 Task: Search one way flight ticket for 2 adults, 2 children, 2 infants in seat in first from Fayetteville: Fayetteville Regional Airport (grannis Field) to Rock Springs: Southwest Wyoming Regional Airport (rock Springs Sweetwater County Airport) on 8-5-2023. Choice of flights is Royal air maroc. Number of bags: 7 checked bags. Price is upto 50000. Outbound departure time preference is 8:15.
Action: Mouse moved to (358, 336)
Screenshot: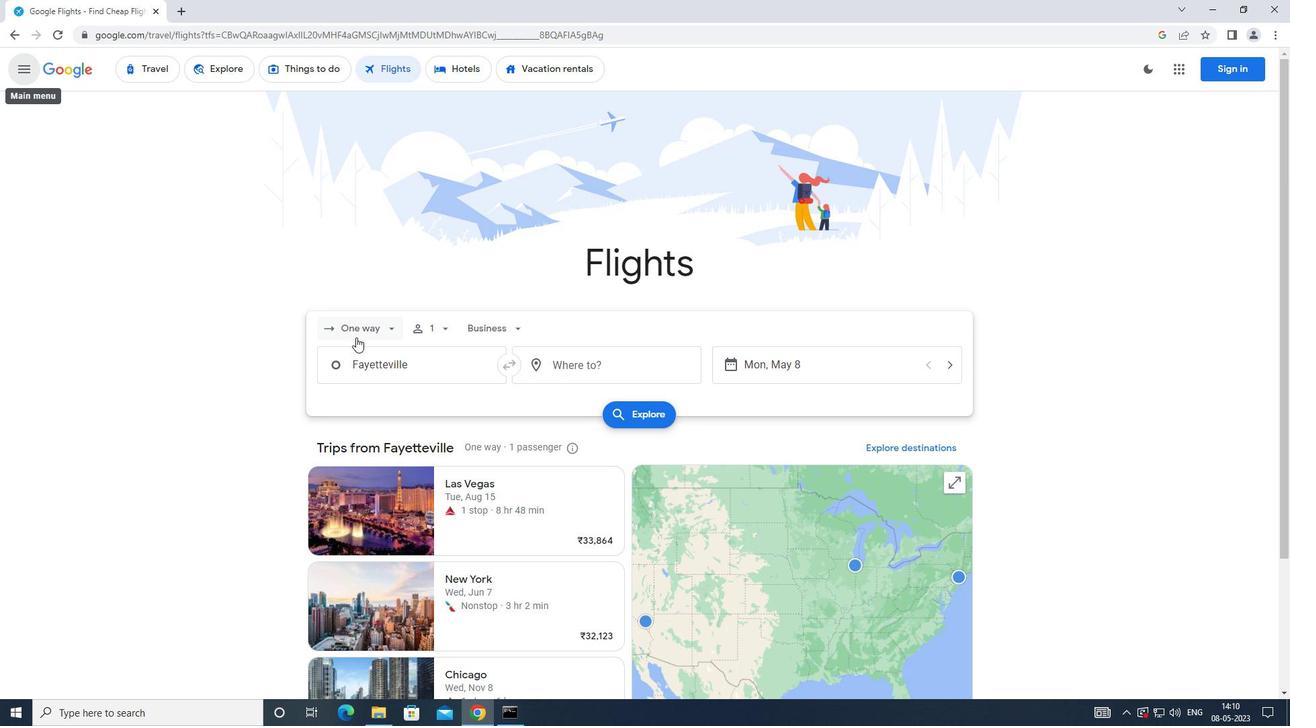 
Action: Mouse pressed left at (358, 336)
Screenshot: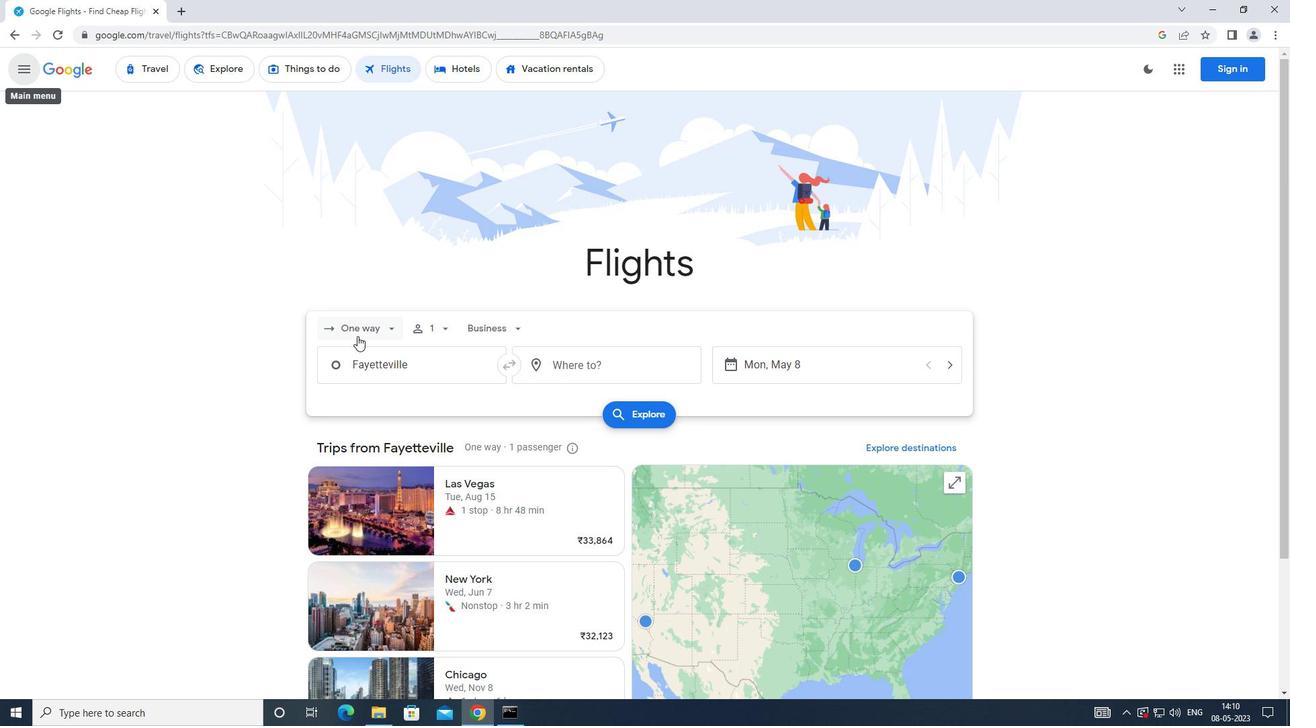 
Action: Mouse moved to (375, 392)
Screenshot: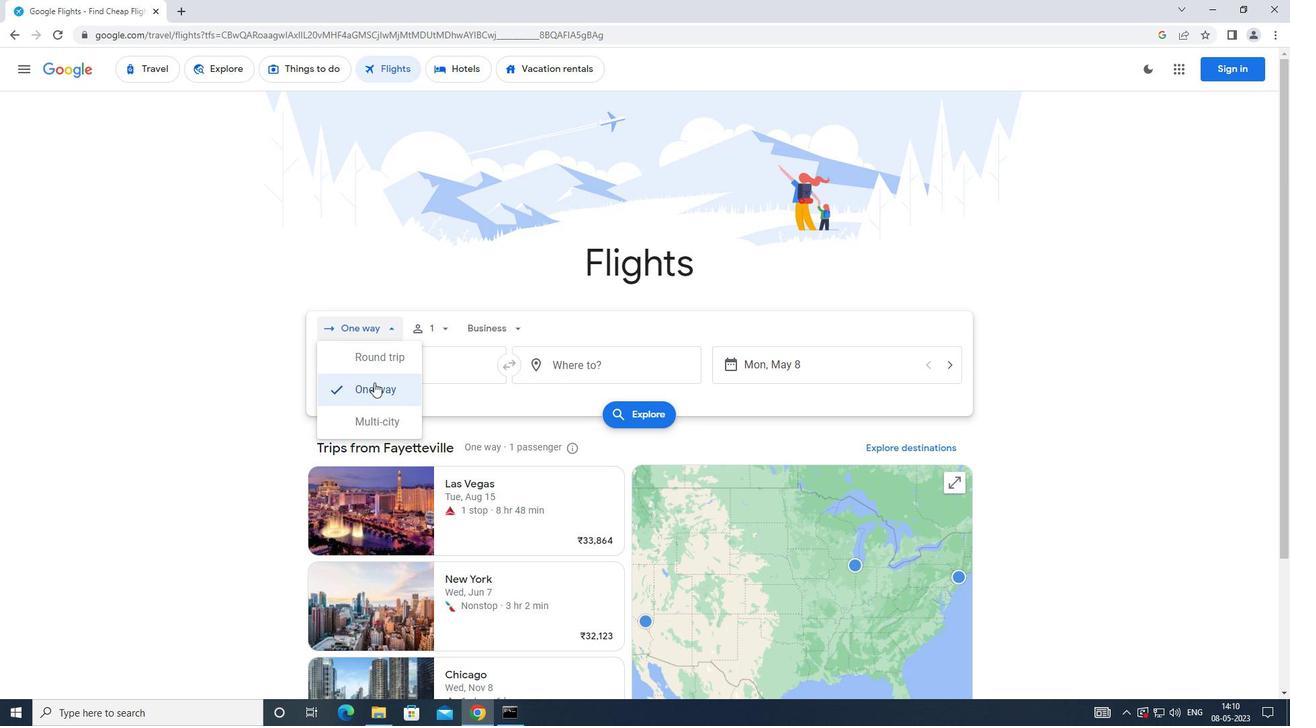 
Action: Mouse pressed left at (375, 392)
Screenshot: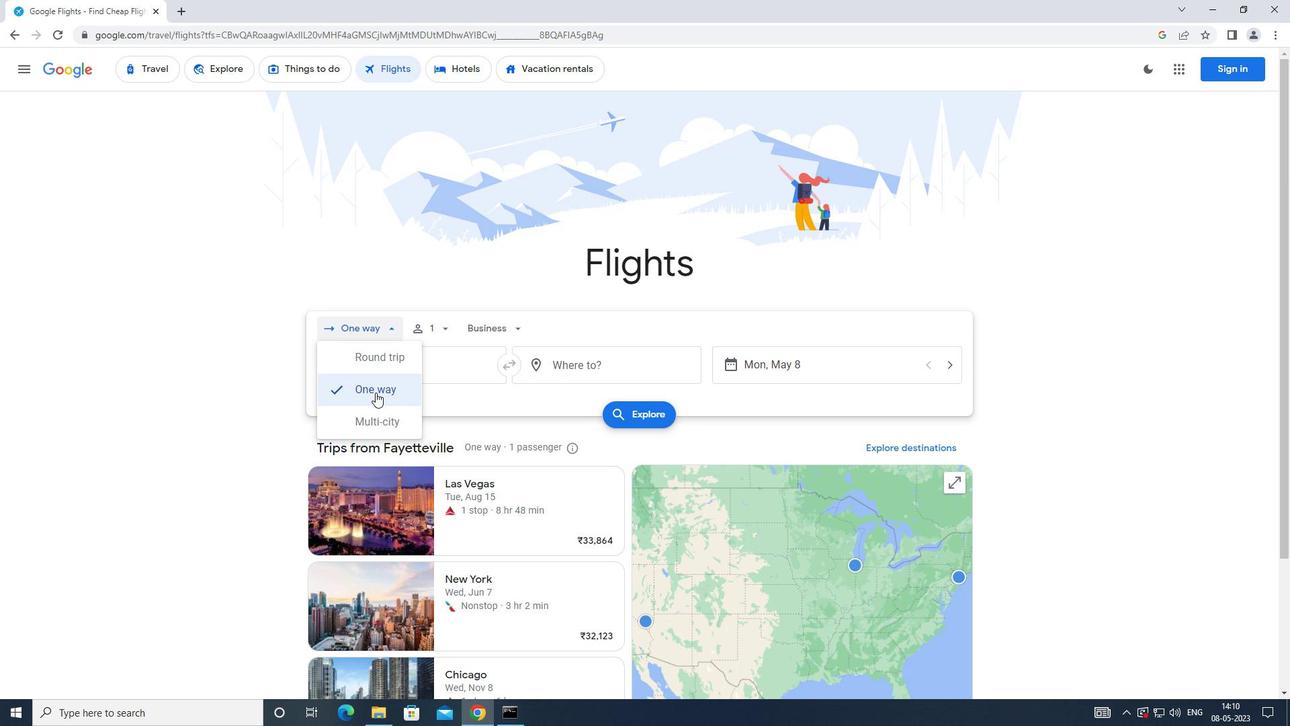 
Action: Mouse moved to (434, 332)
Screenshot: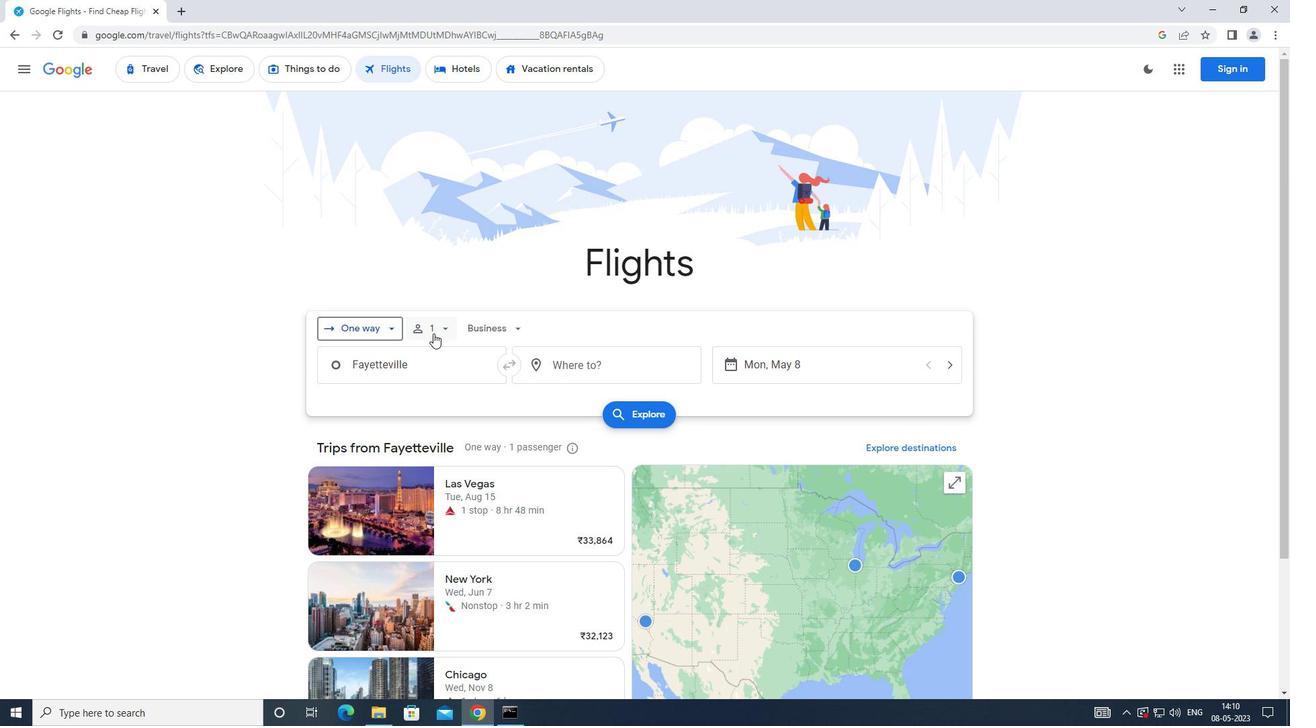 
Action: Mouse pressed left at (434, 332)
Screenshot: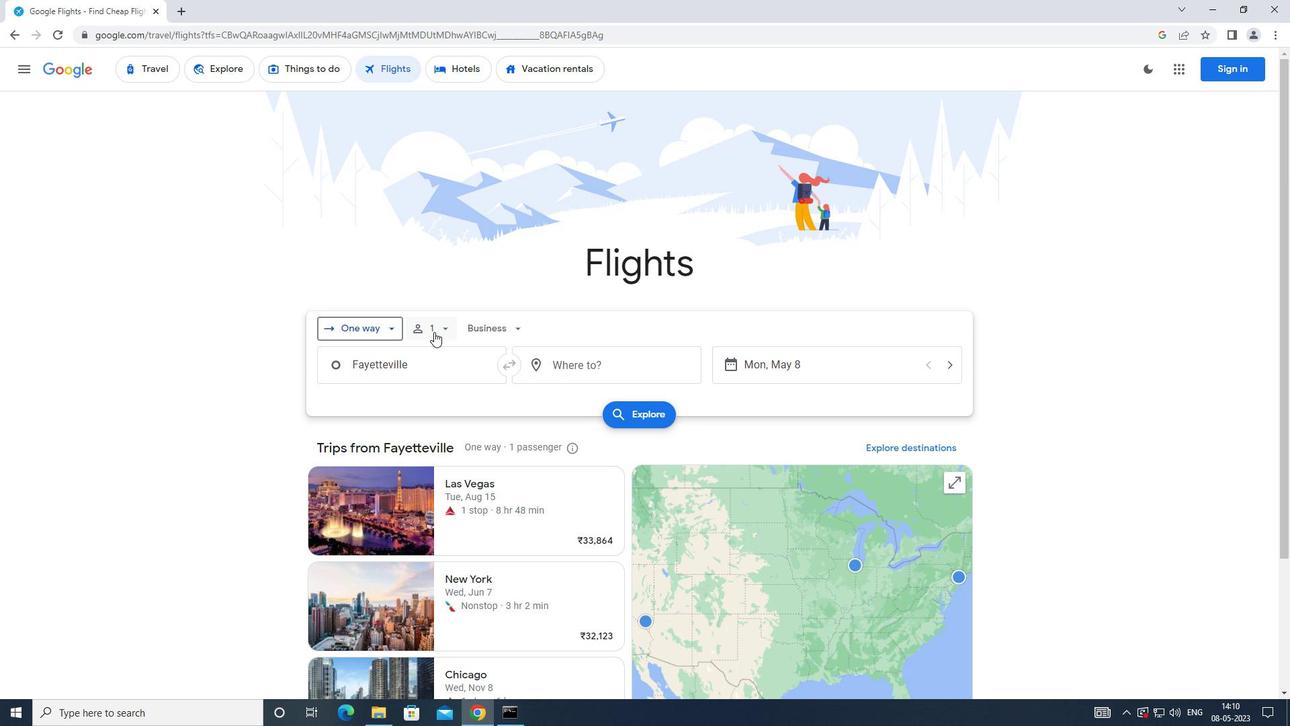 
Action: Mouse moved to (545, 366)
Screenshot: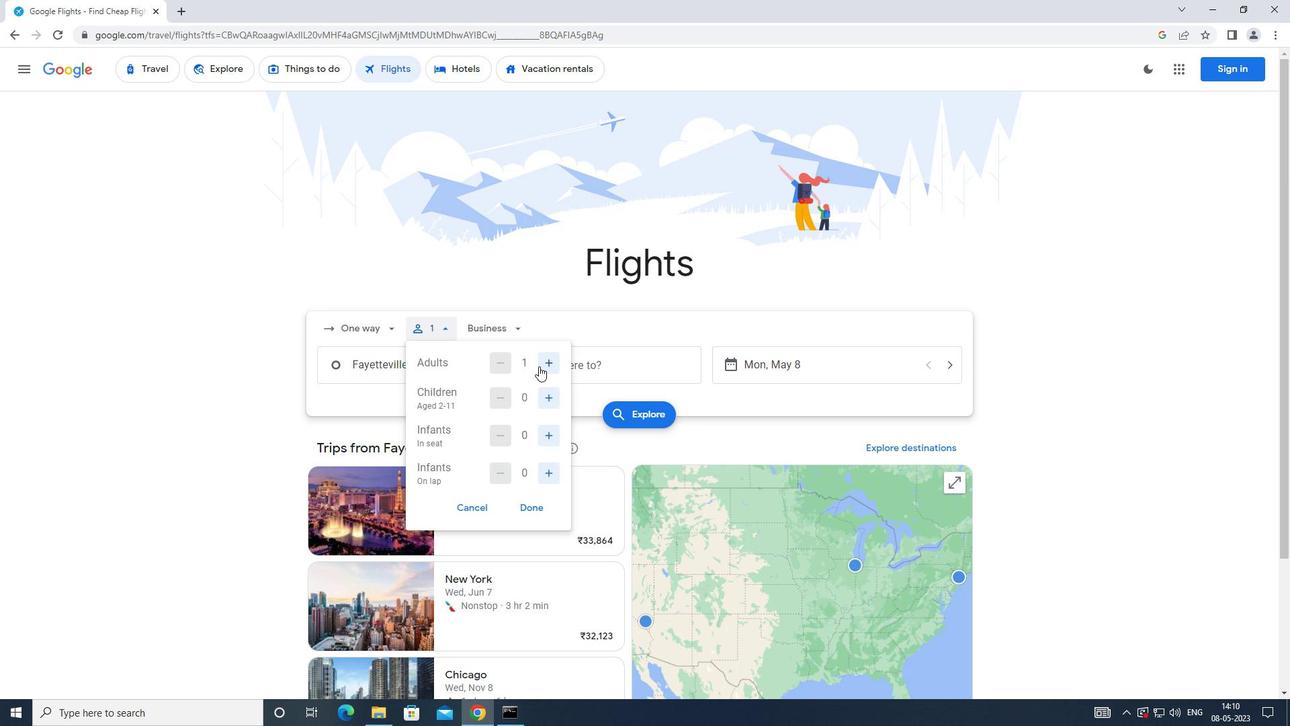 
Action: Mouse pressed left at (545, 366)
Screenshot: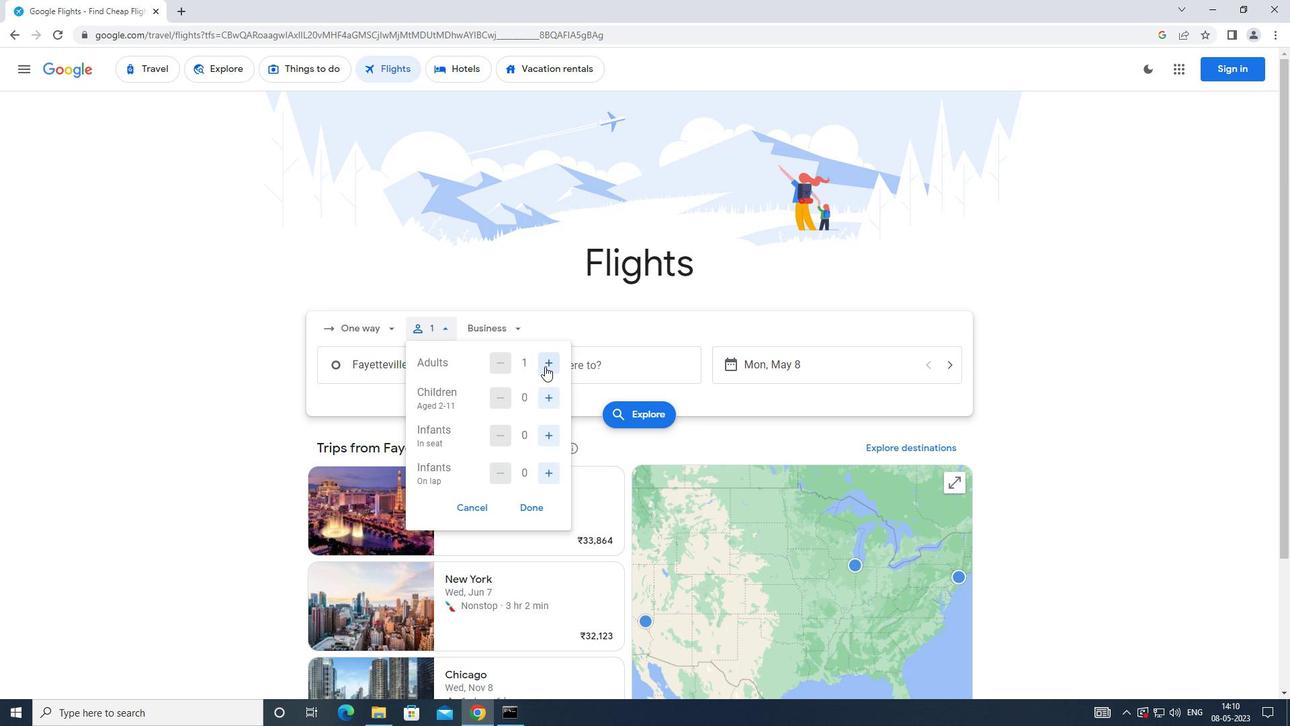 
Action: Mouse moved to (549, 400)
Screenshot: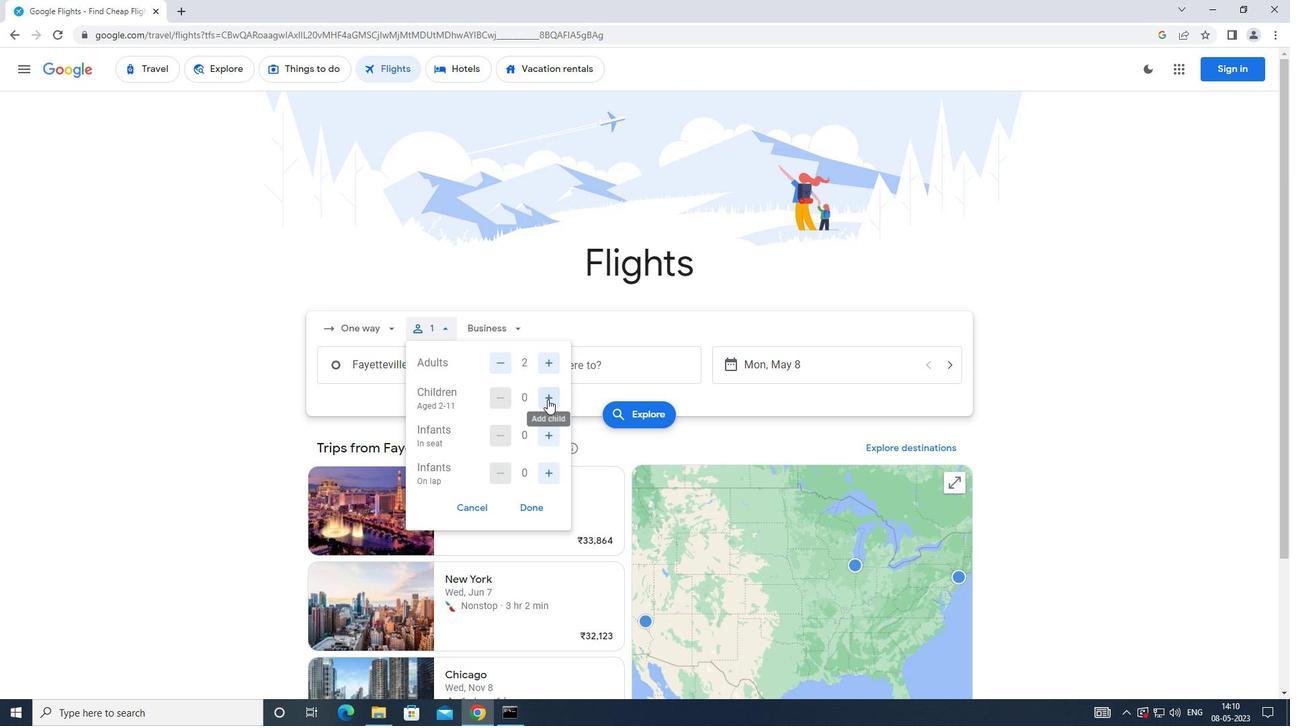 
Action: Mouse pressed left at (549, 400)
Screenshot: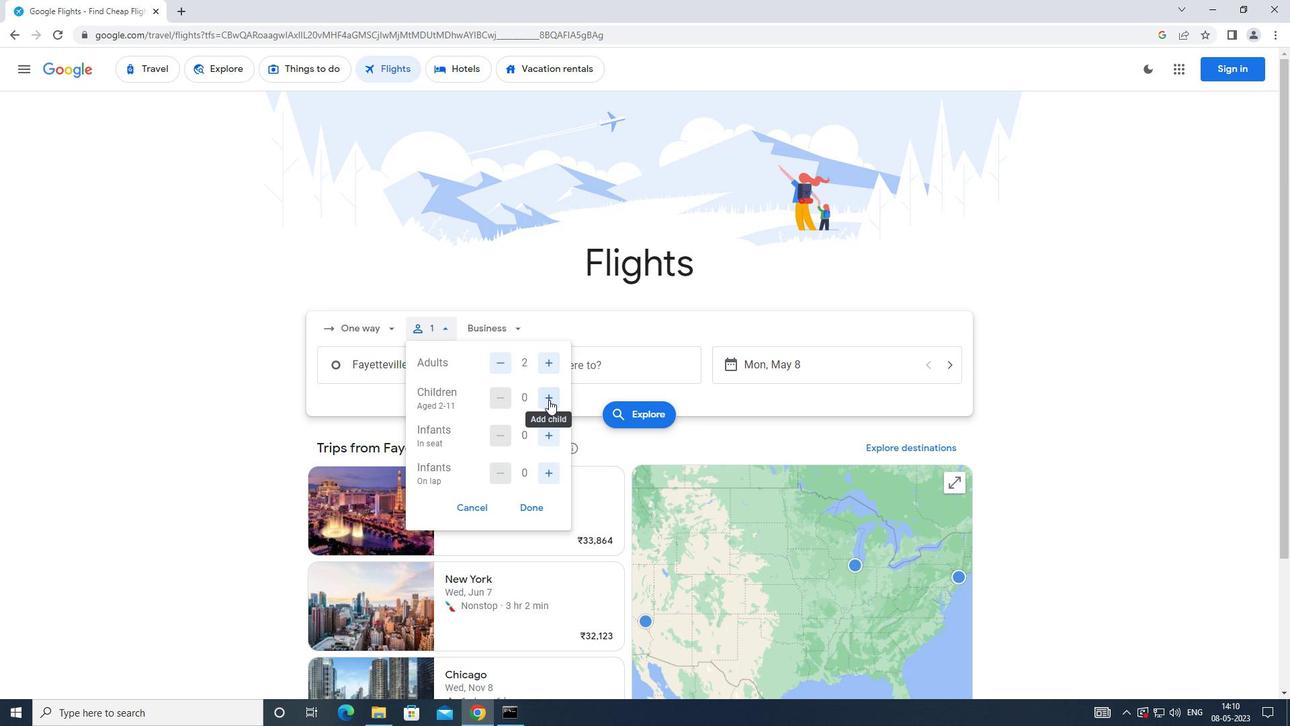 
Action: Mouse pressed left at (549, 400)
Screenshot: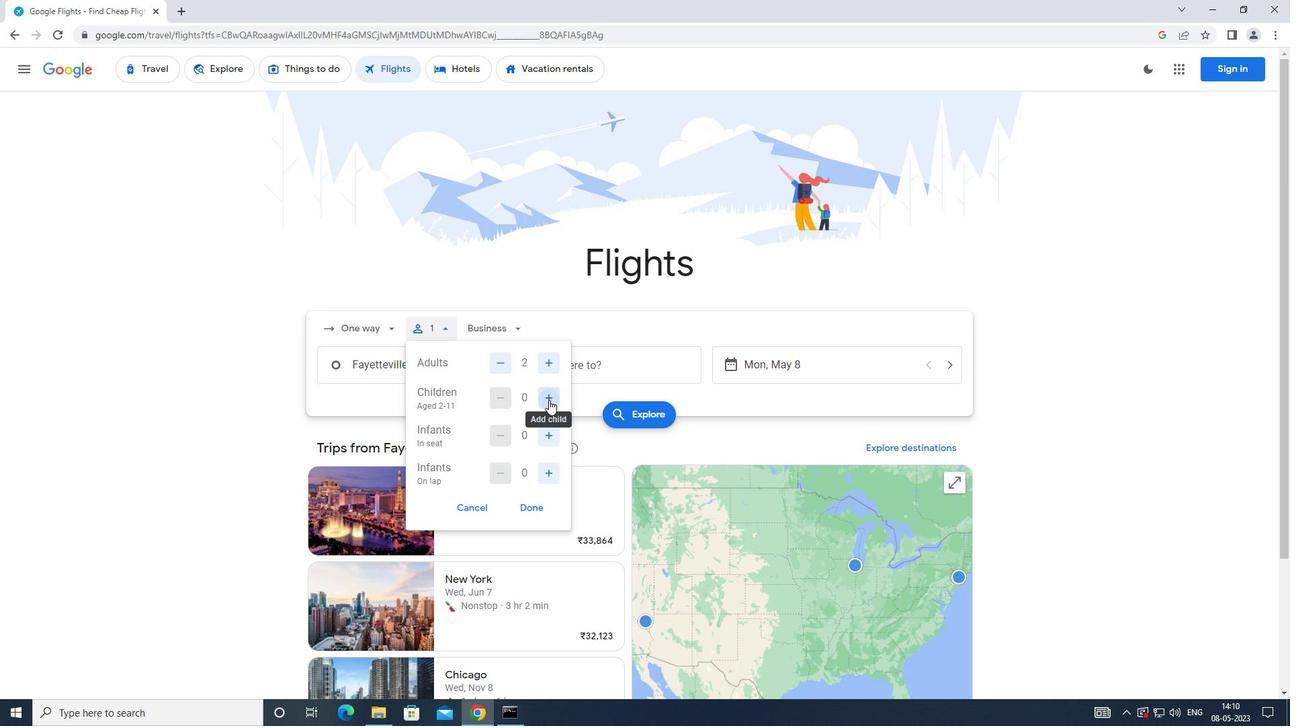 
Action: Mouse moved to (549, 432)
Screenshot: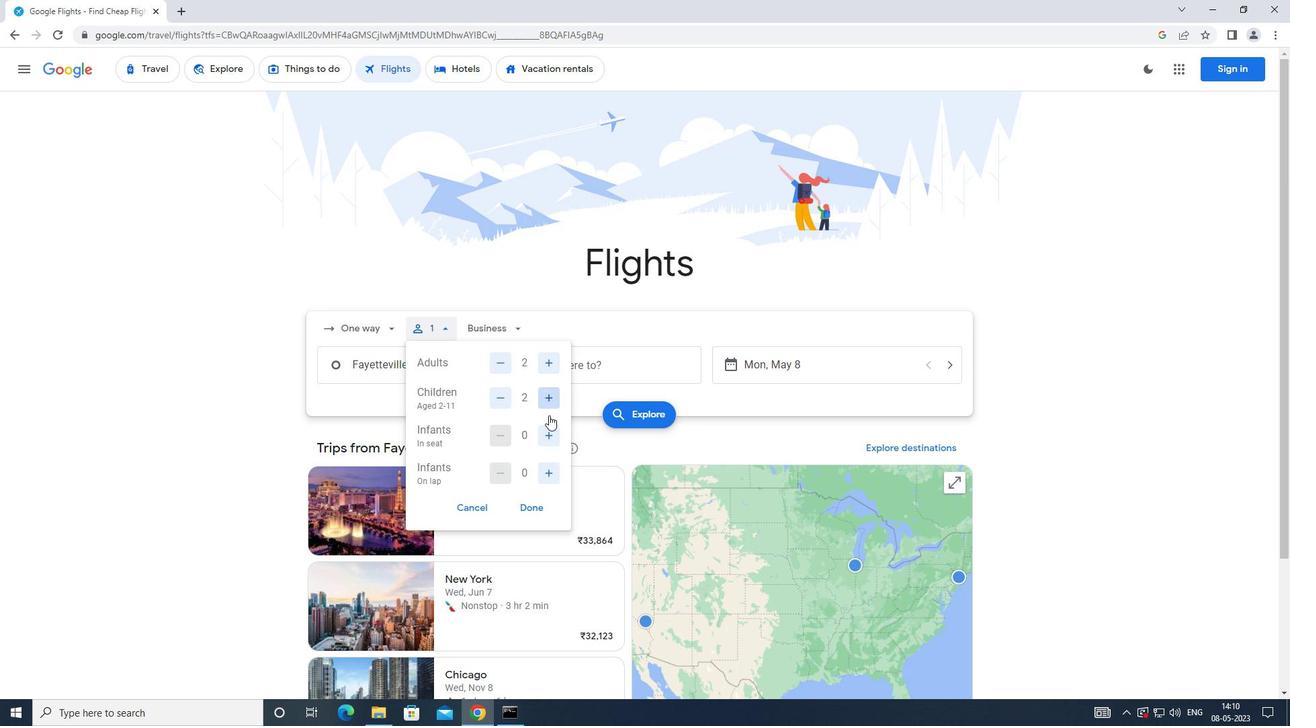
Action: Mouse pressed left at (549, 432)
Screenshot: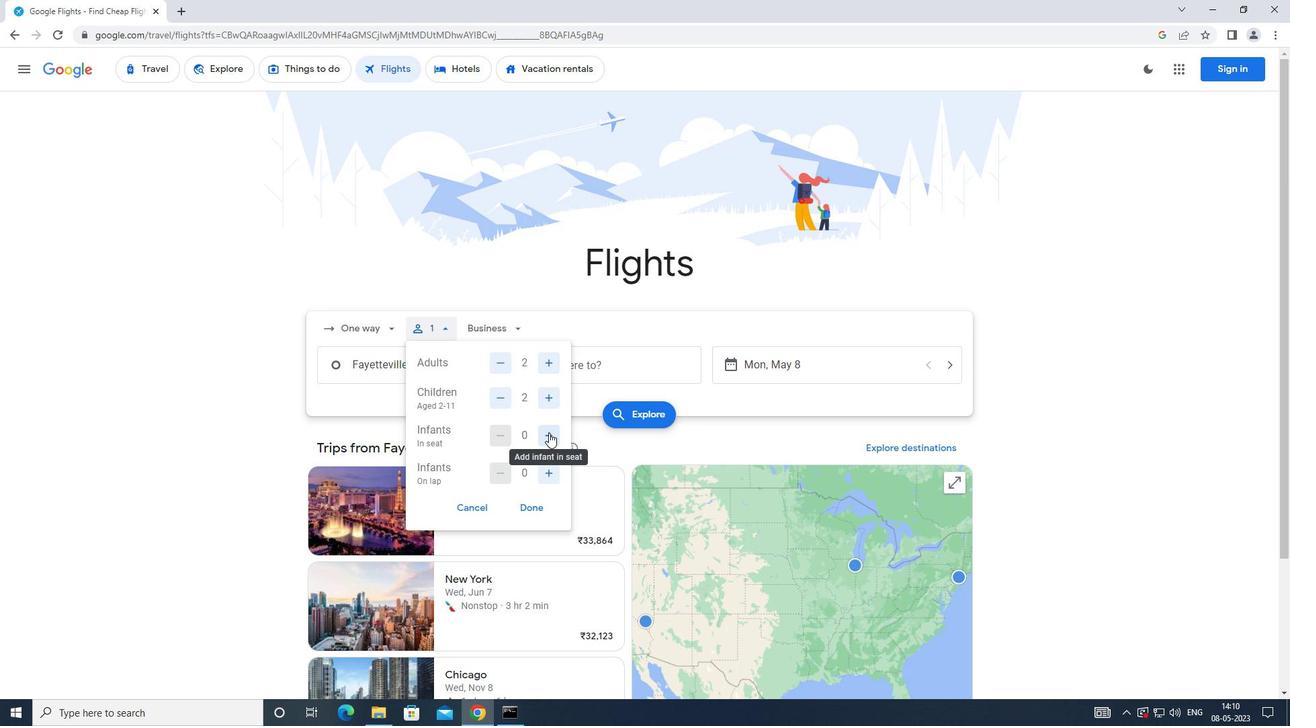 
Action: Mouse pressed left at (549, 432)
Screenshot: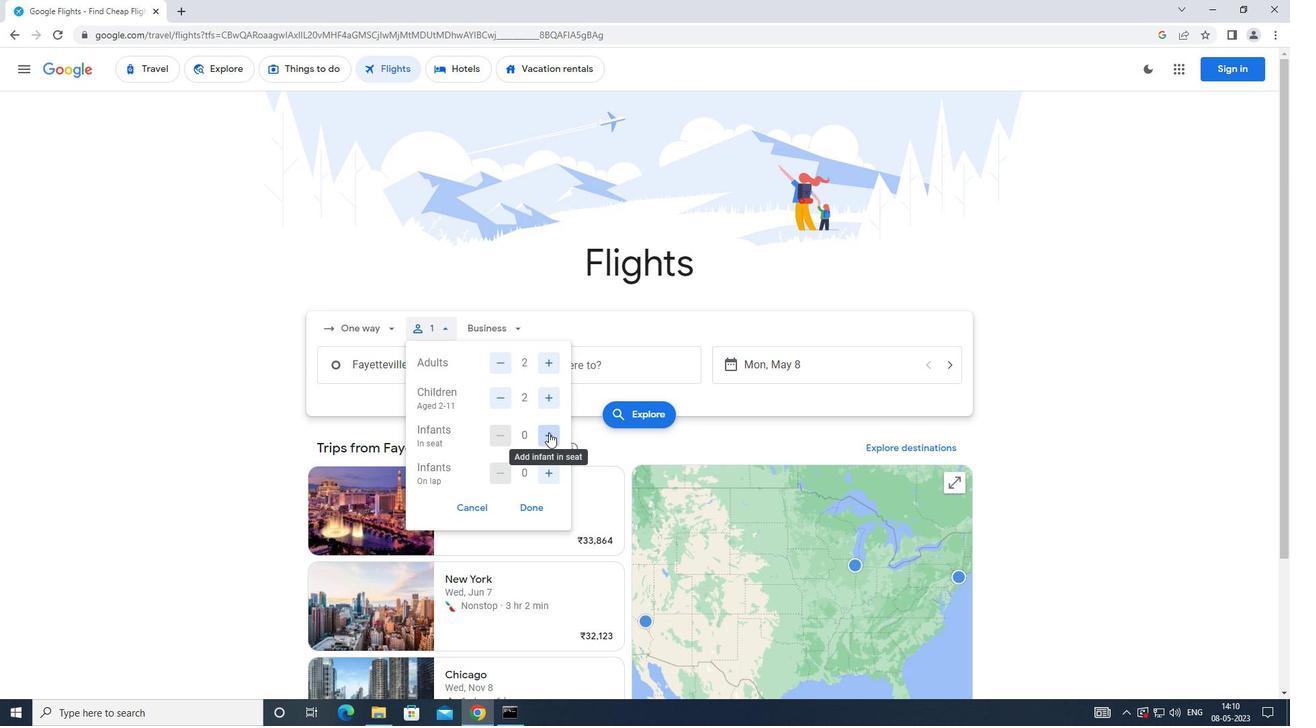 
Action: Mouse moved to (529, 510)
Screenshot: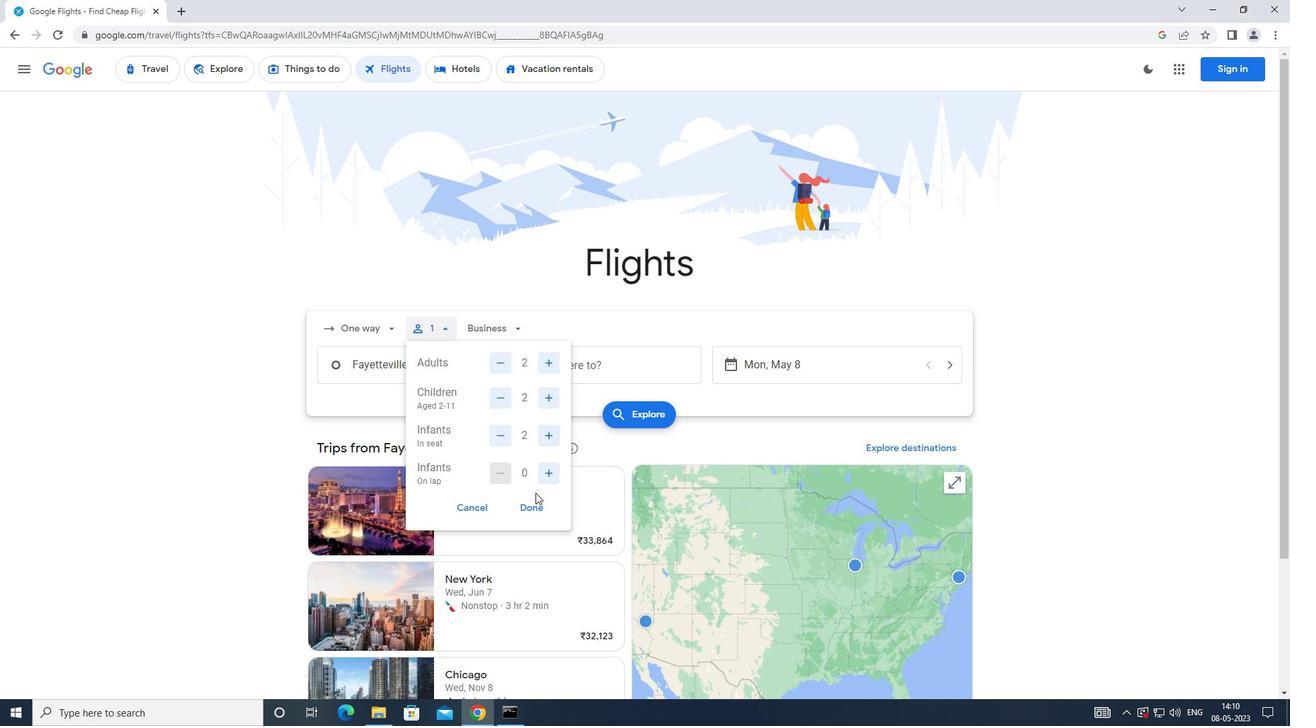 
Action: Mouse pressed left at (529, 510)
Screenshot: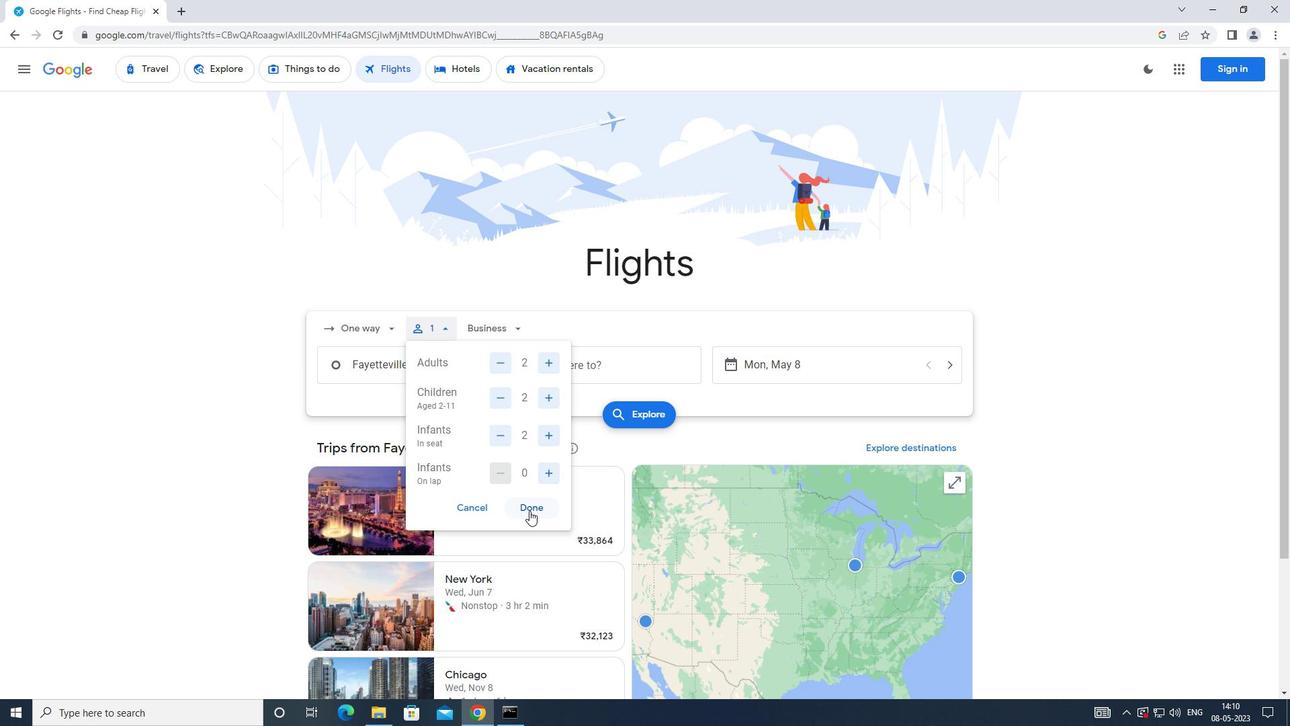
Action: Mouse moved to (481, 329)
Screenshot: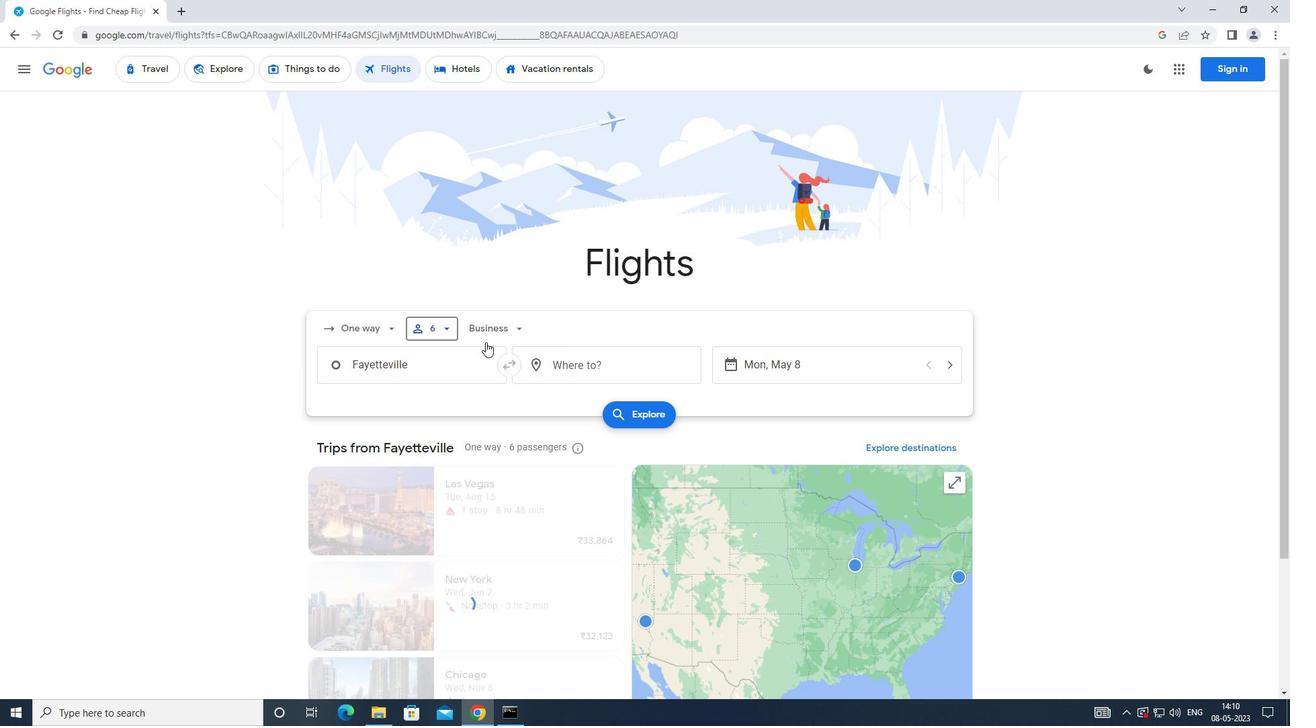 
Action: Mouse pressed left at (481, 329)
Screenshot: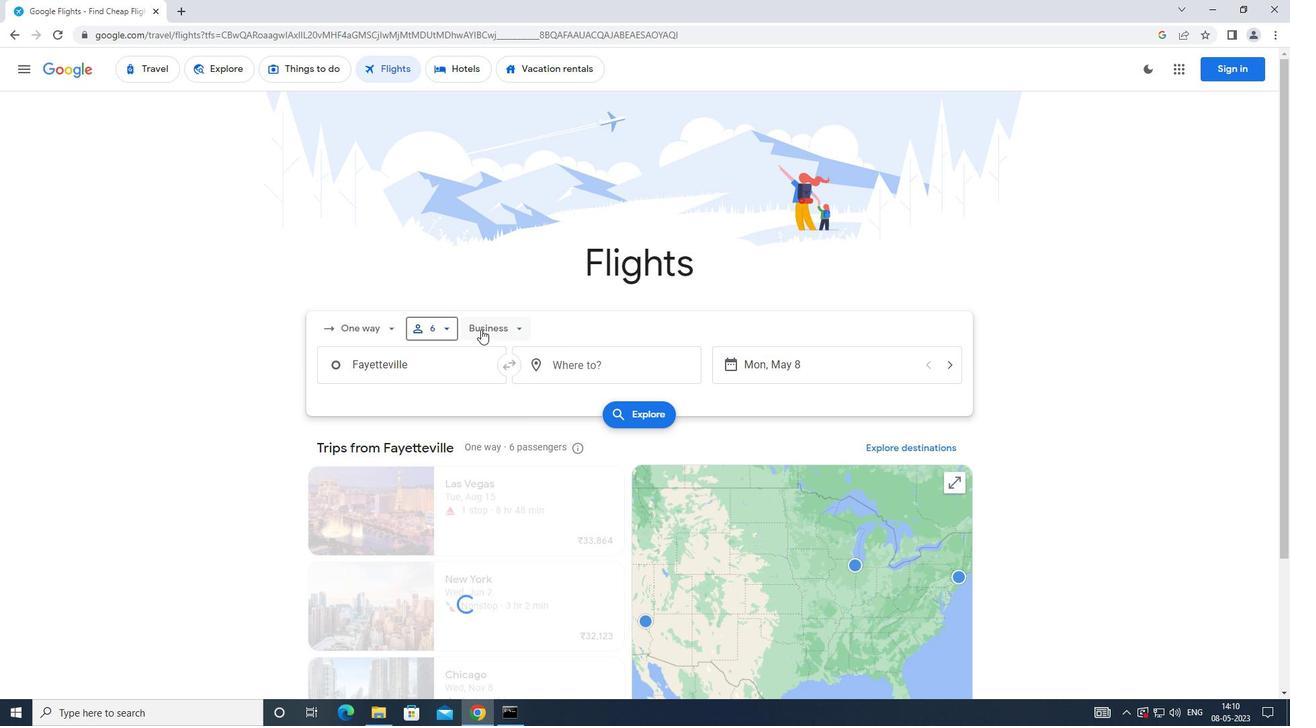 
Action: Mouse moved to (503, 449)
Screenshot: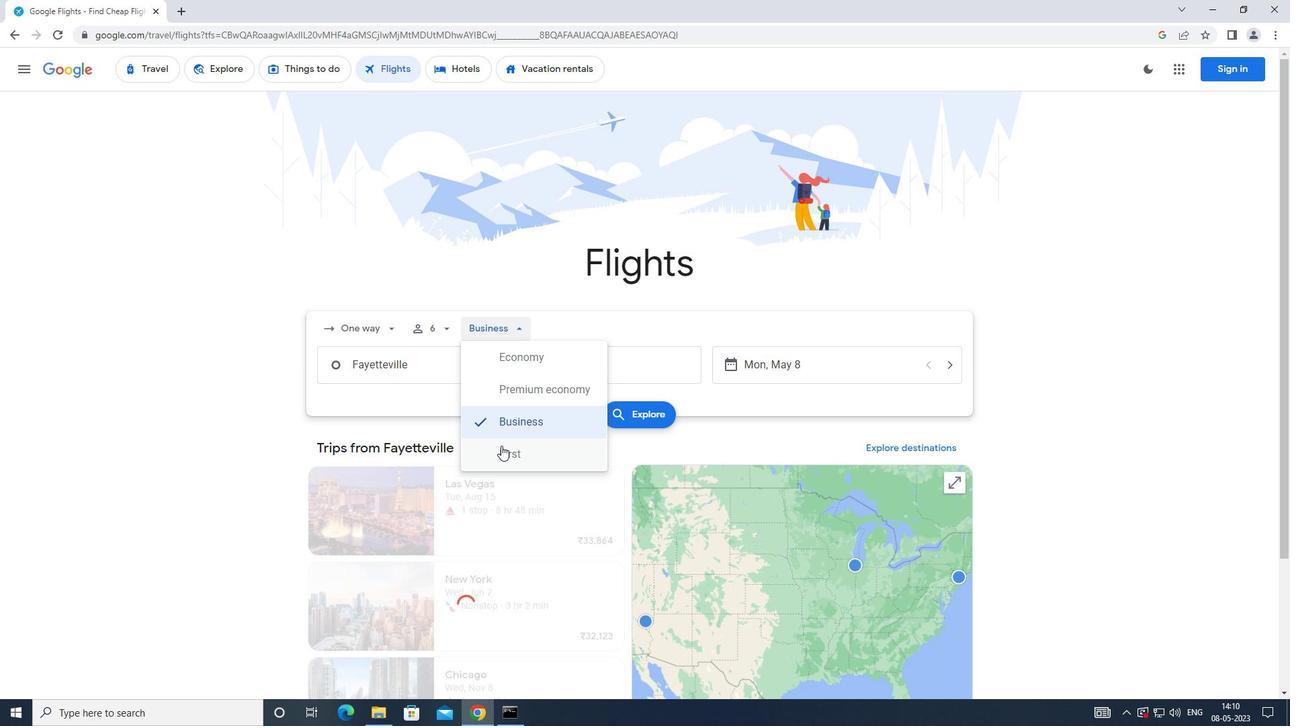 
Action: Mouse pressed left at (503, 449)
Screenshot: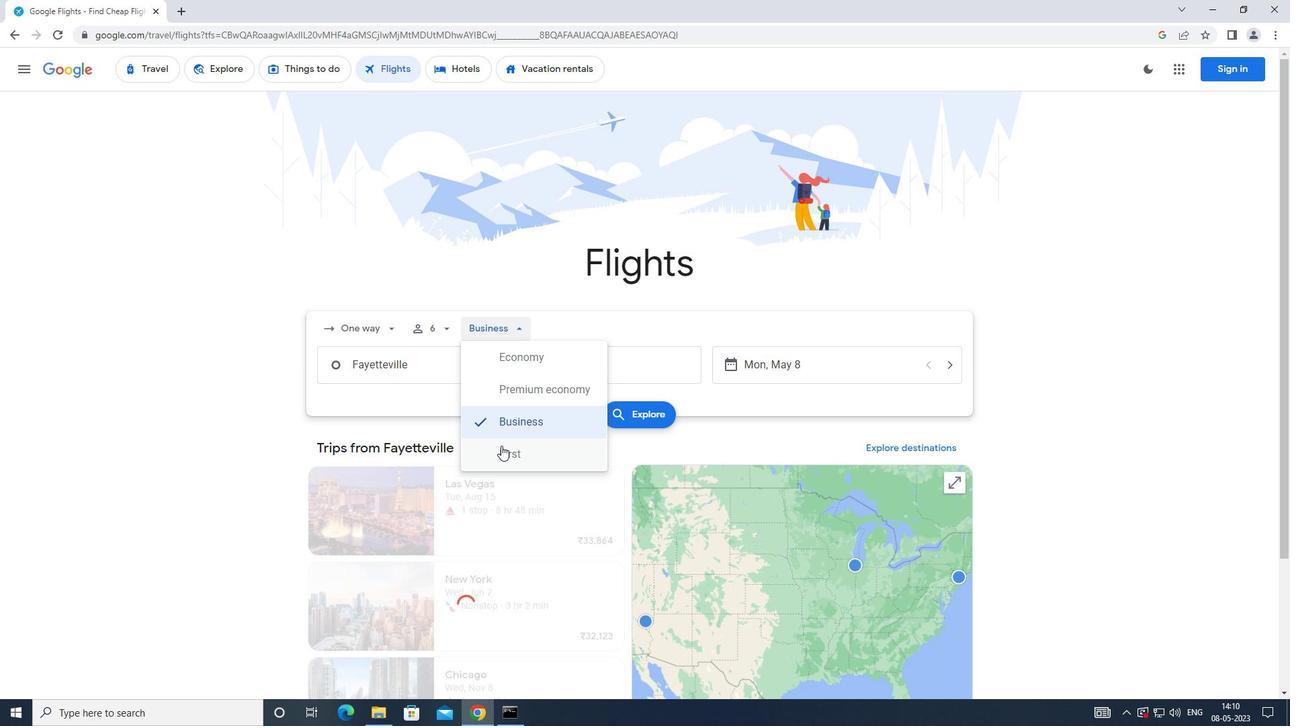 
Action: Mouse moved to (420, 365)
Screenshot: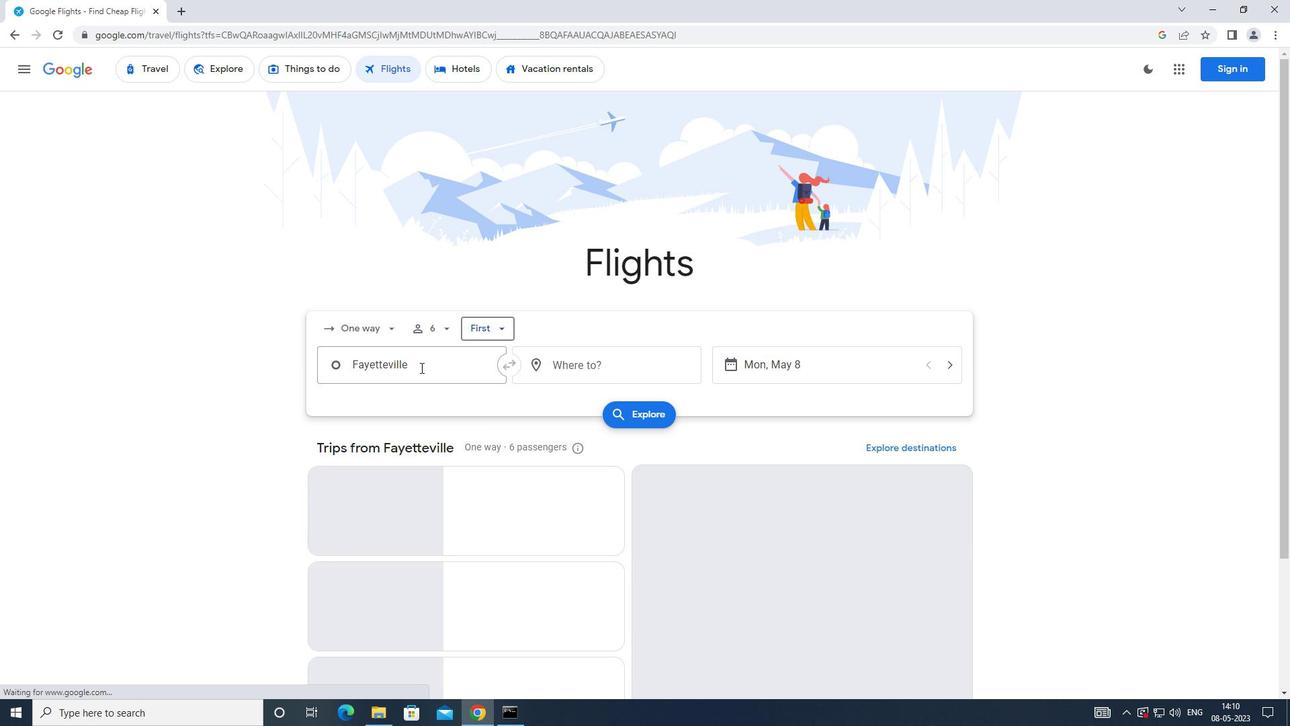 
Action: Mouse pressed left at (420, 365)
Screenshot: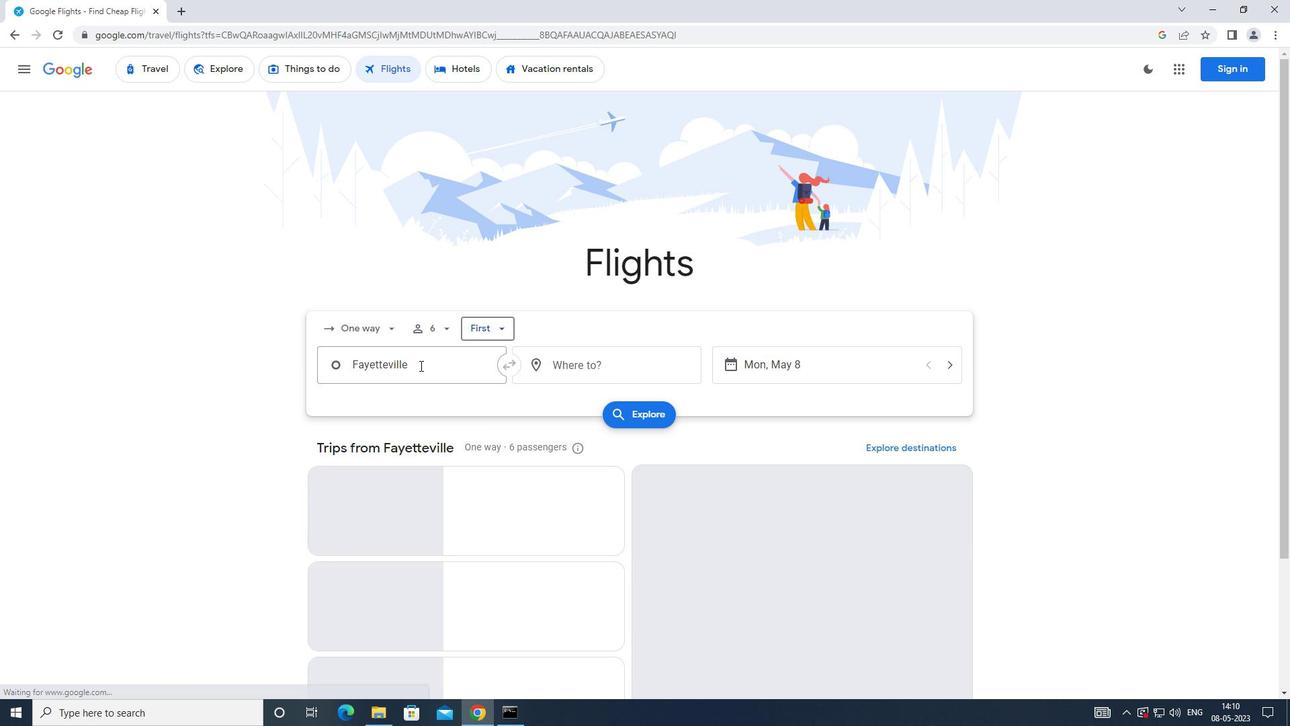 
Action: Mouse moved to (420, 364)
Screenshot: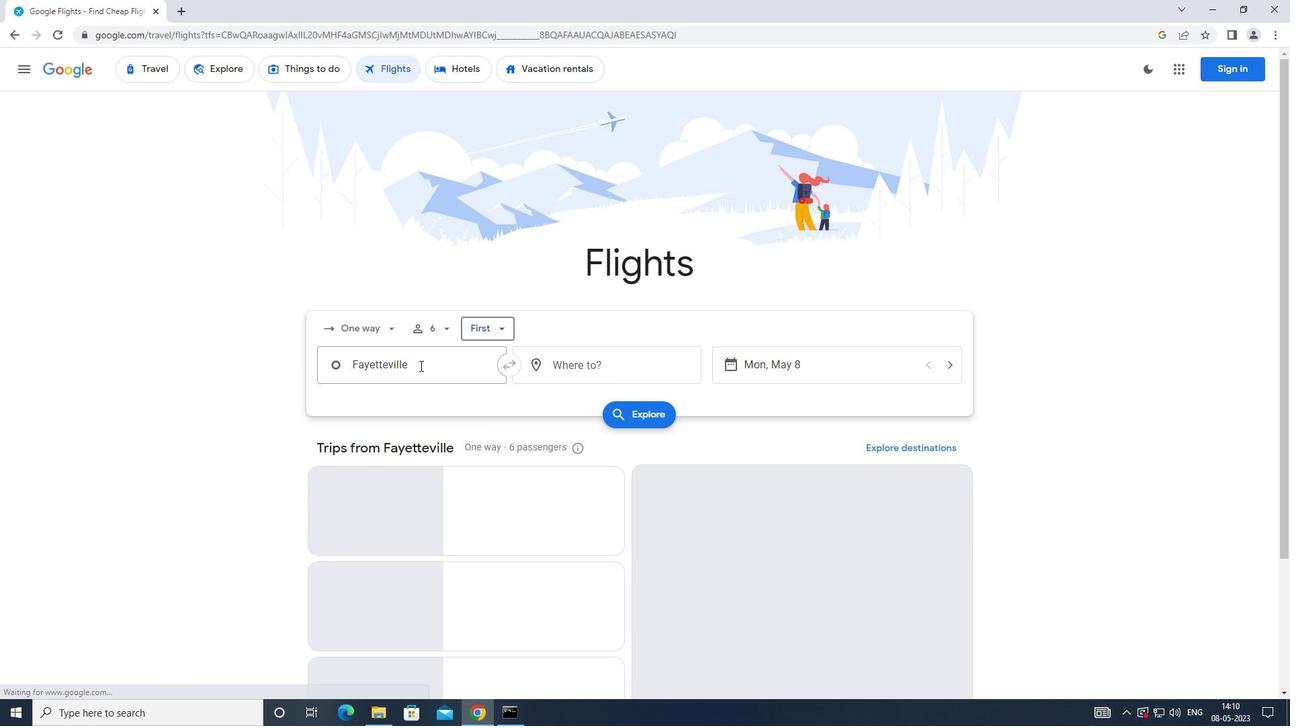
Action: Key pressed <Key.caps_lock>f<Key.caps_lock>ayetteville<Key.enter>
Screenshot: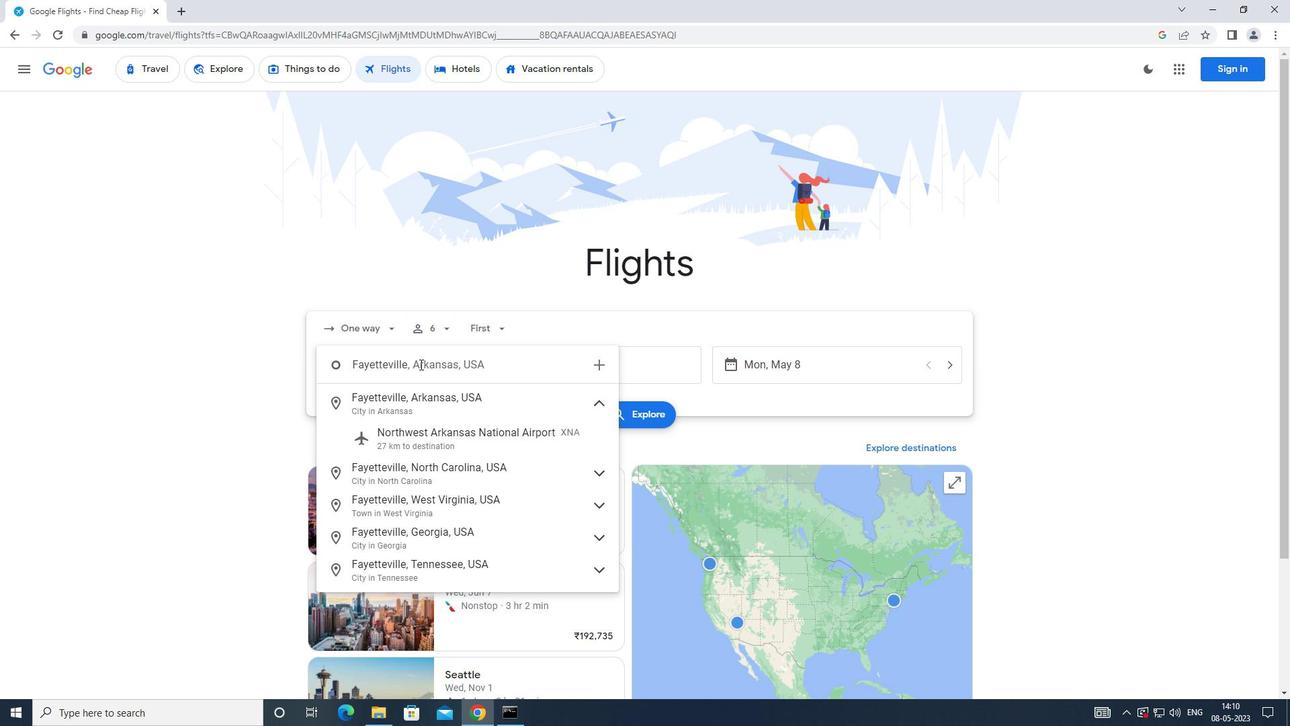 
Action: Mouse moved to (580, 373)
Screenshot: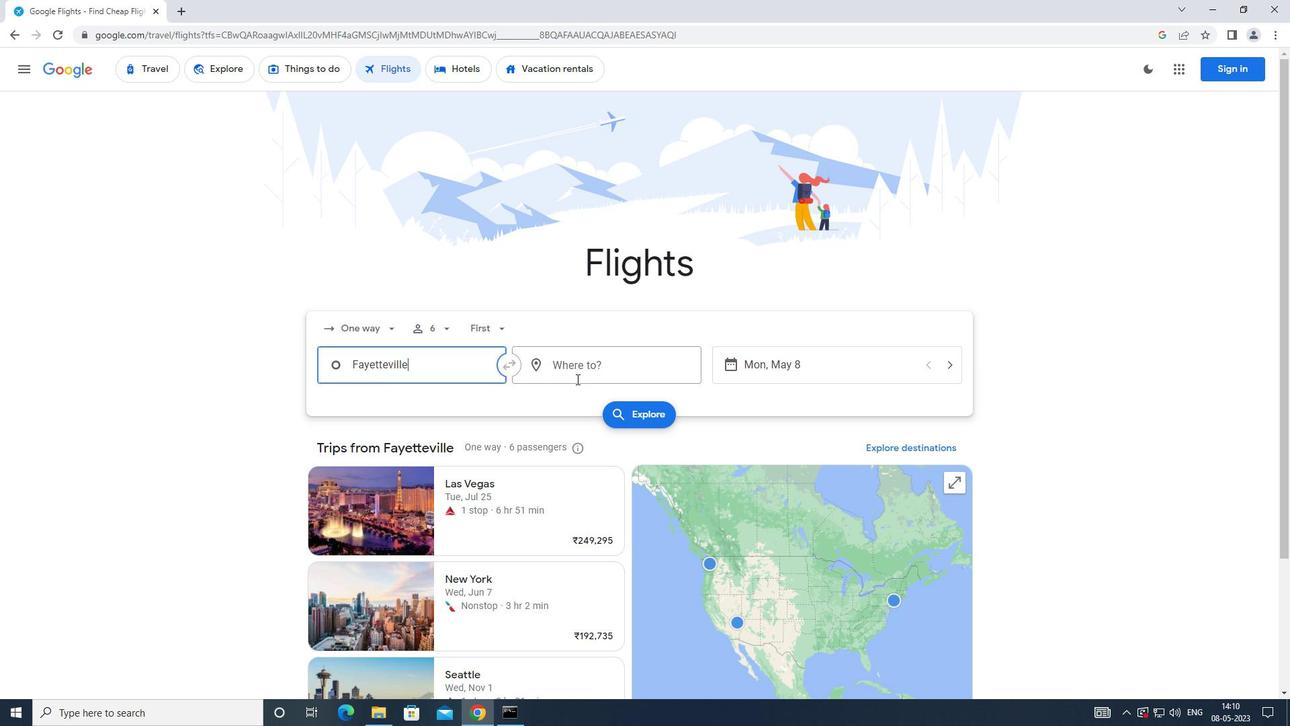 
Action: Mouse pressed left at (580, 373)
Screenshot: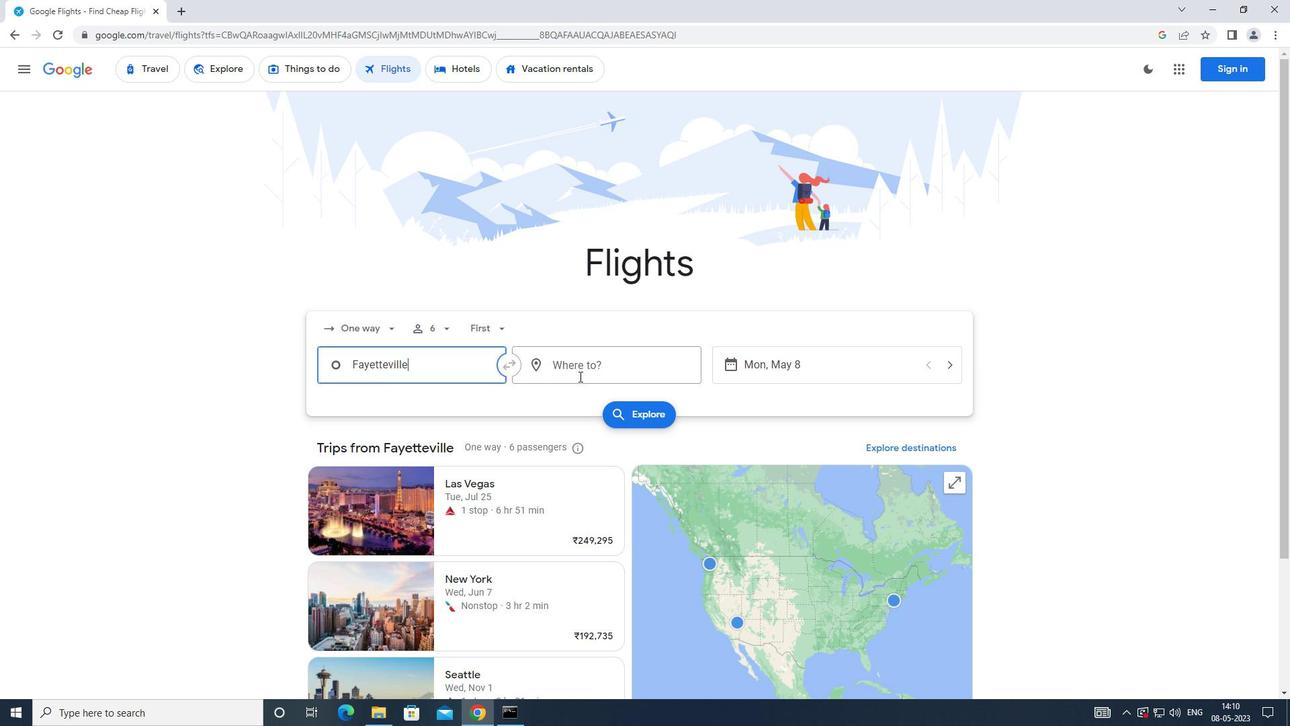 
Action: Mouse moved to (564, 370)
Screenshot: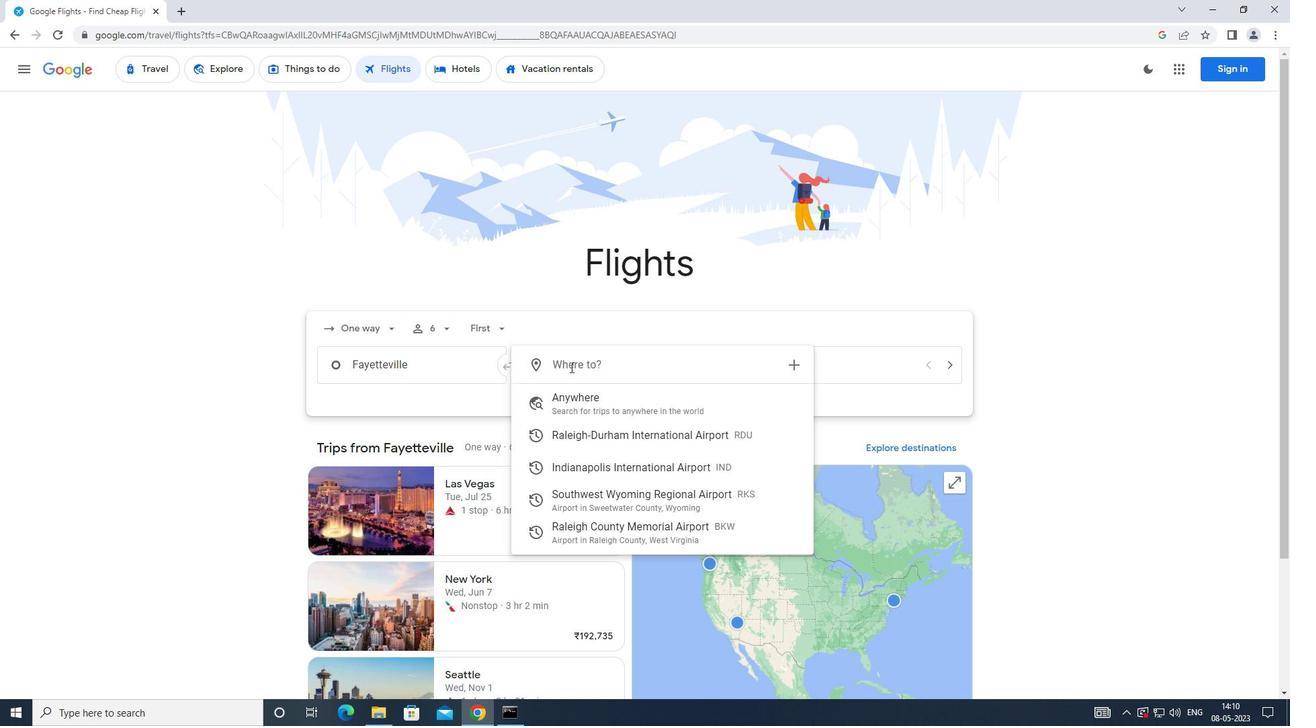 
Action: Key pressed <Key.caps_lock>s<Key.caps_lock>outhwest
Screenshot: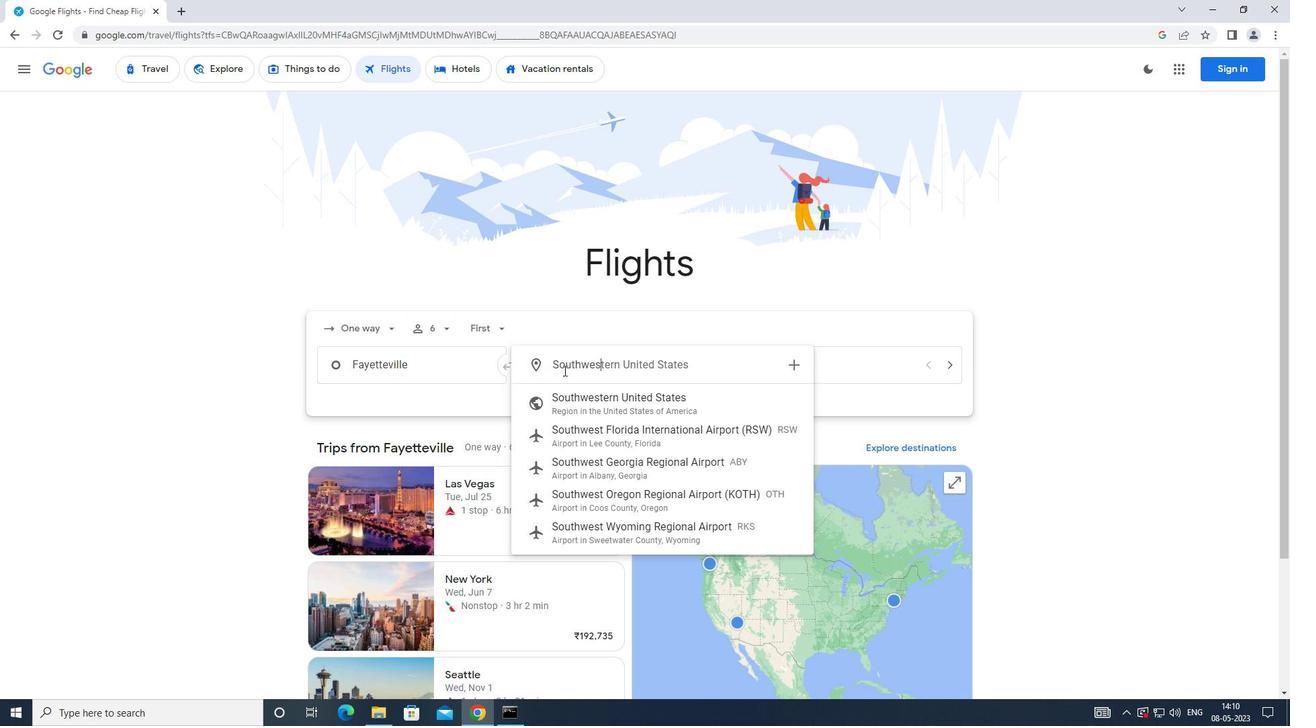
Action: Mouse moved to (633, 529)
Screenshot: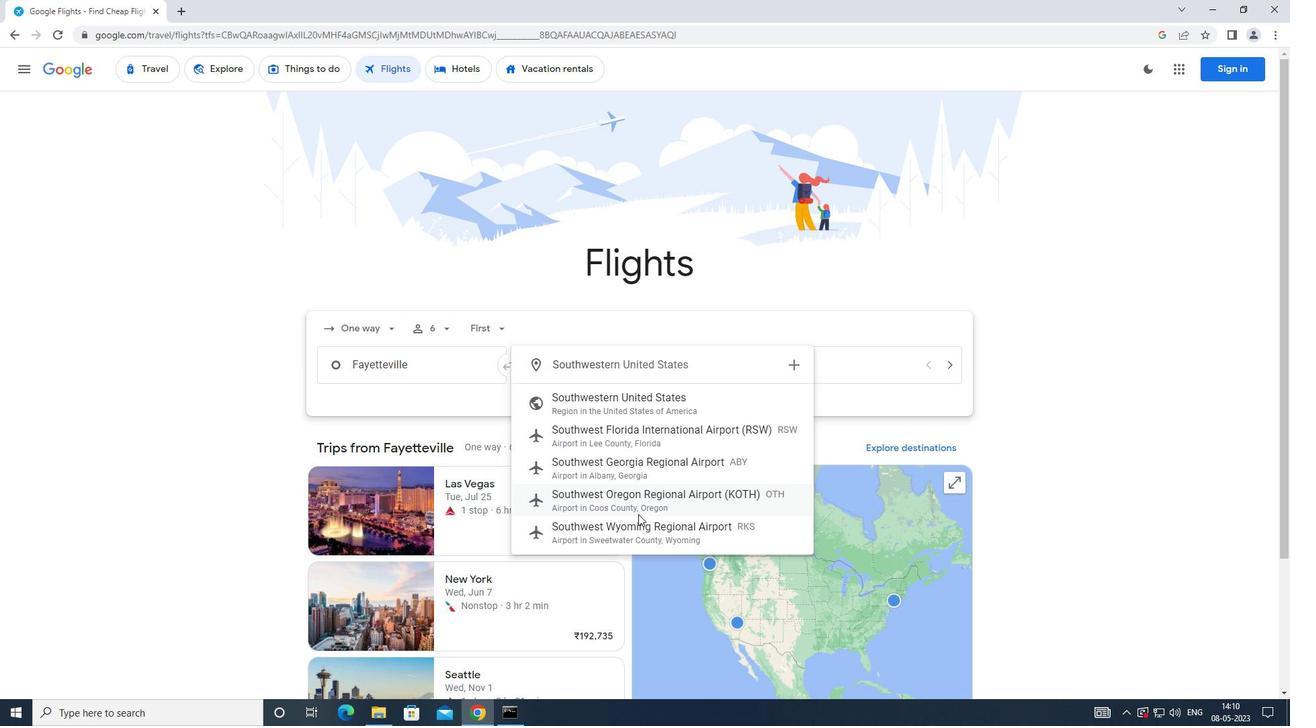 
Action: Mouse pressed left at (633, 529)
Screenshot: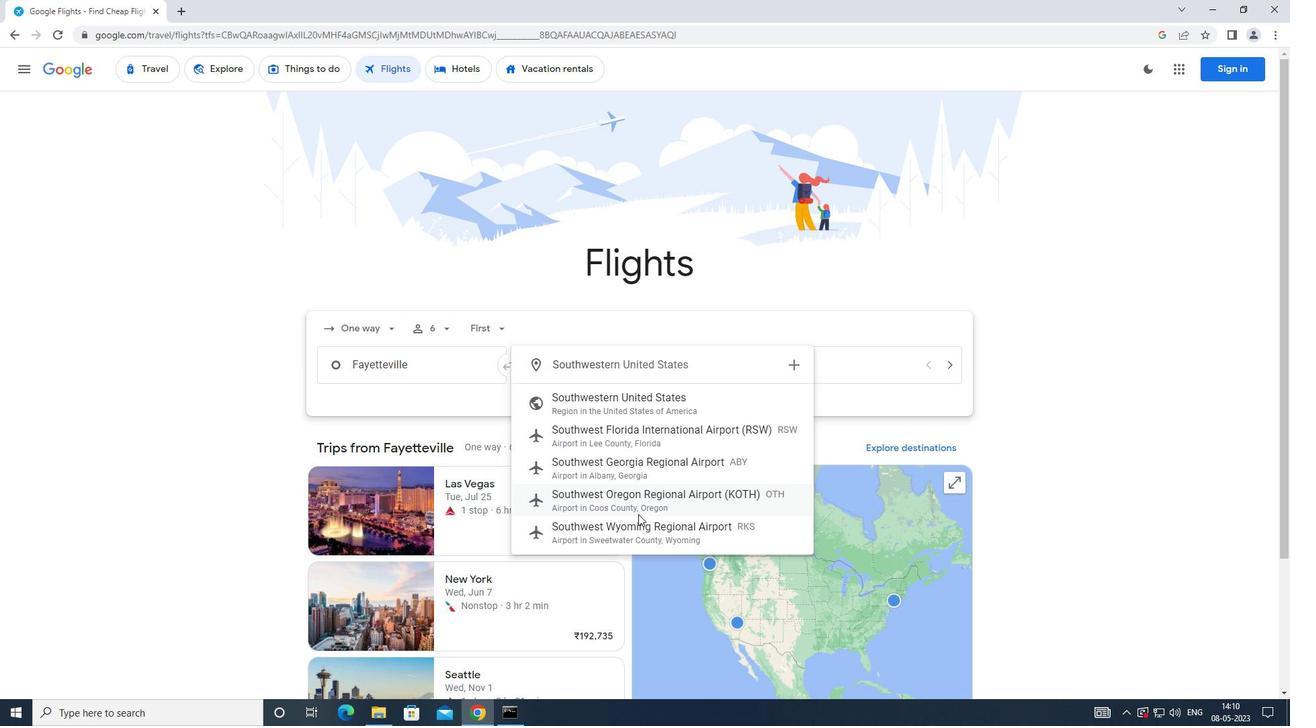 
Action: Mouse moved to (752, 371)
Screenshot: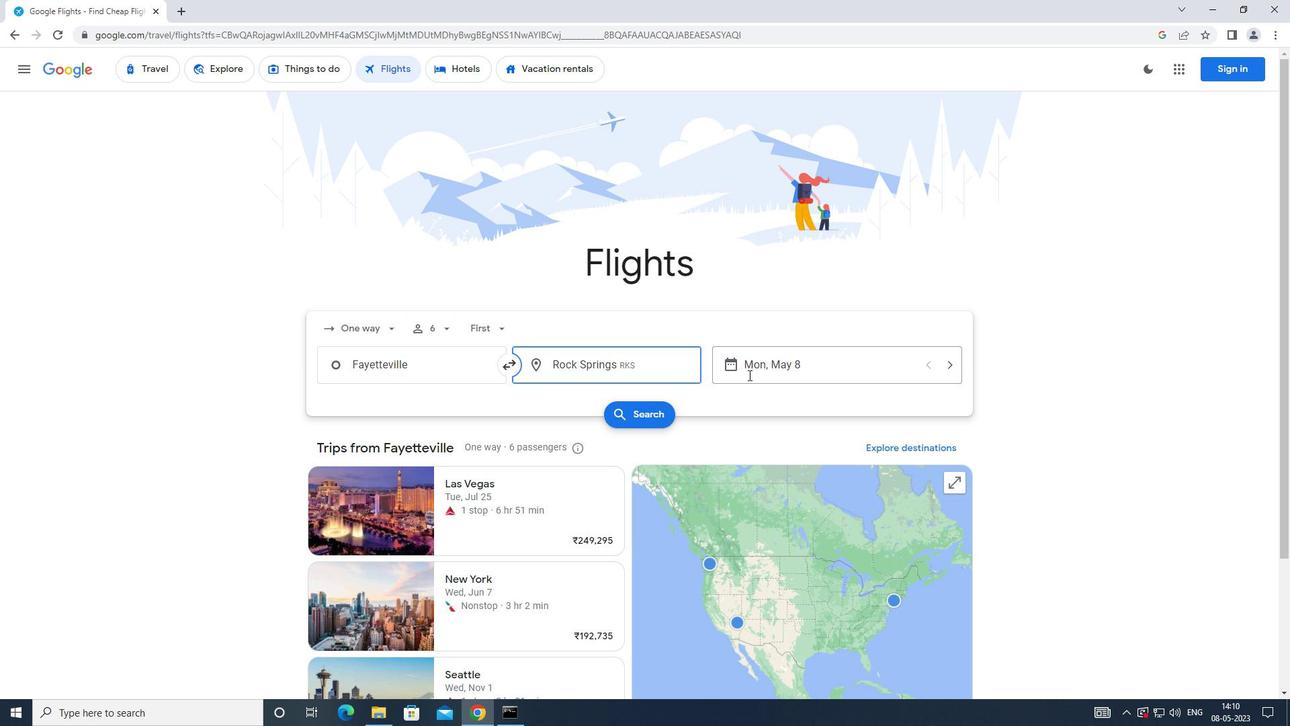 
Action: Mouse pressed left at (752, 371)
Screenshot: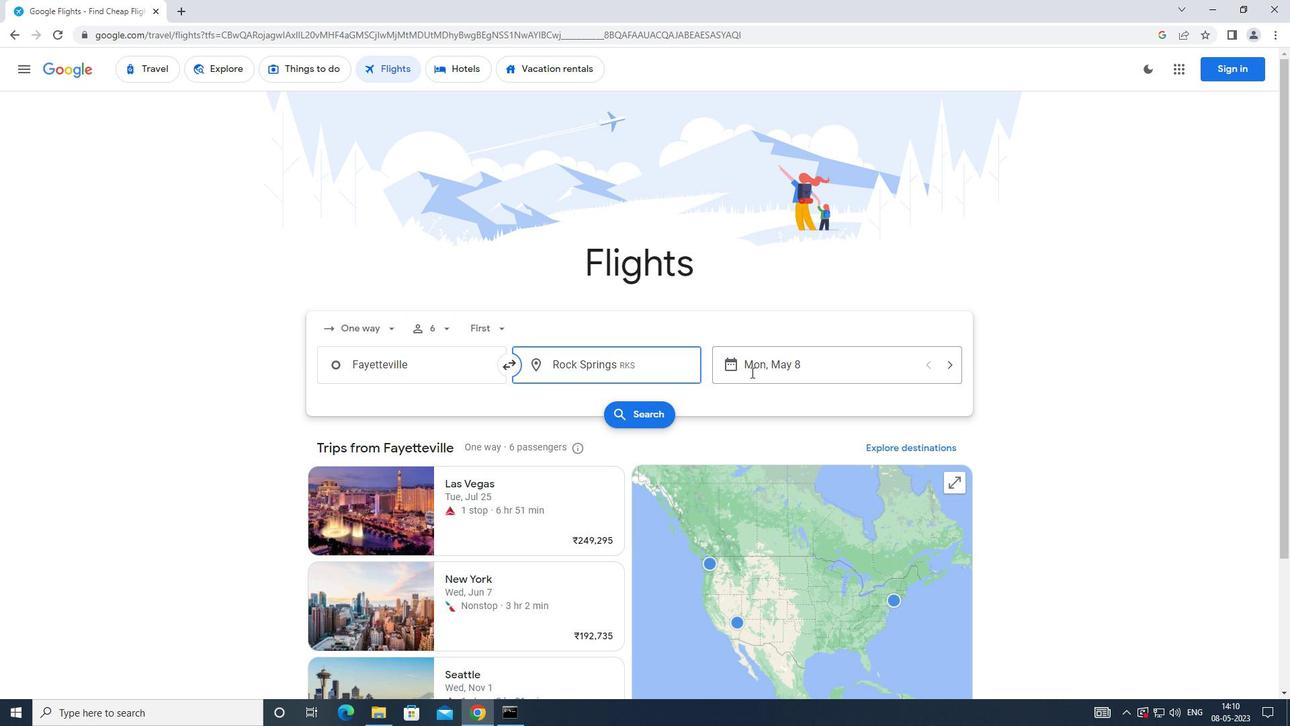 
Action: Mouse moved to (509, 490)
Screenshot: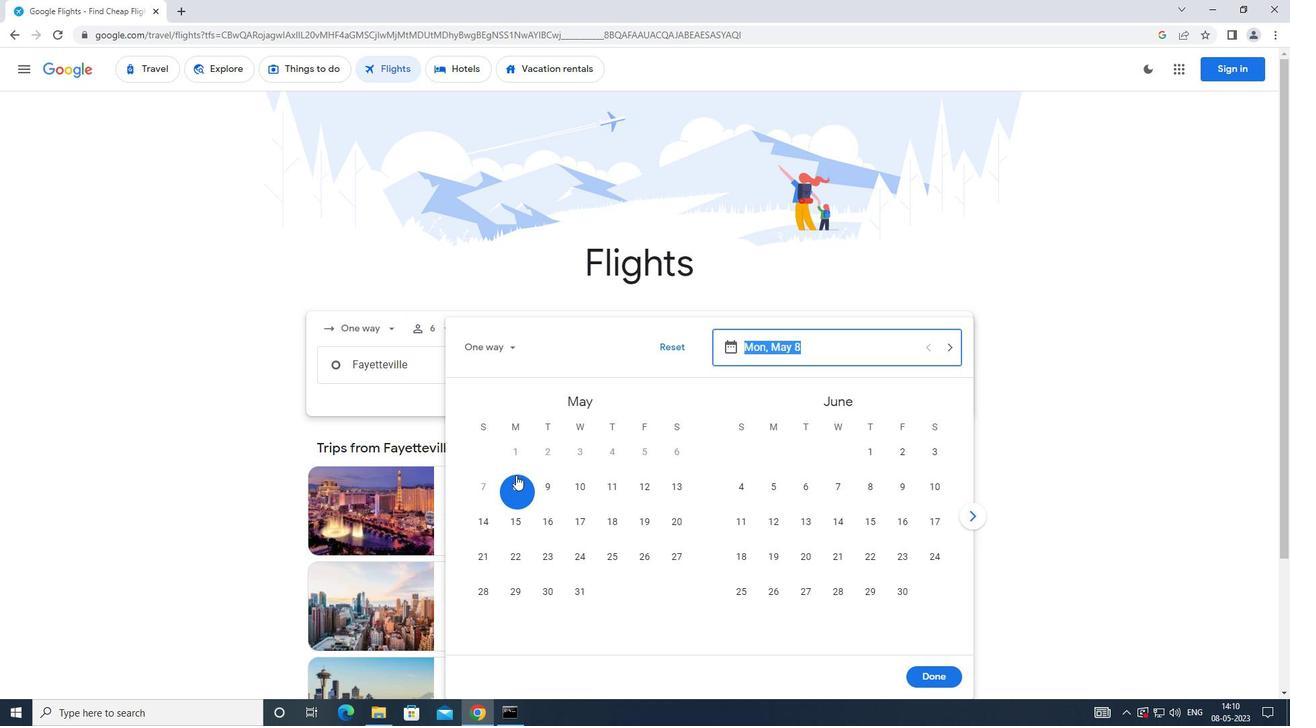 
Action: Mouse pressed left at (509, 490)
Screenshot: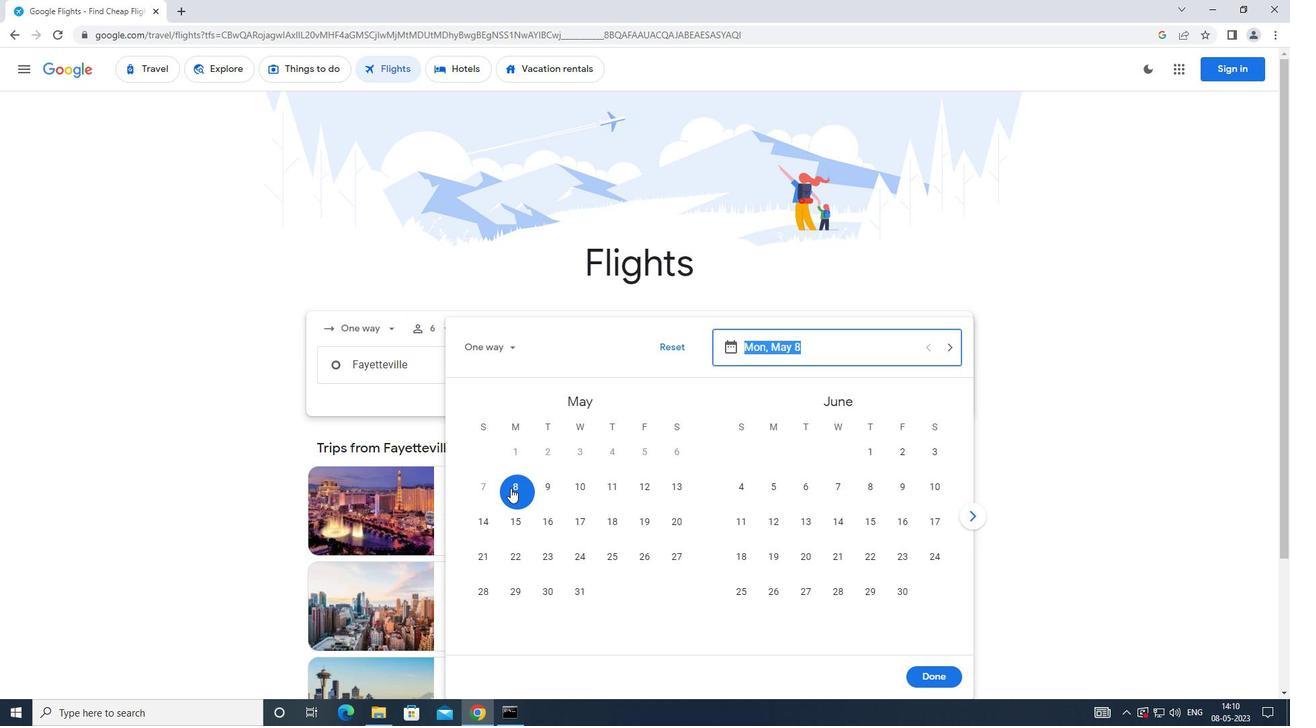 
Action: Mouse moved to (927, 678)
Screenshot: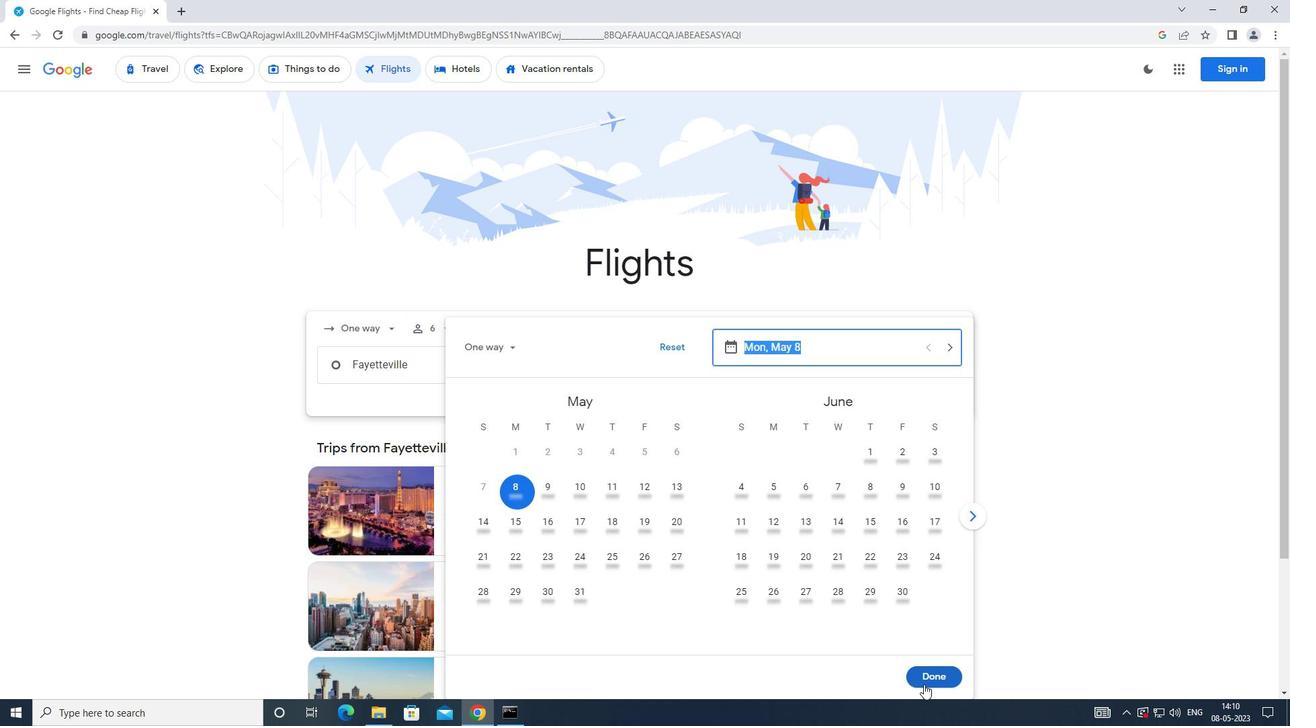 
Action: Mouse pressed left at (927, 678)
Screenshot: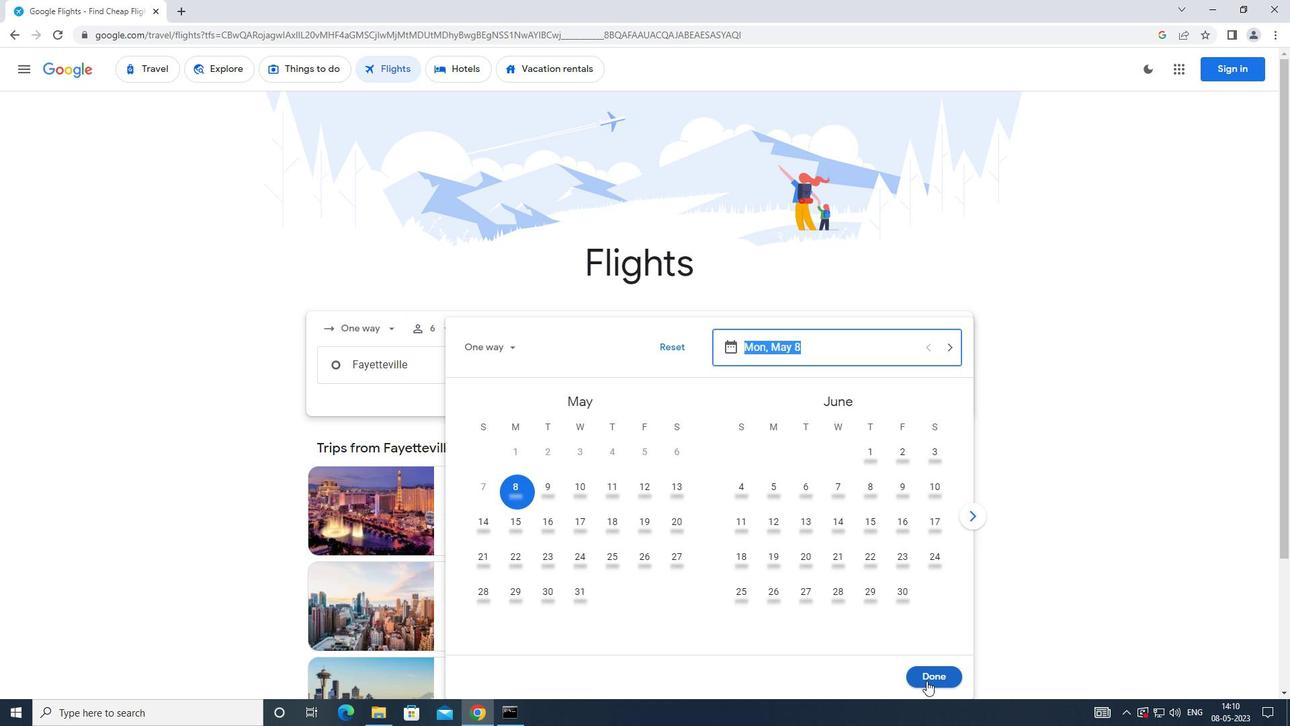 
Action: Mouse moved to (639, 413)
Screenshot: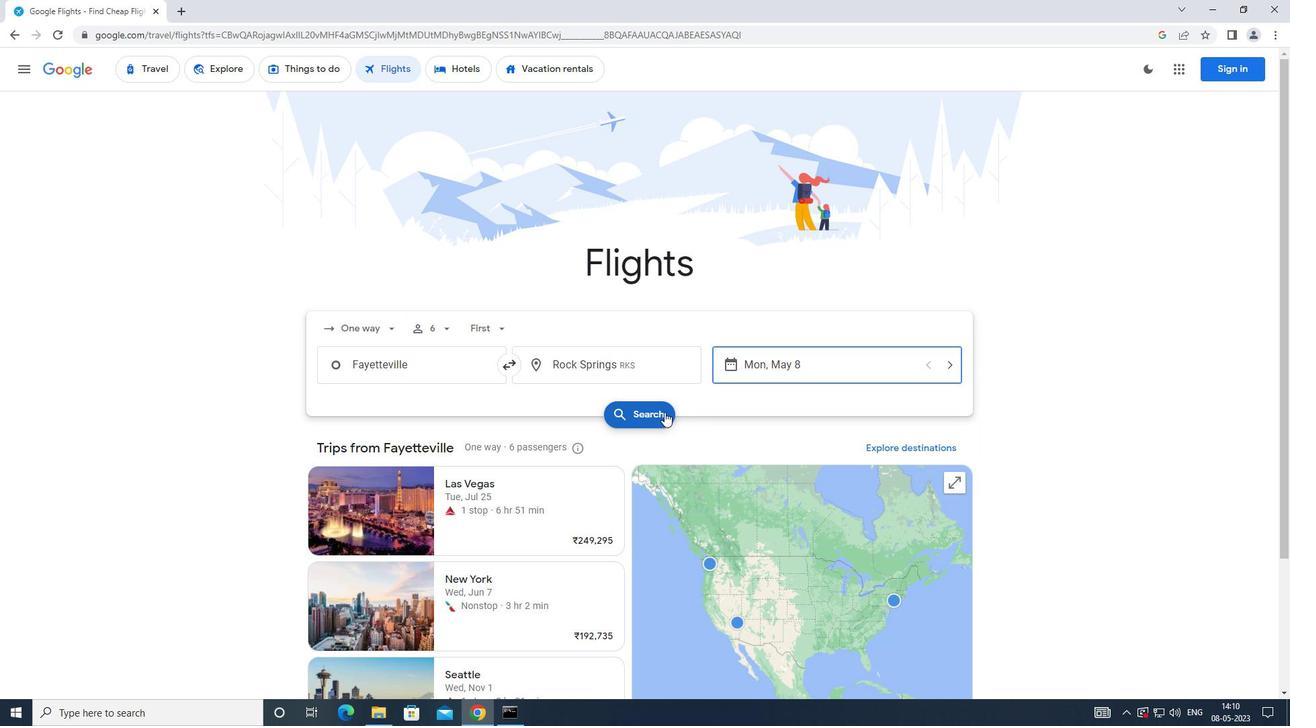 
Action: Mouse pressed left at (639, 413)
Screenshot: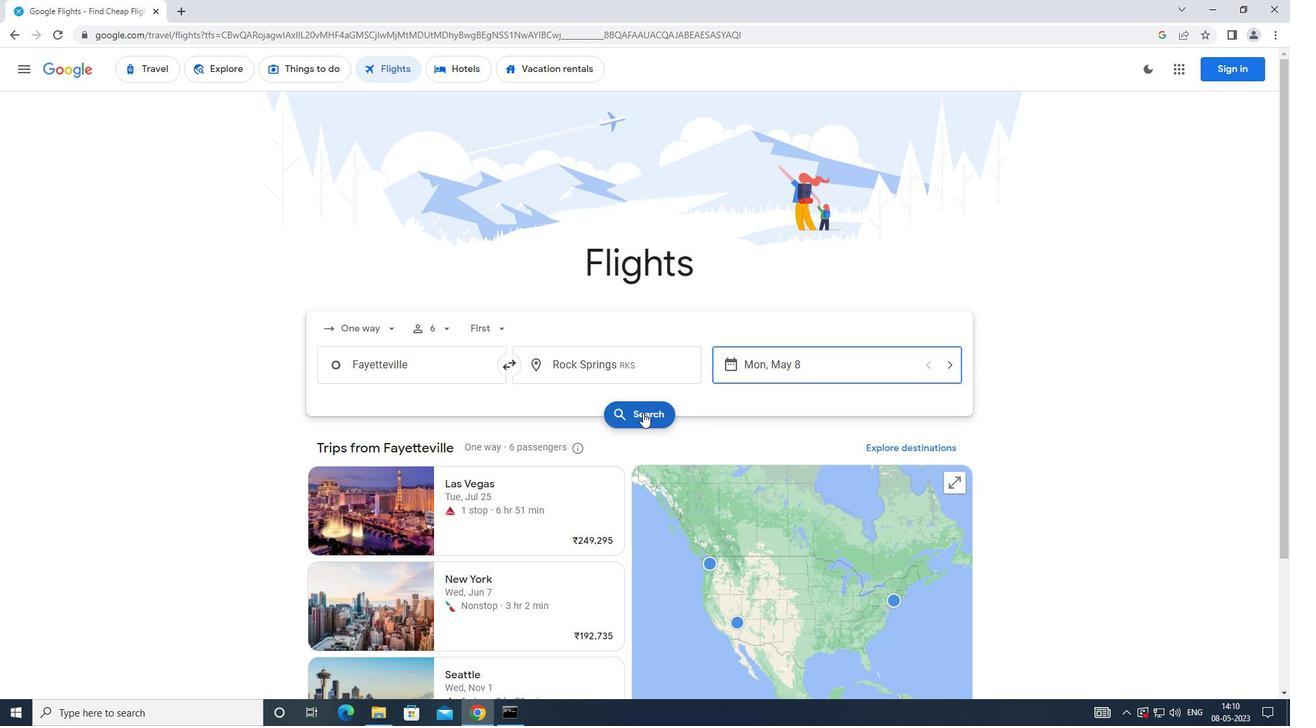 
Action: Mouse moved to (361, 195)
Screenshot: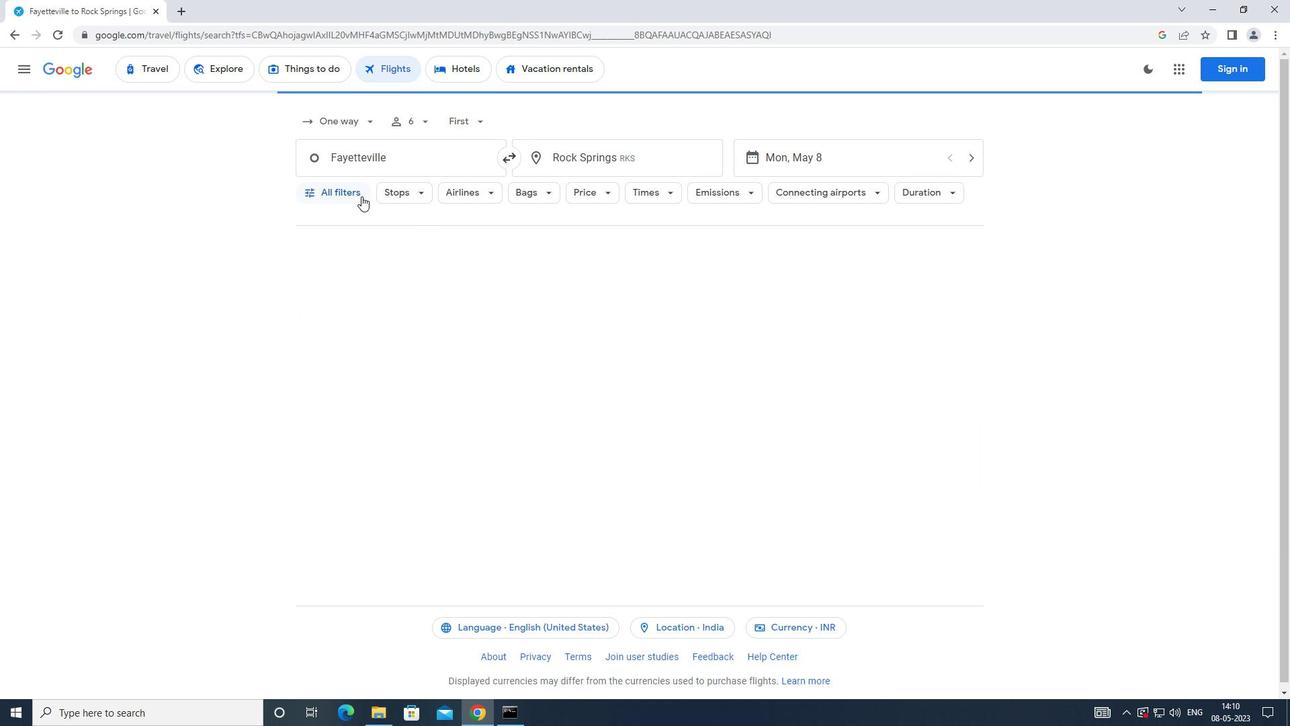 
Action: Mouse pressed left at (361, 195)
Screenshot: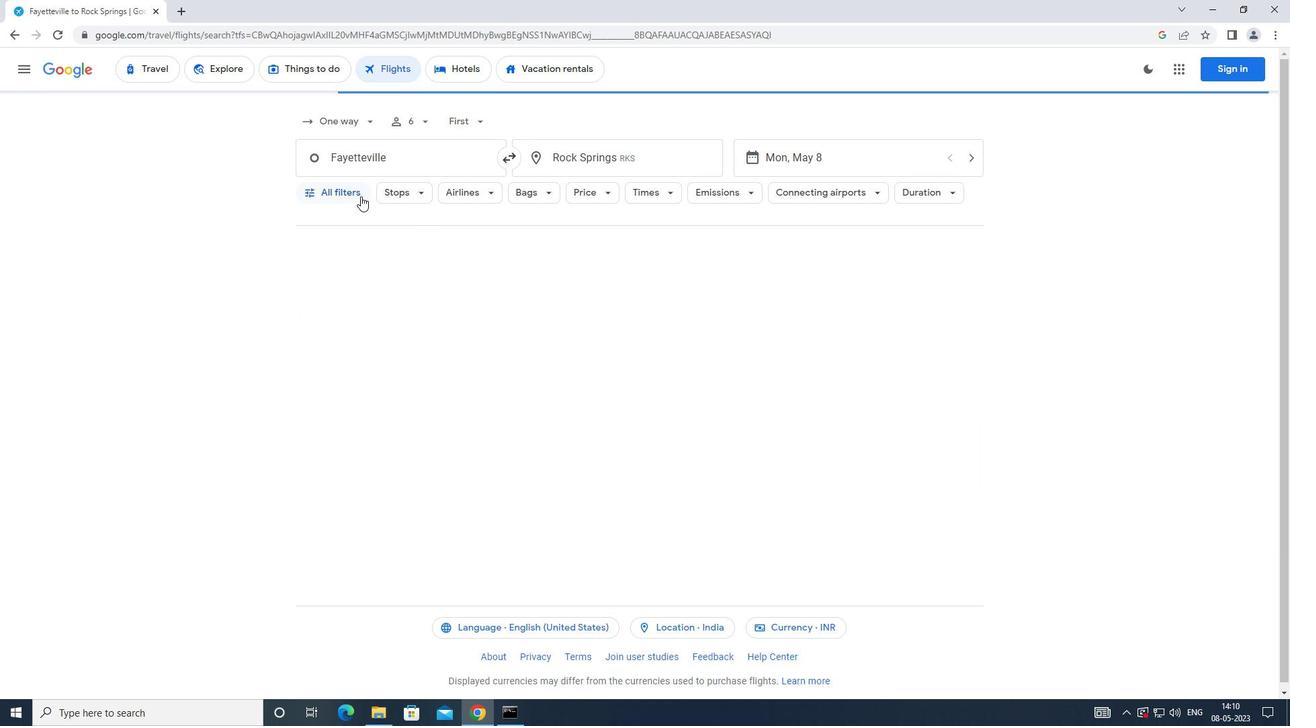 
Action: Mouse moved to (502, 475)
Screenshot: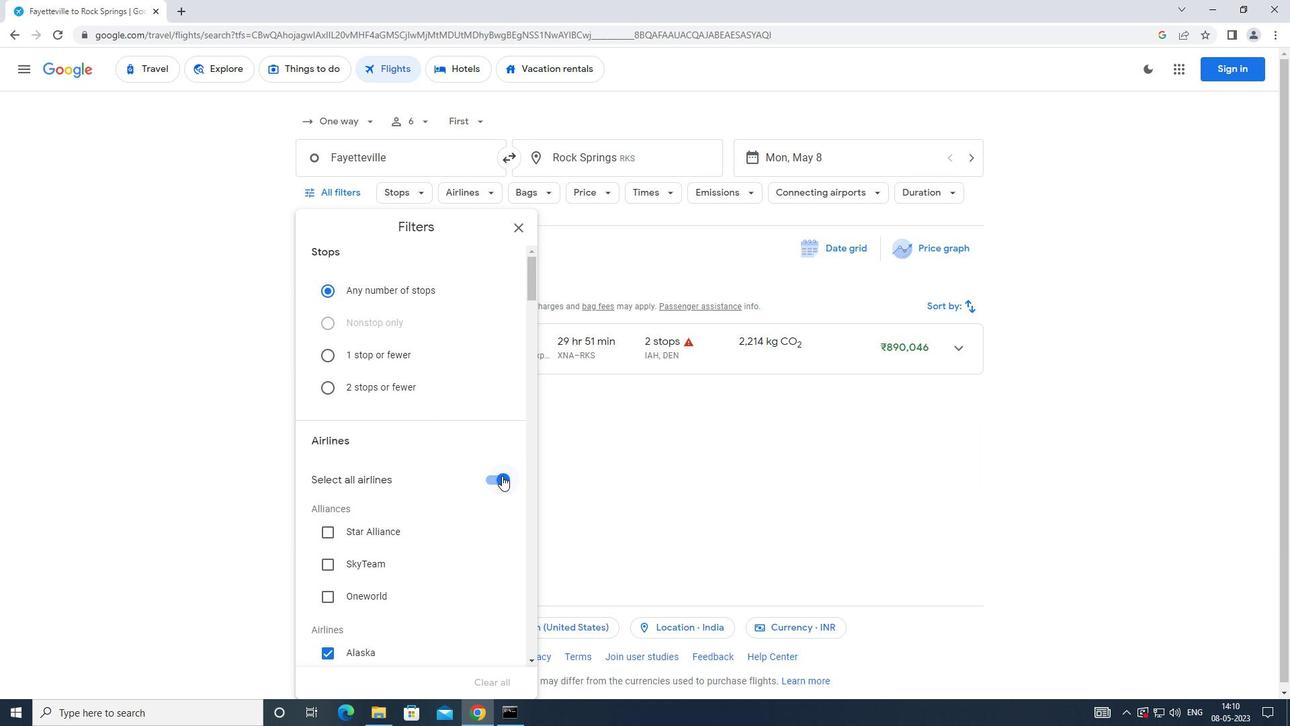 
Action: Mouse pressed left at (502, 475)
Screenshot: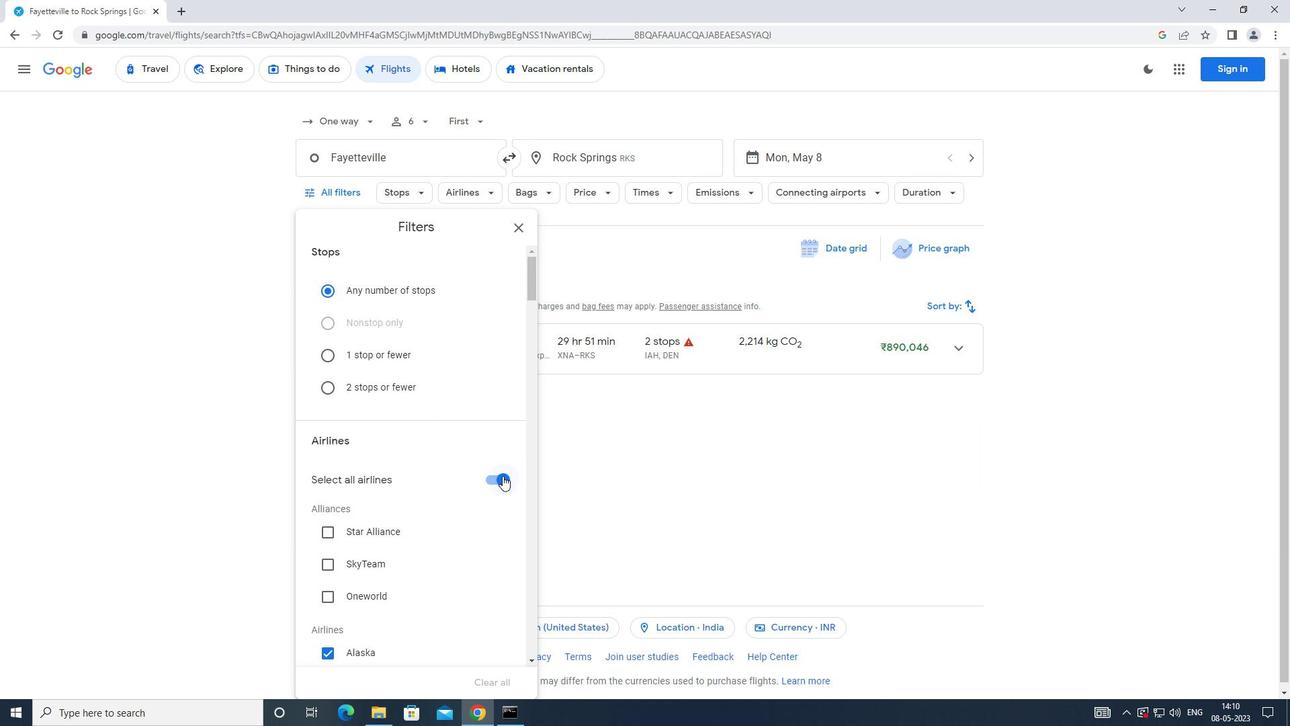 
Action: Mouse moved to (486, 451)
Screenshot: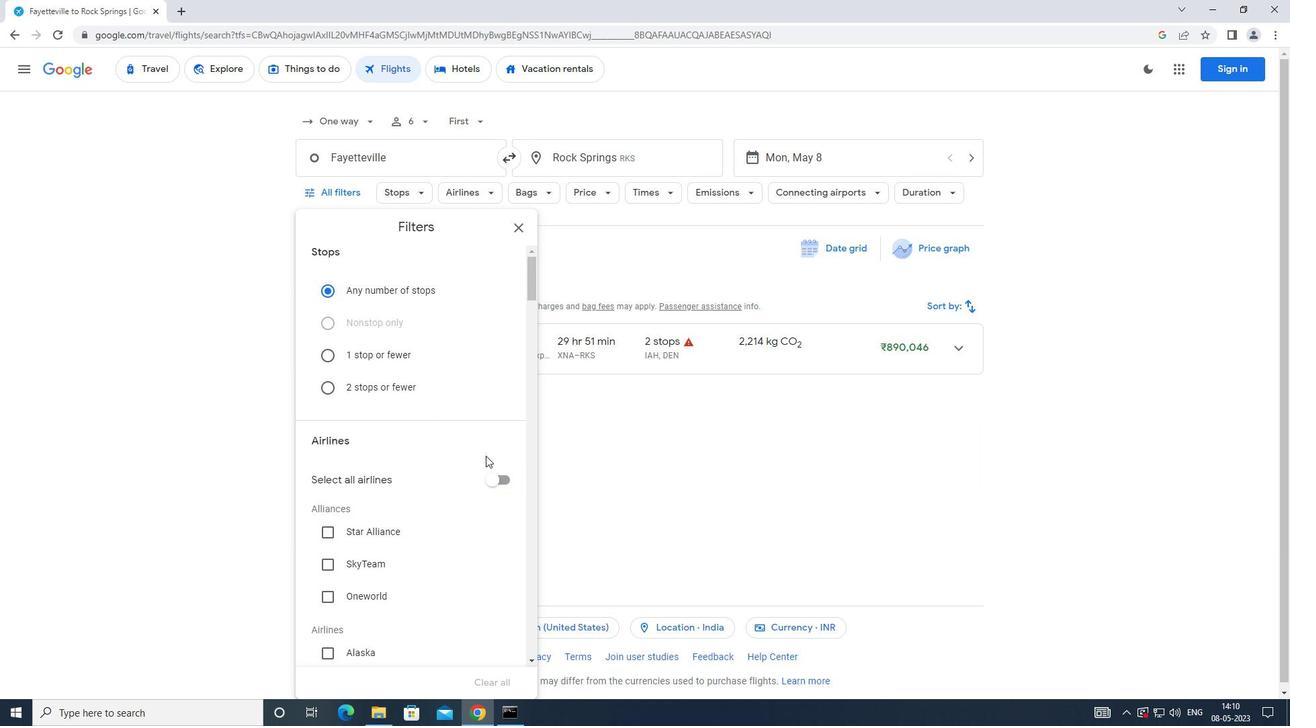 
Action: Mouse scrolled (486, 451) with delta (0, 0)
Screenshot: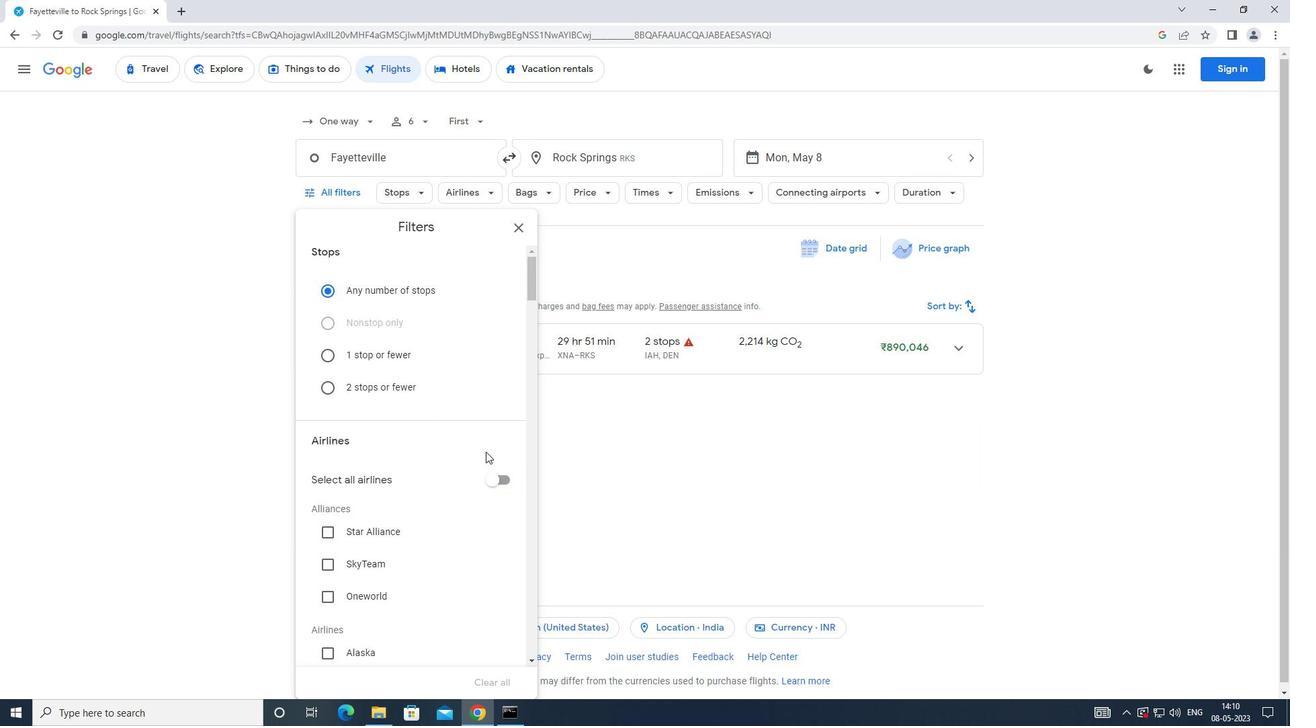 
Action: Mouse scrolled (486, 451) with delta (0, 0)
Screenshot: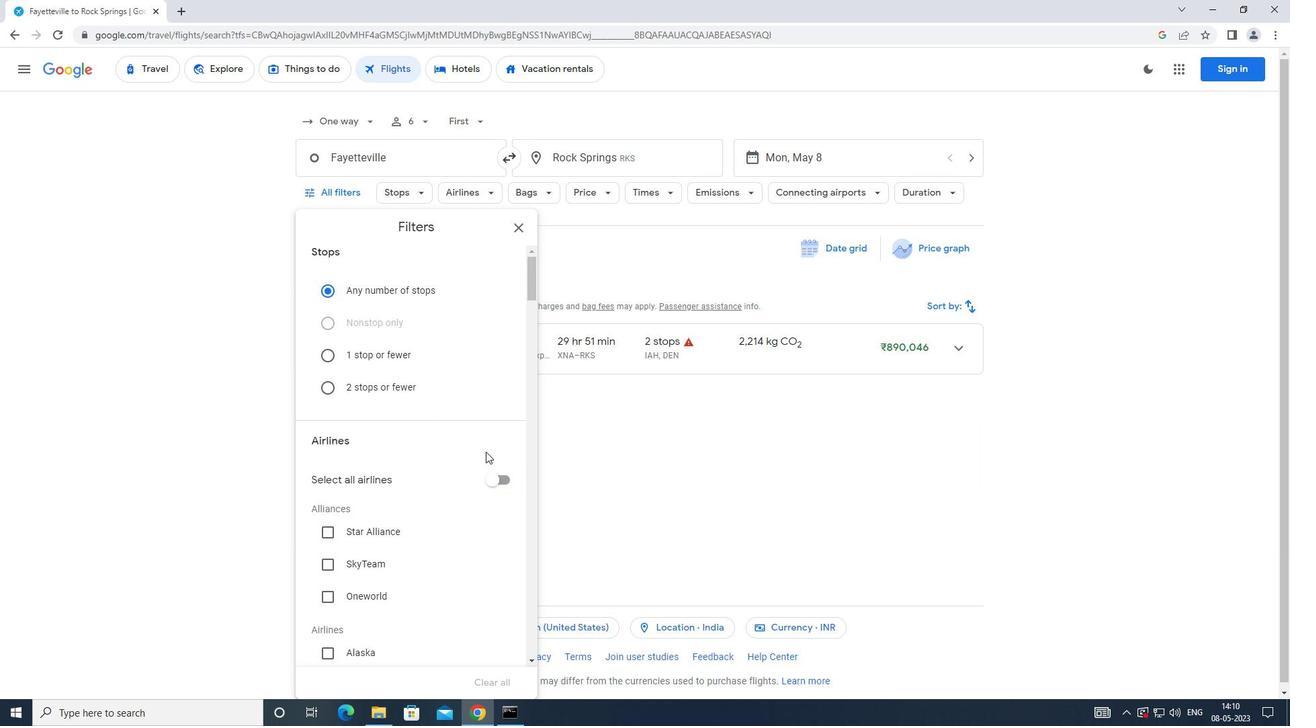 
Action: Mouse moved to (488, 449)
Screenshot: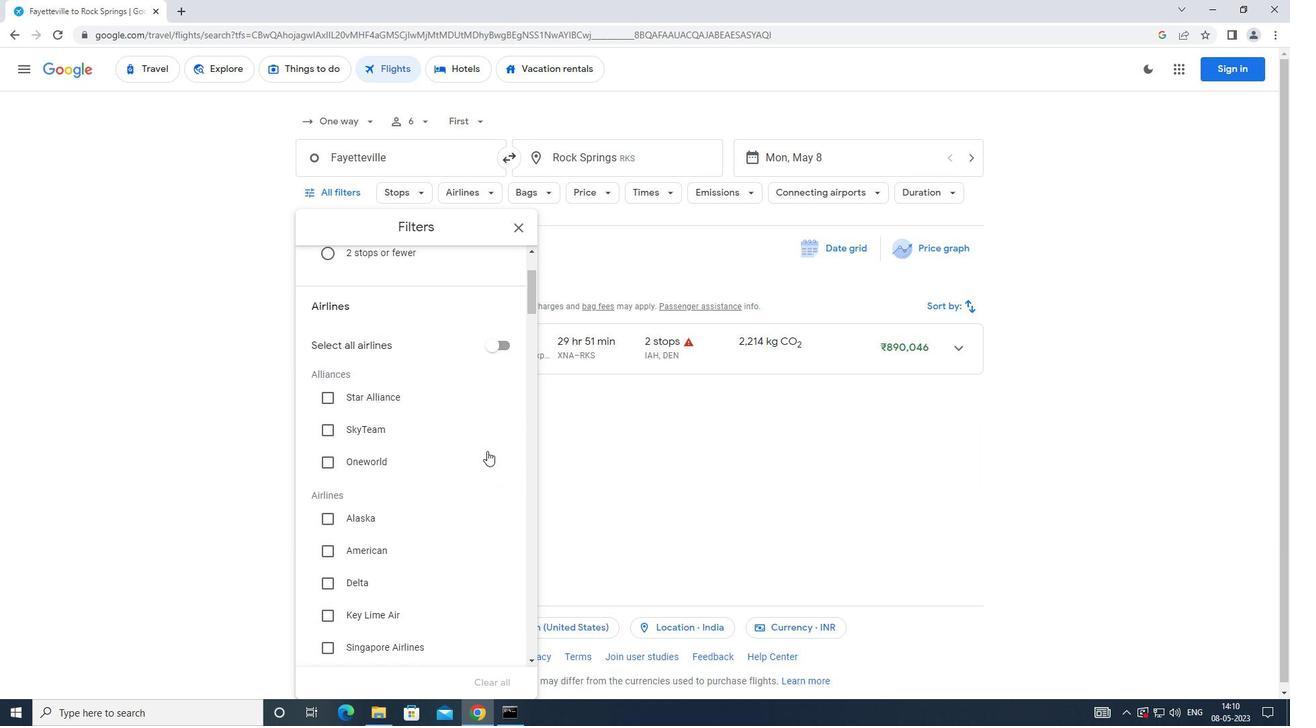 
Action: Mouse scrolled (488, 449) with delta (0, 0)
Screenshot: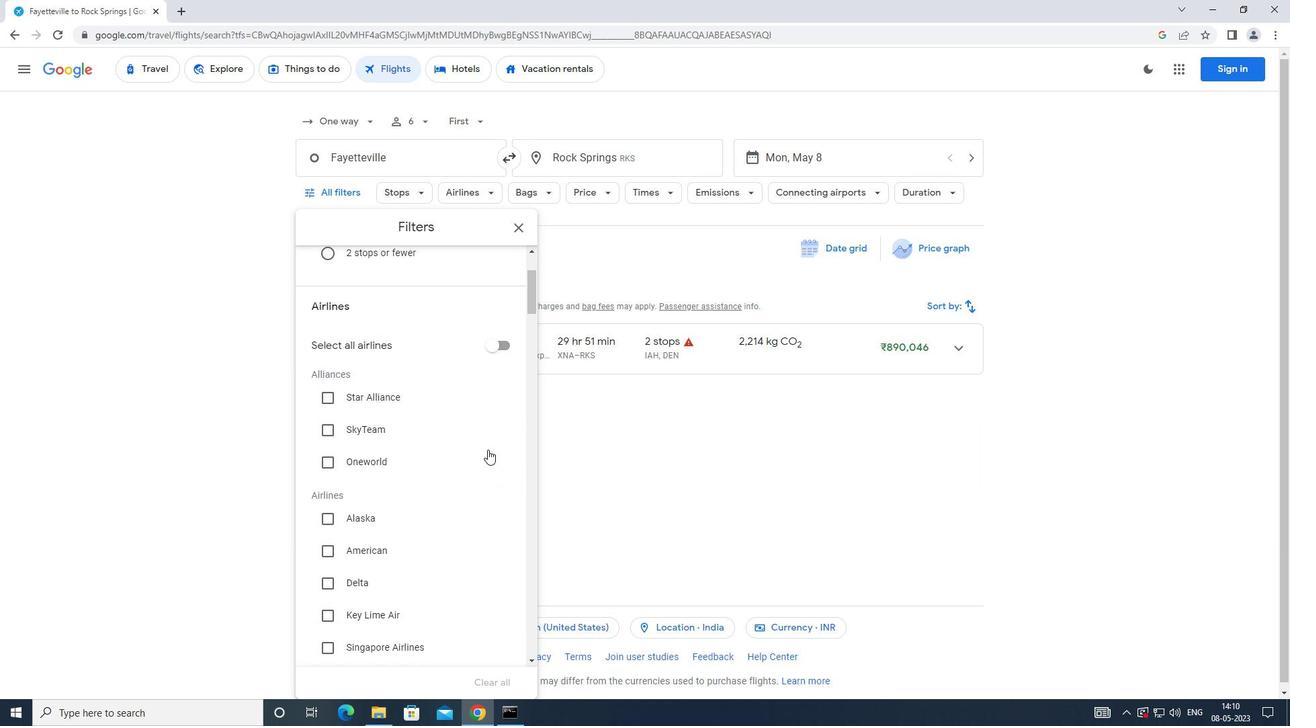 
Action: Mouse moved to (488, 449)
Screenshot: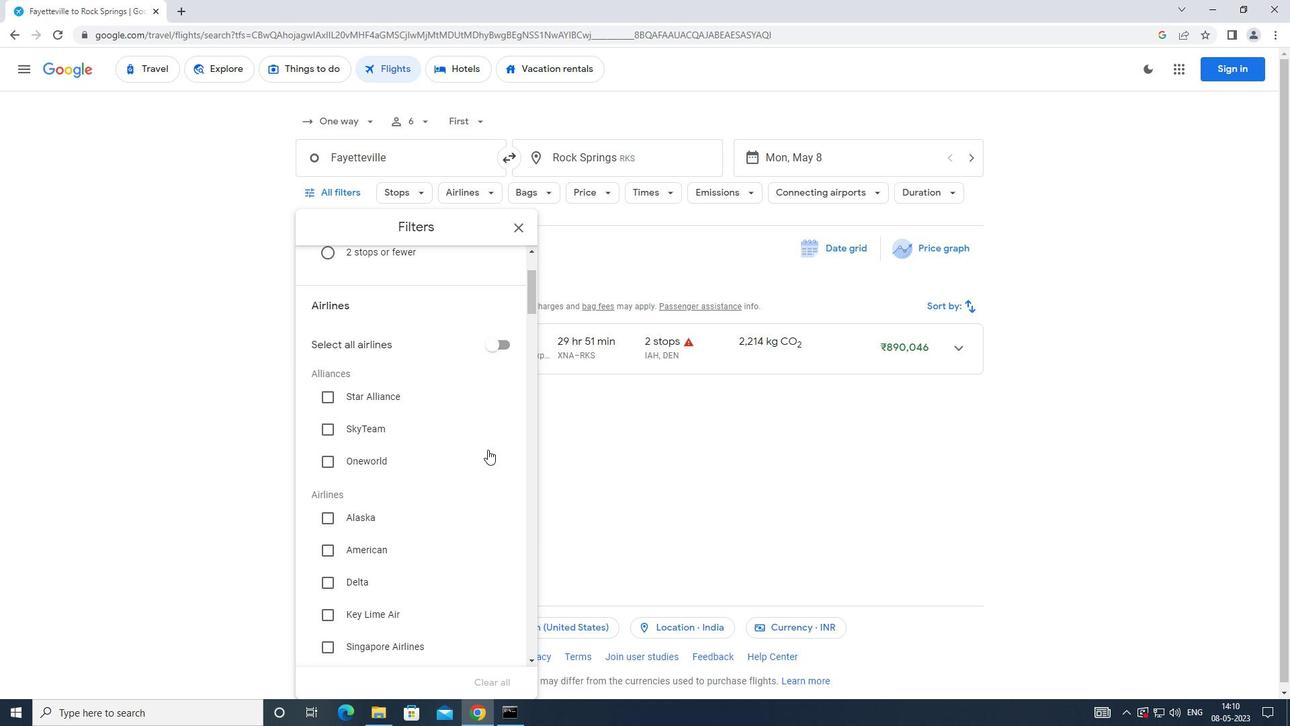 
Action: Mouse scrolled (488, 449) with delta (0, 0)
Screenshot: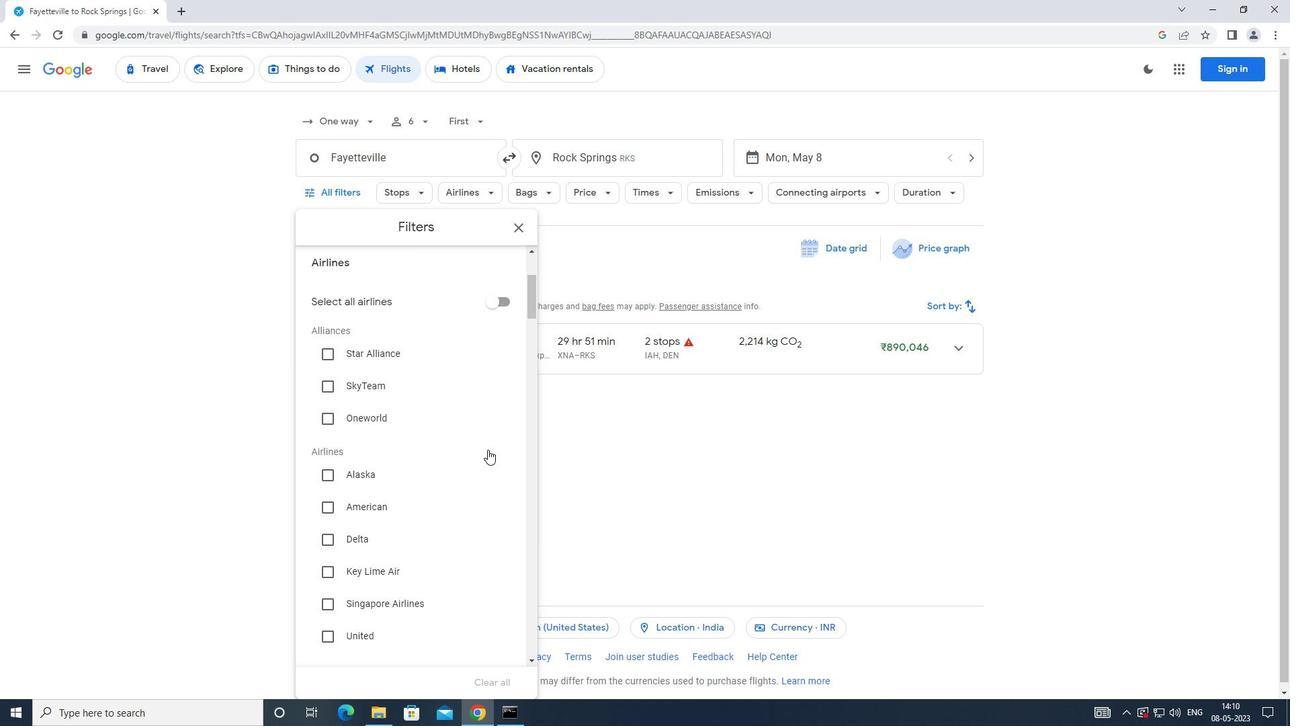 
Action: Mouse moved to (488, 449)
Screenshot: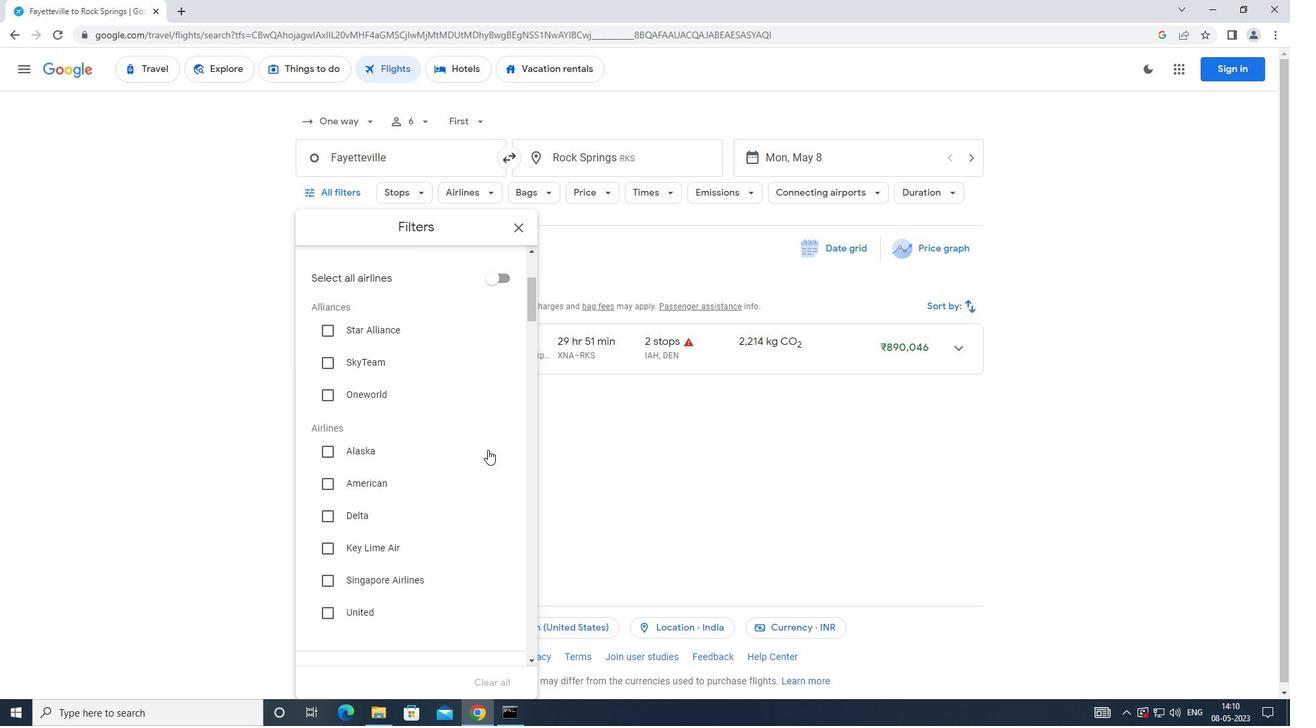 
Action: Mouse scrolled (488, 449) with delta (0, 0)
Screenshot: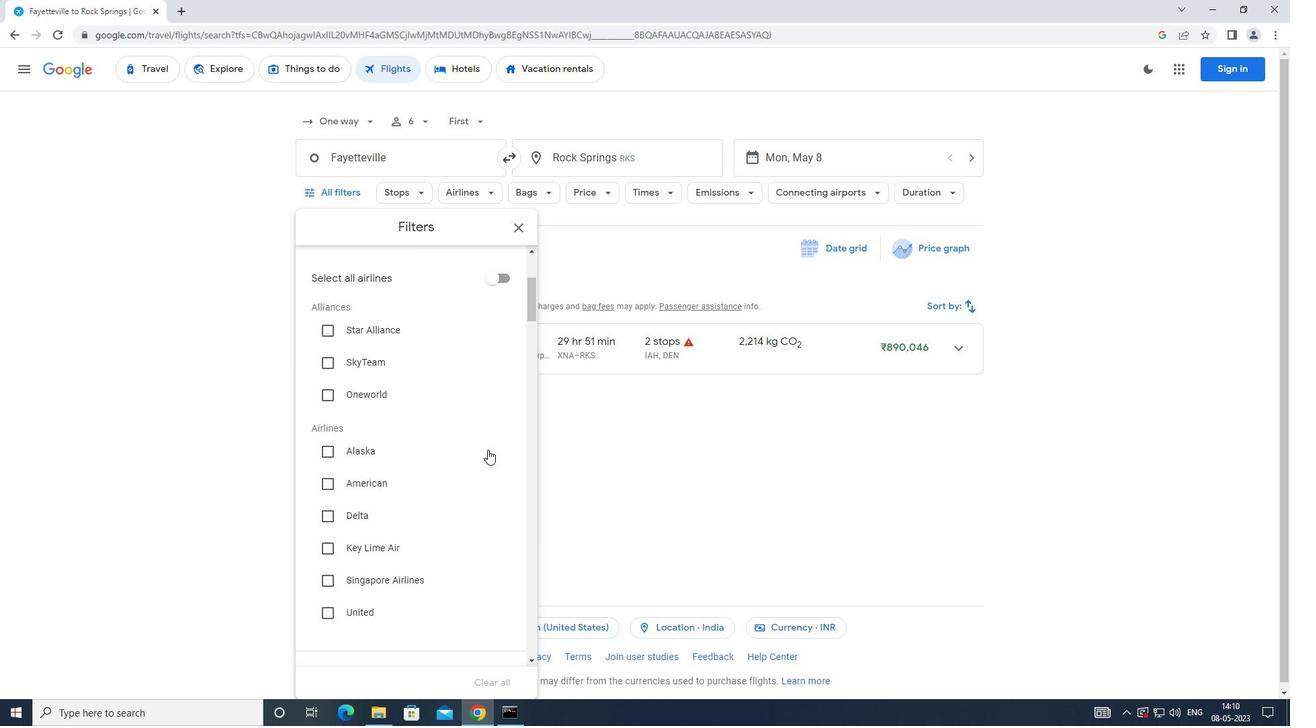
Action: Mouse moved to (430, 426)
Screenshot: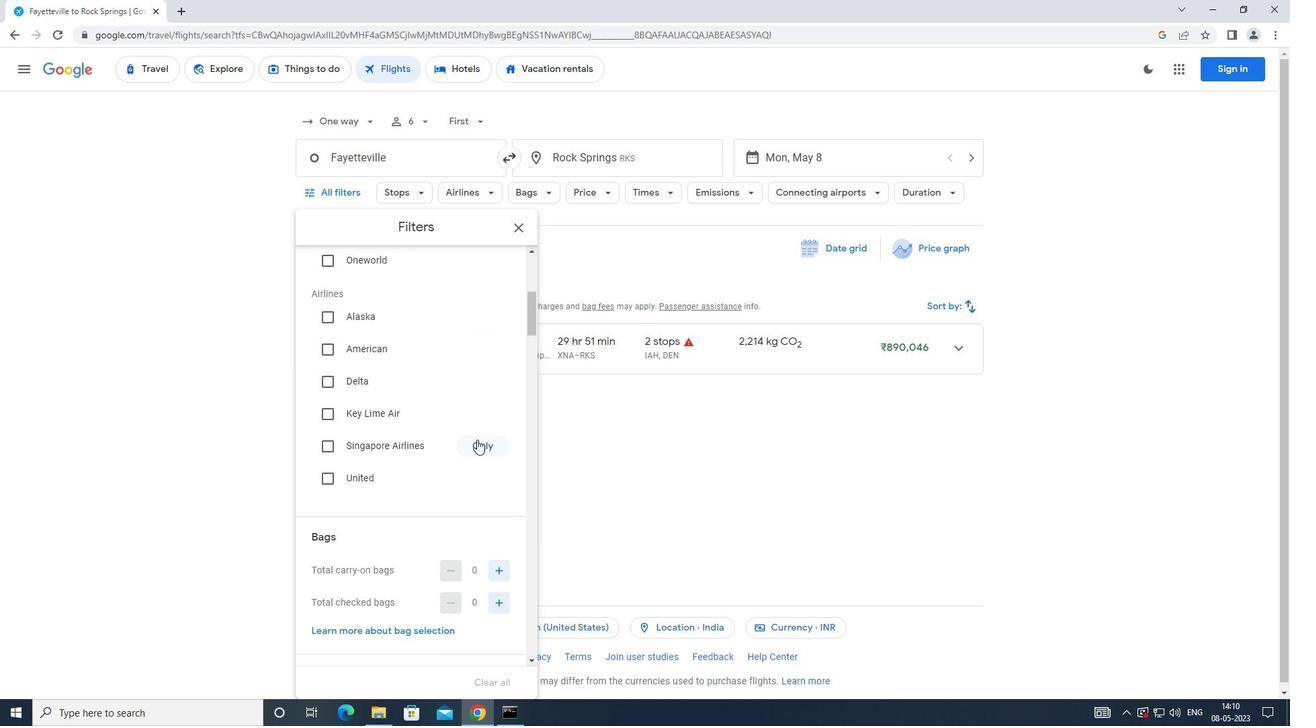 
Action: Mouse scrolled (430, 425) with delta (0, 0)
Screenshot: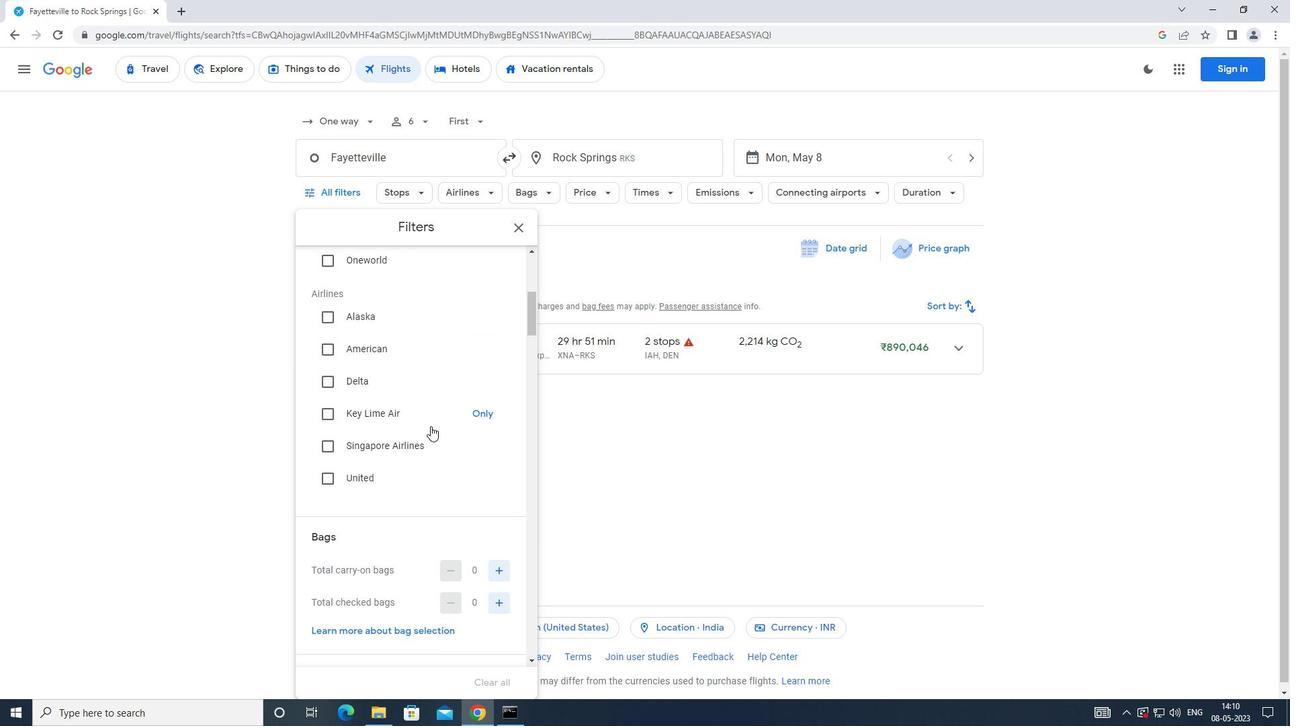 
Action: Mouse scrolled (430, 425) with delta (0, 0)
Screenshot: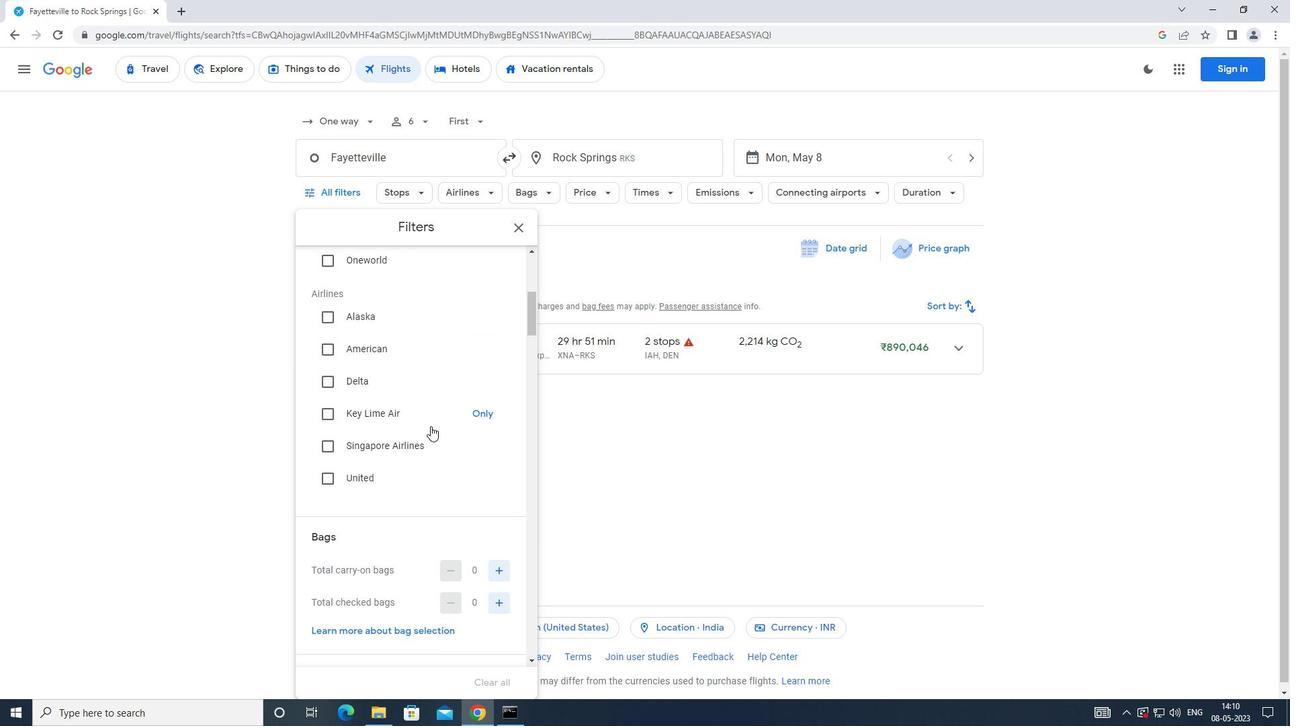 
Action: Mouse moved to (430, 426)
Screenshot: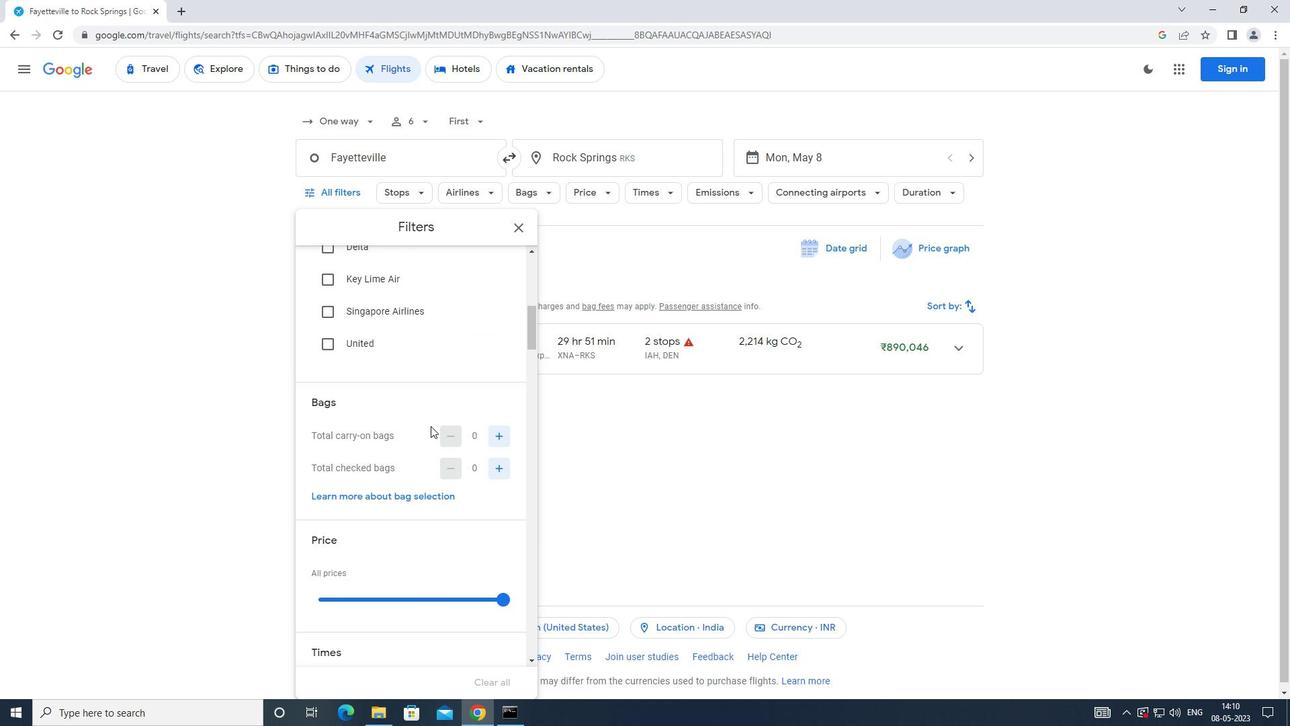 
Action: Mouse scrolled (430, 425) with delta (0, 0)
Screenshot: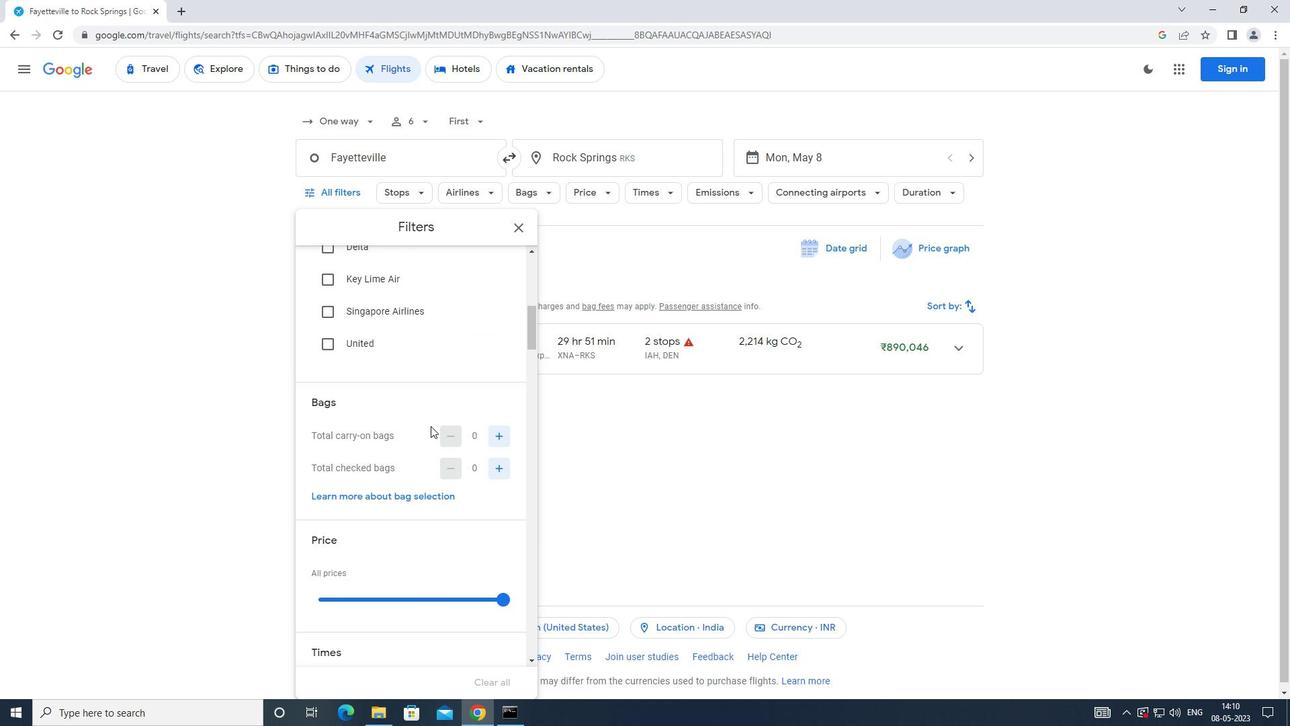 
Action: Mouse moved to (493, 399)
Screenshot: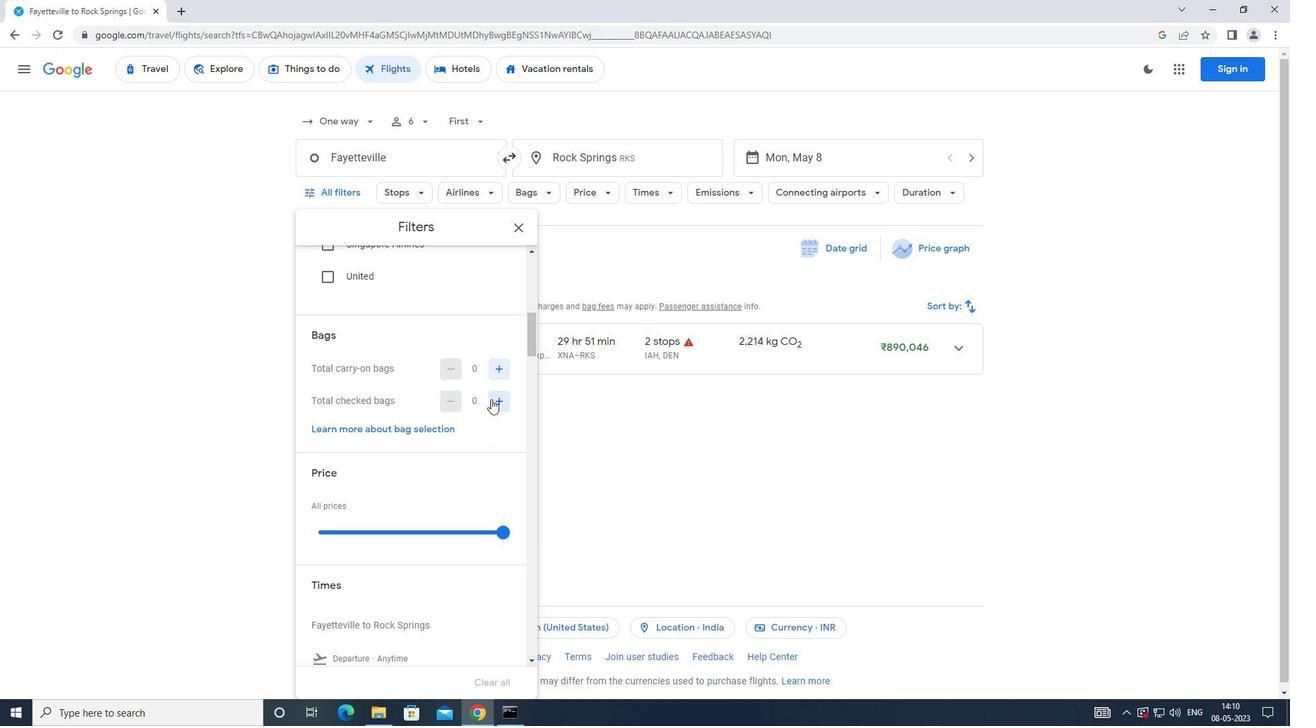 
Action: Mouse pressed left at (493, 399)
Screenshot: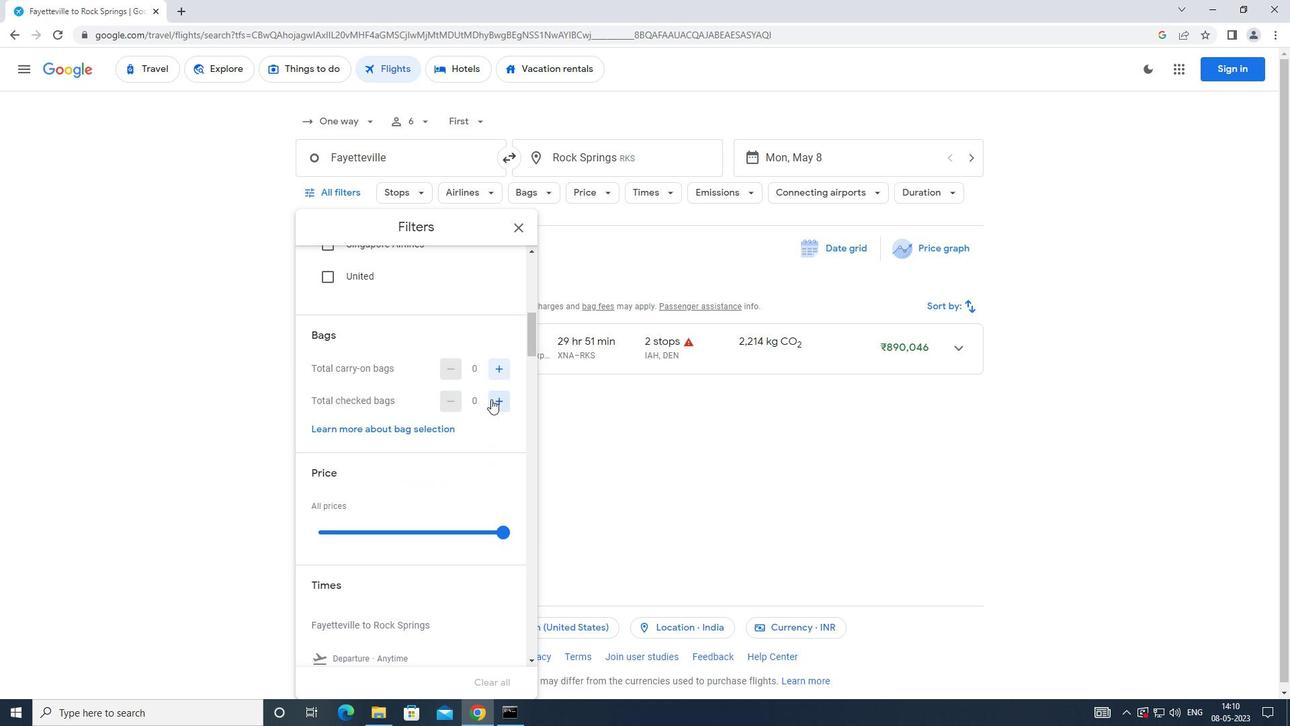 
Action: Mouse moved to (495, 399)
Screenshot: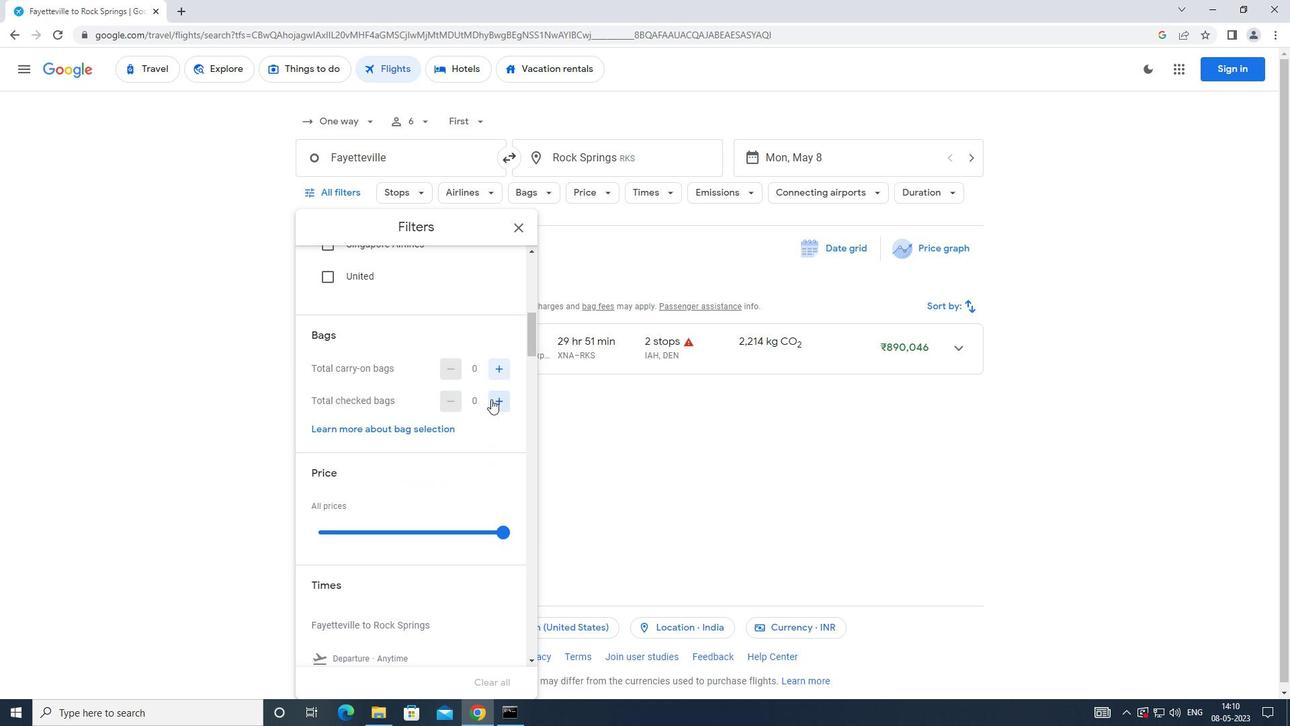 
Action: Mouse pressed left at (495, 399)
Screenshot: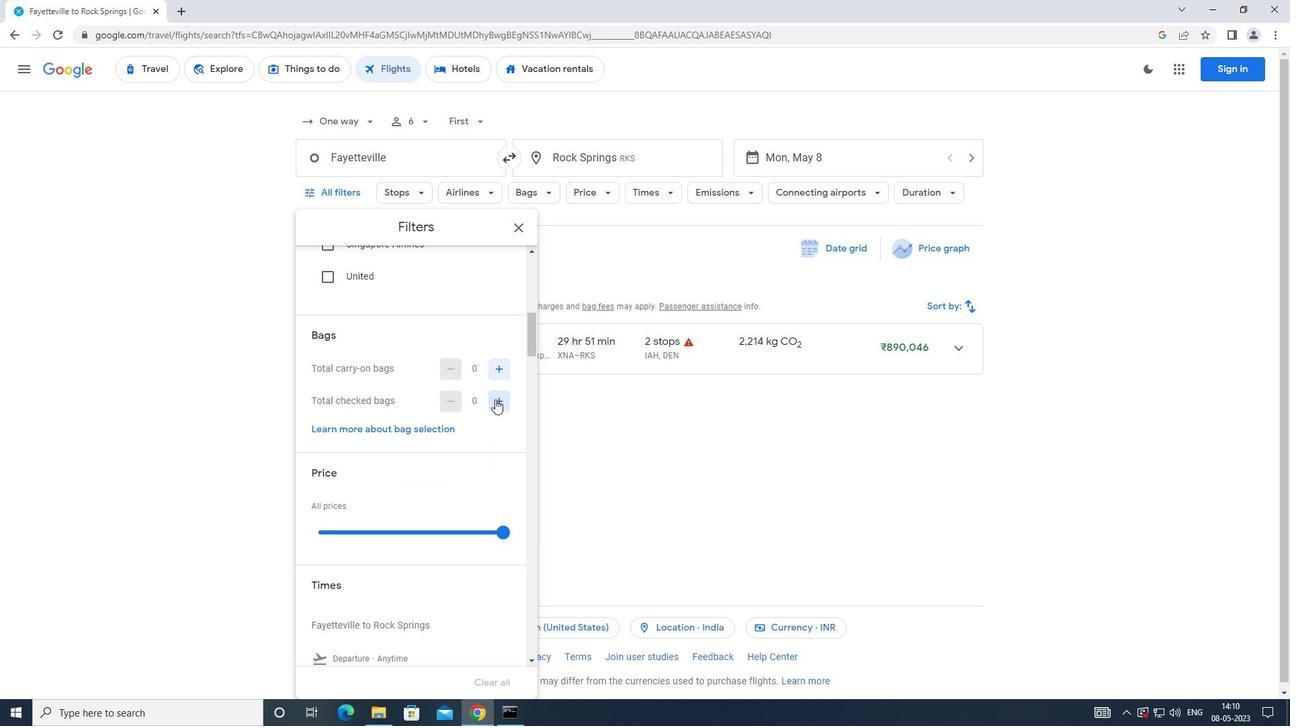 
Action: Mouse pressed left at (495, 399)
Screenshot: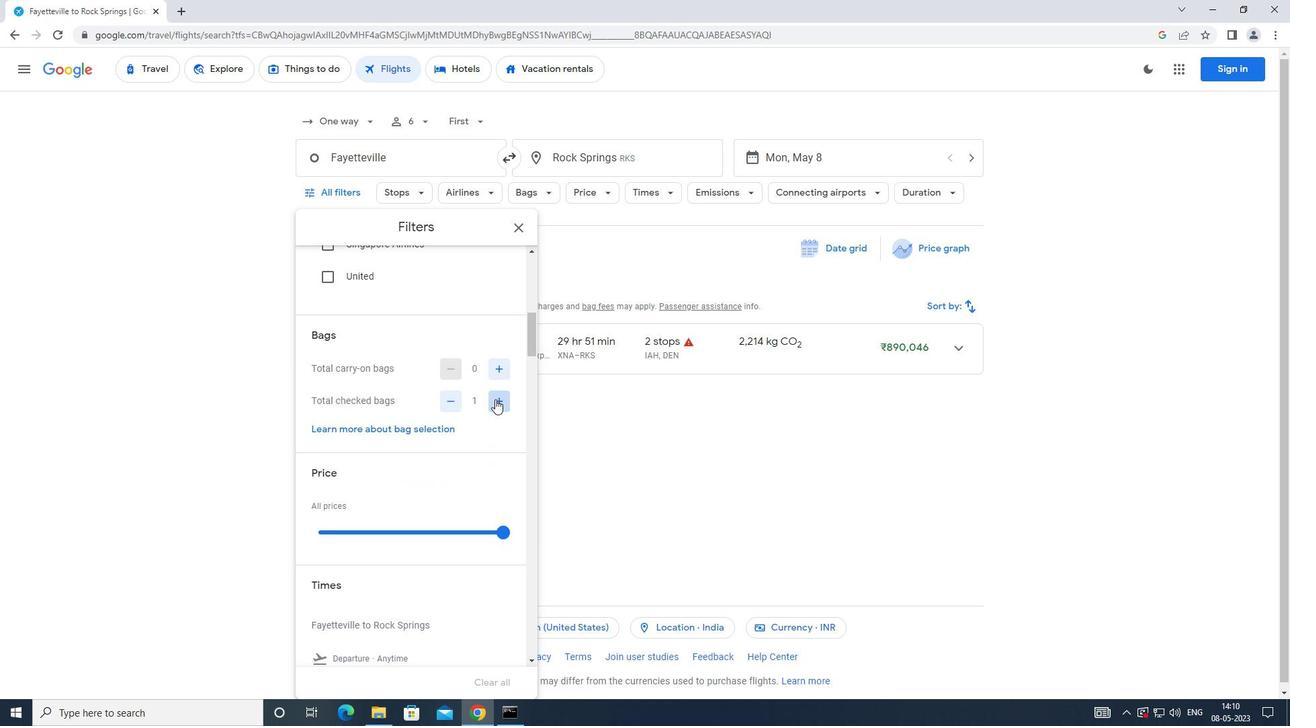 
Action: Mouse pressed left at (495, 399)
Screenshot: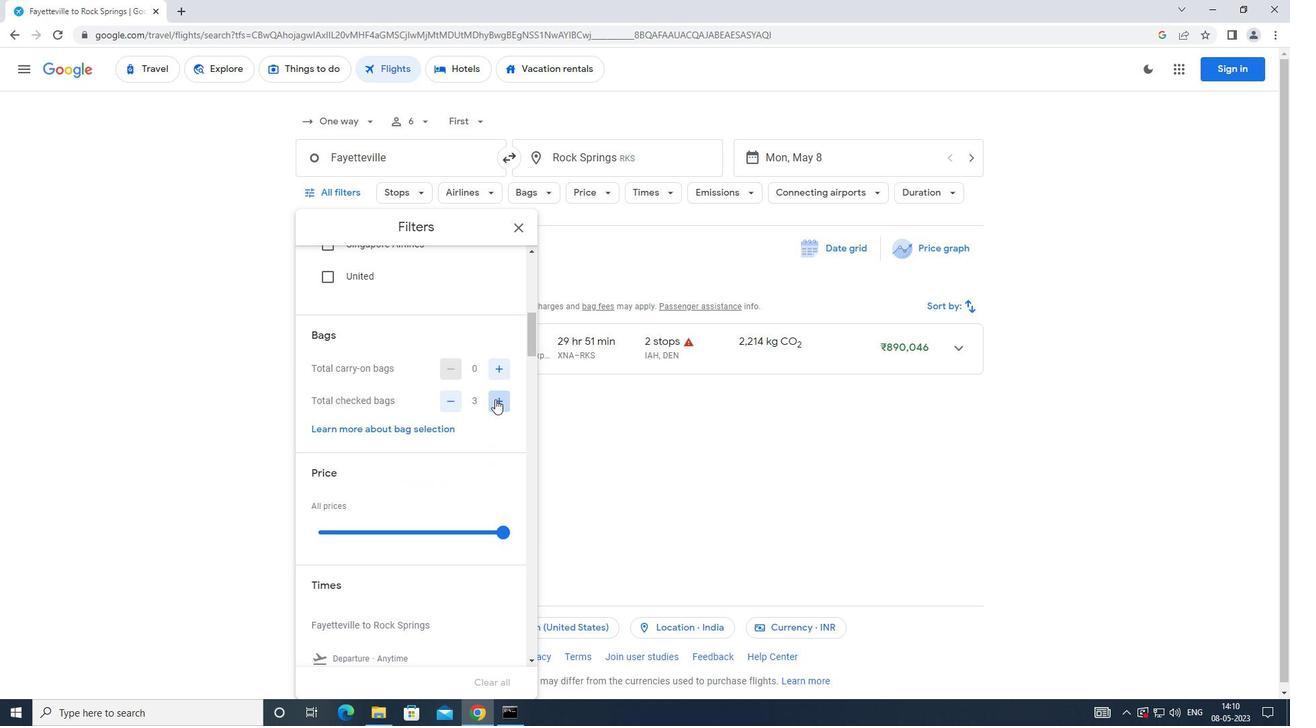 
Action: Mouse pressed left at (495, 399)
Screenshot: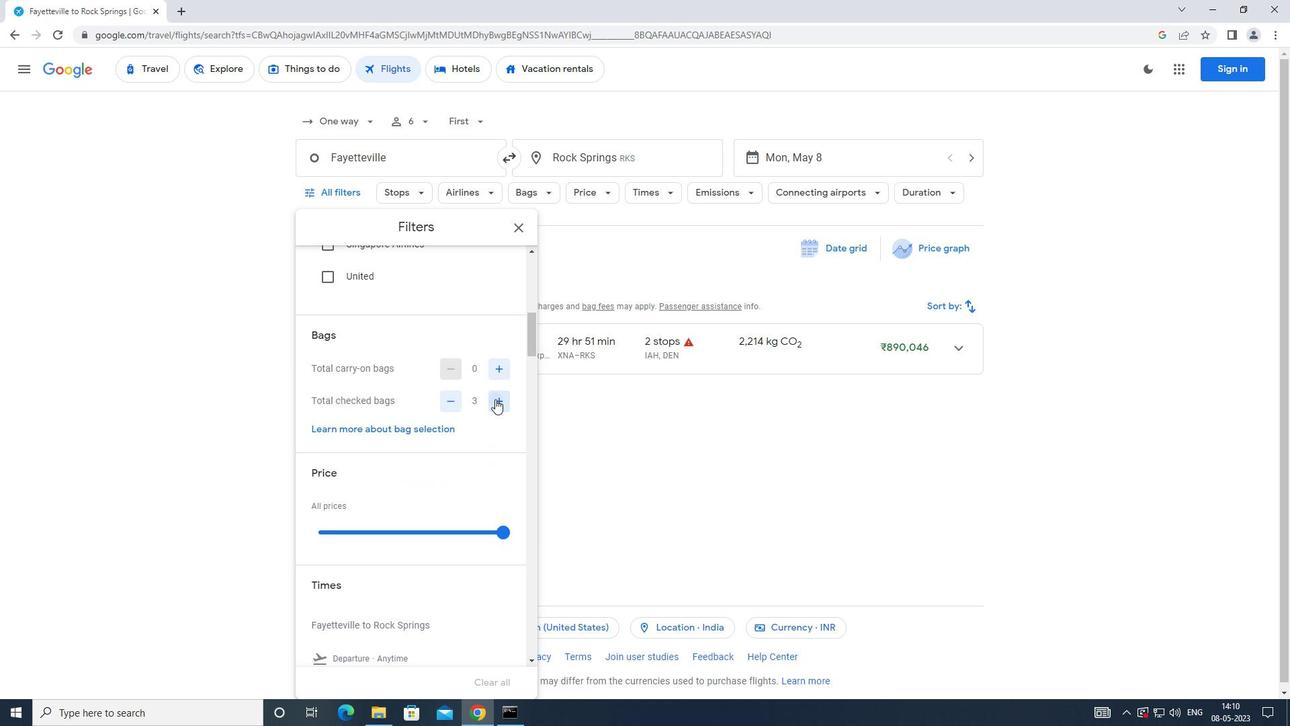 
Action: Mouse pressed left at (495, 399)
Screenshot: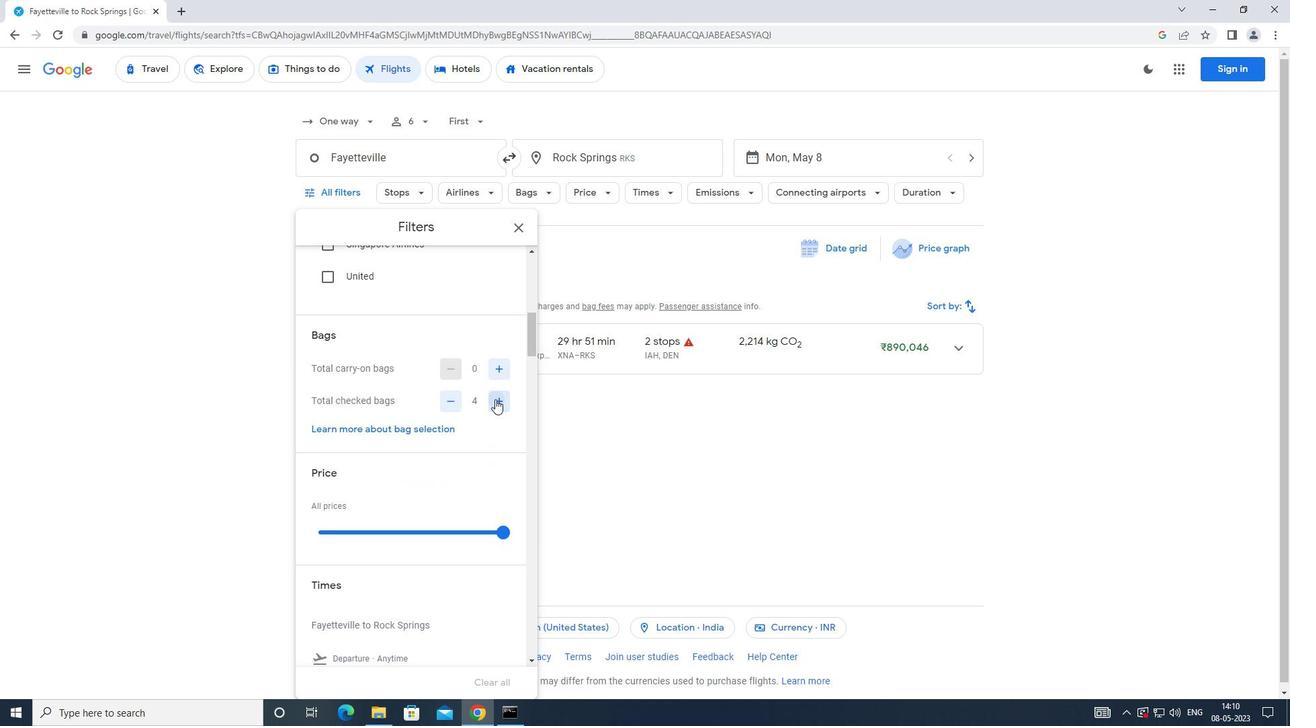 
Action: Mouse pressed left at (495, 399)
Screenshot: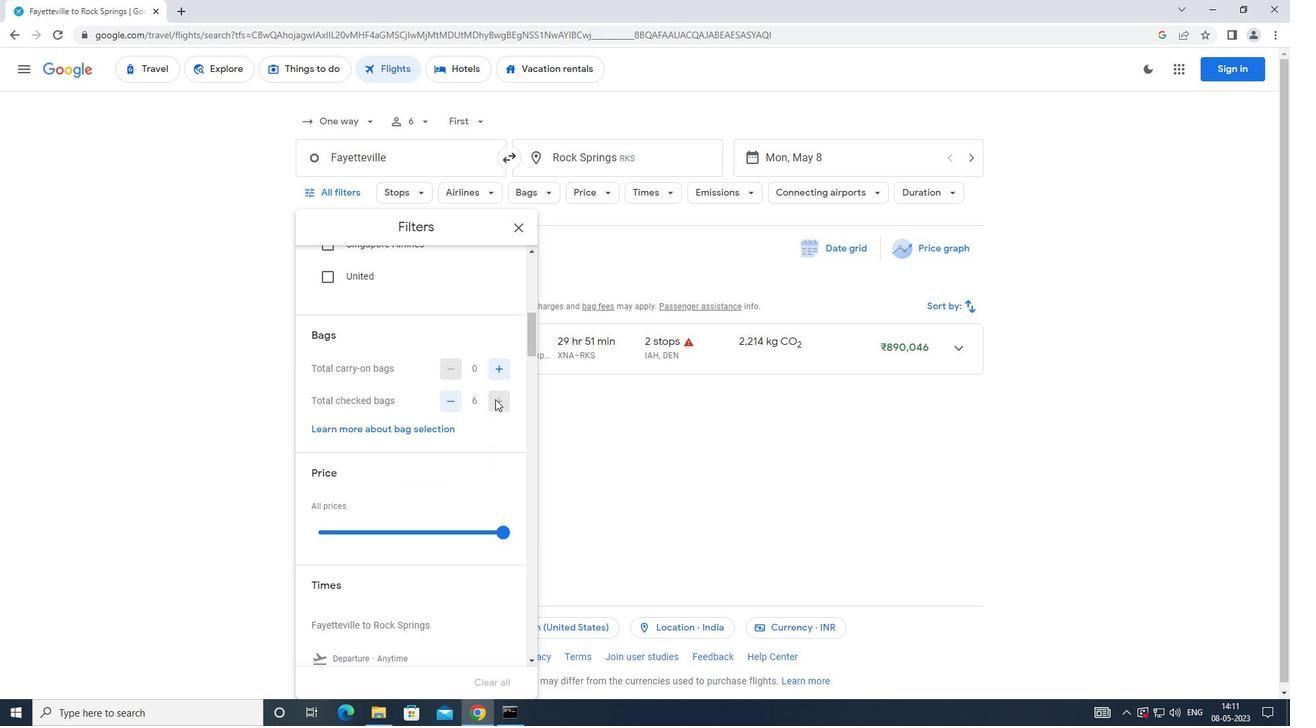 
Action: Mouse moved to (488, 416)
Screenshot: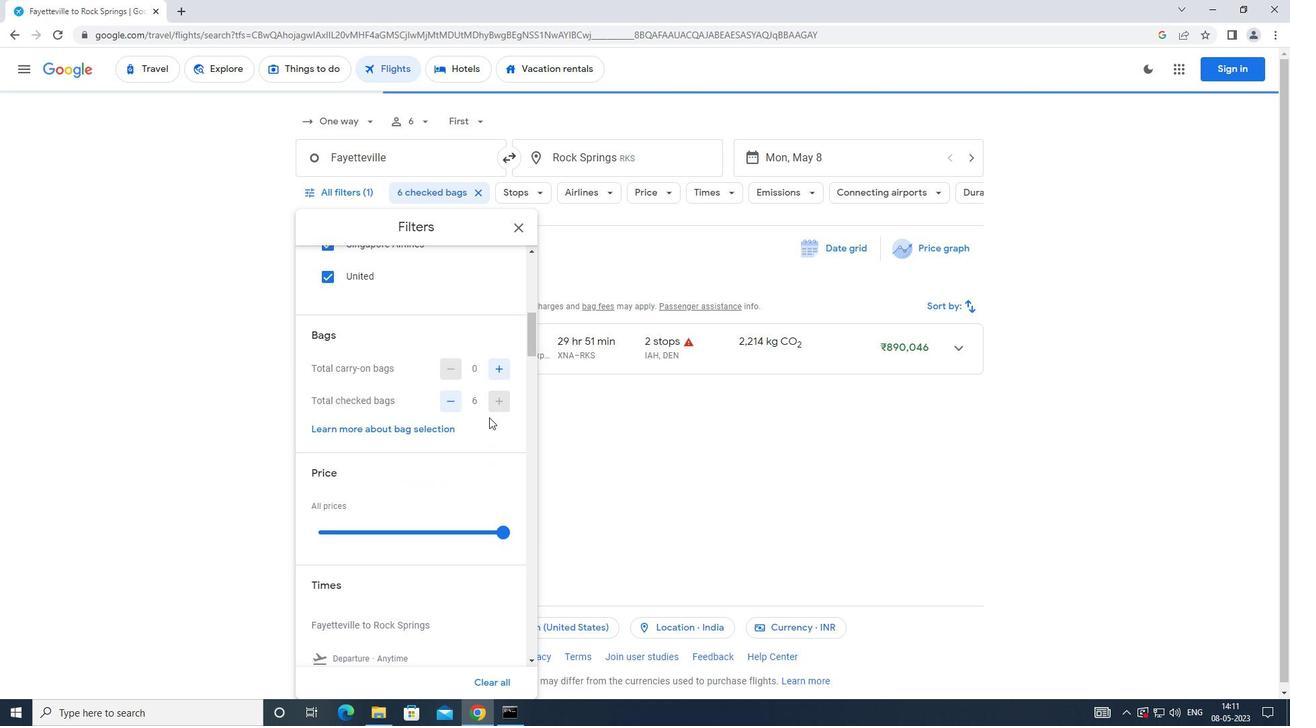 
Action: Mouse scrolled (488, 416) with delta (0, 0)
Screenshot: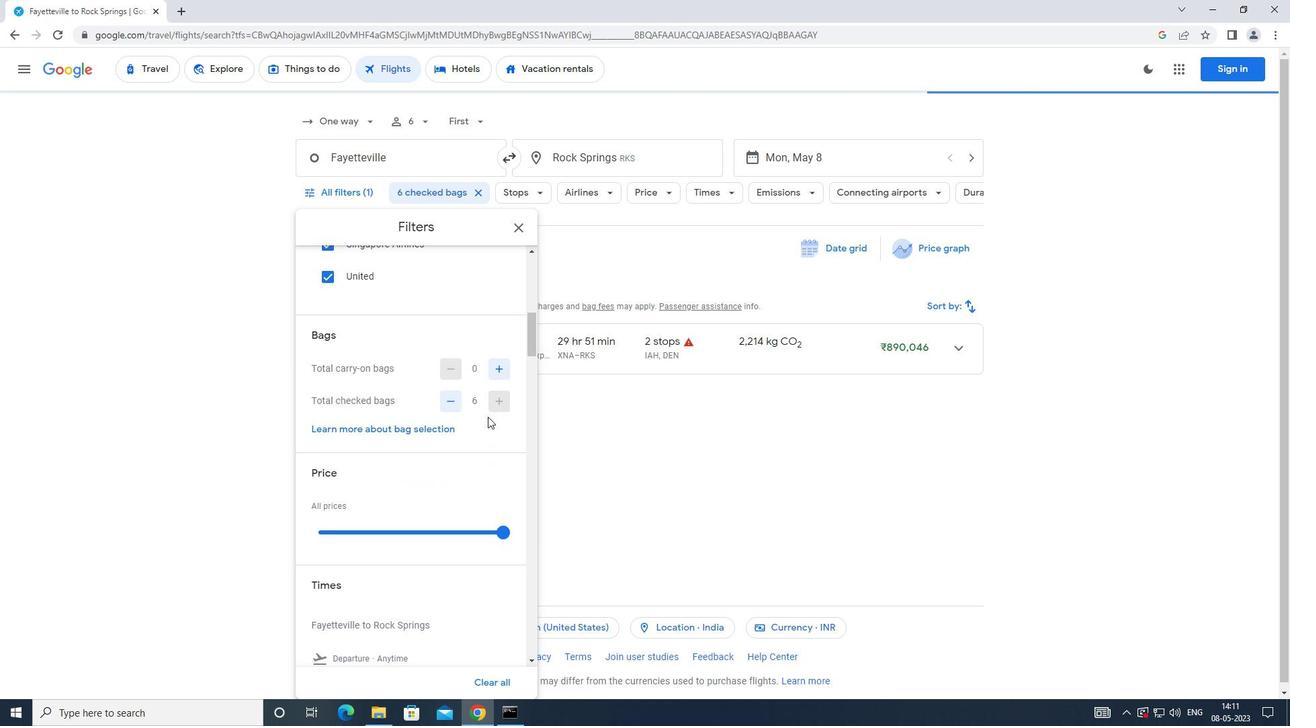 
Action: Mouse moved to (504, 526)
Screenshot: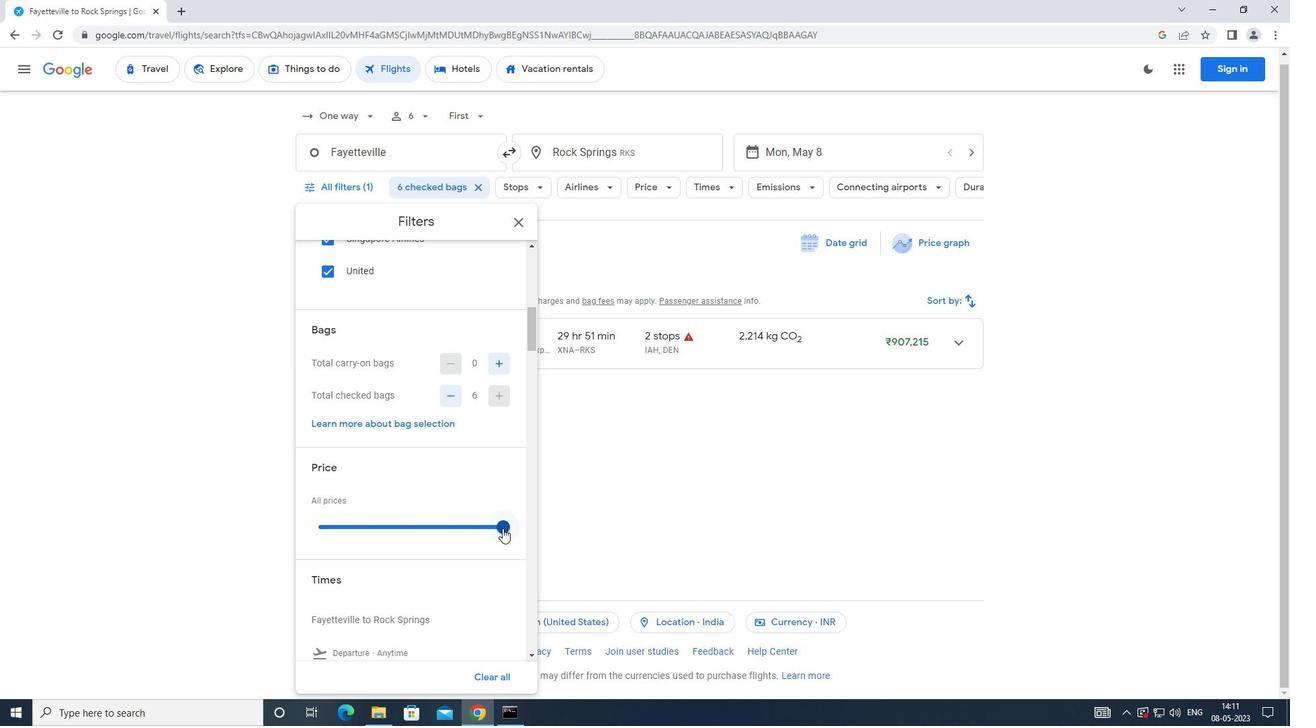 
Action: Mouse pressed left at (504, 526)
Screenshot: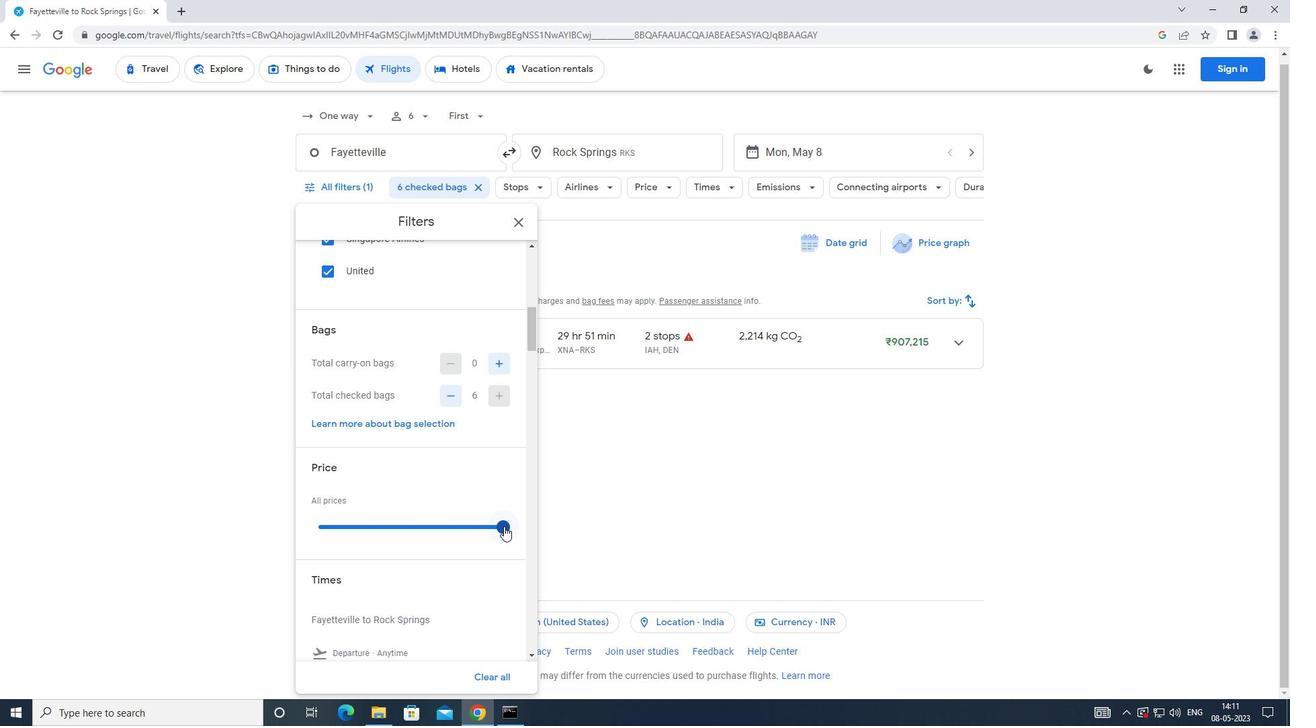 
Action: Mouse moved to (428, 480)
Screenshot: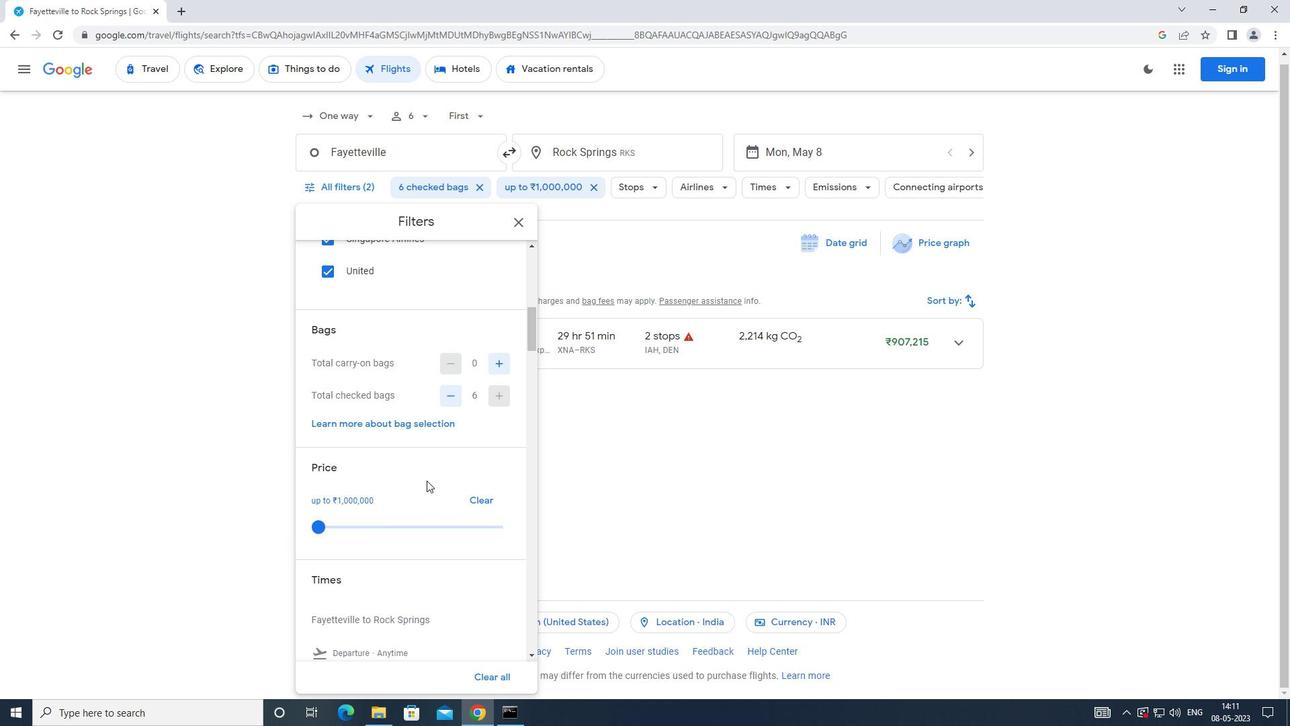 
Action: Mouse scrolled (428, 479) with delta (0, 0)
Screenshot: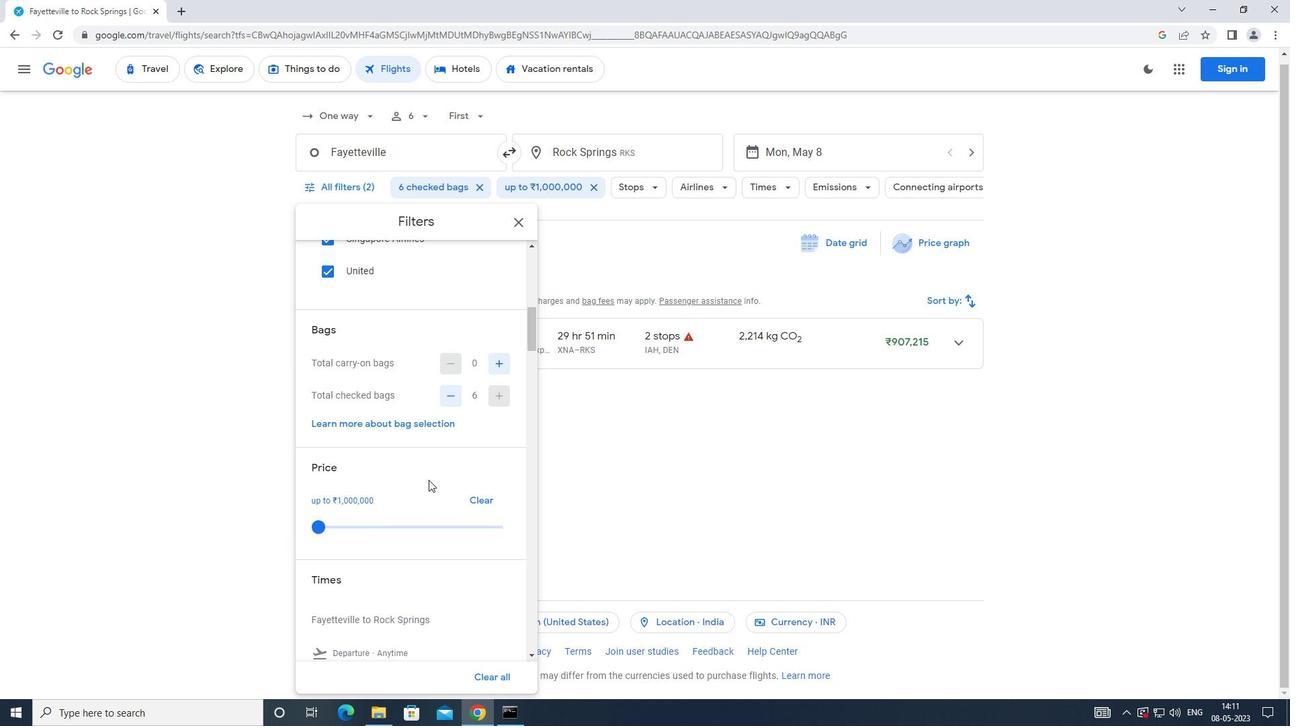 
Action: Mouse scrolled (428, 479) with delta (0, 0)
Screenshot: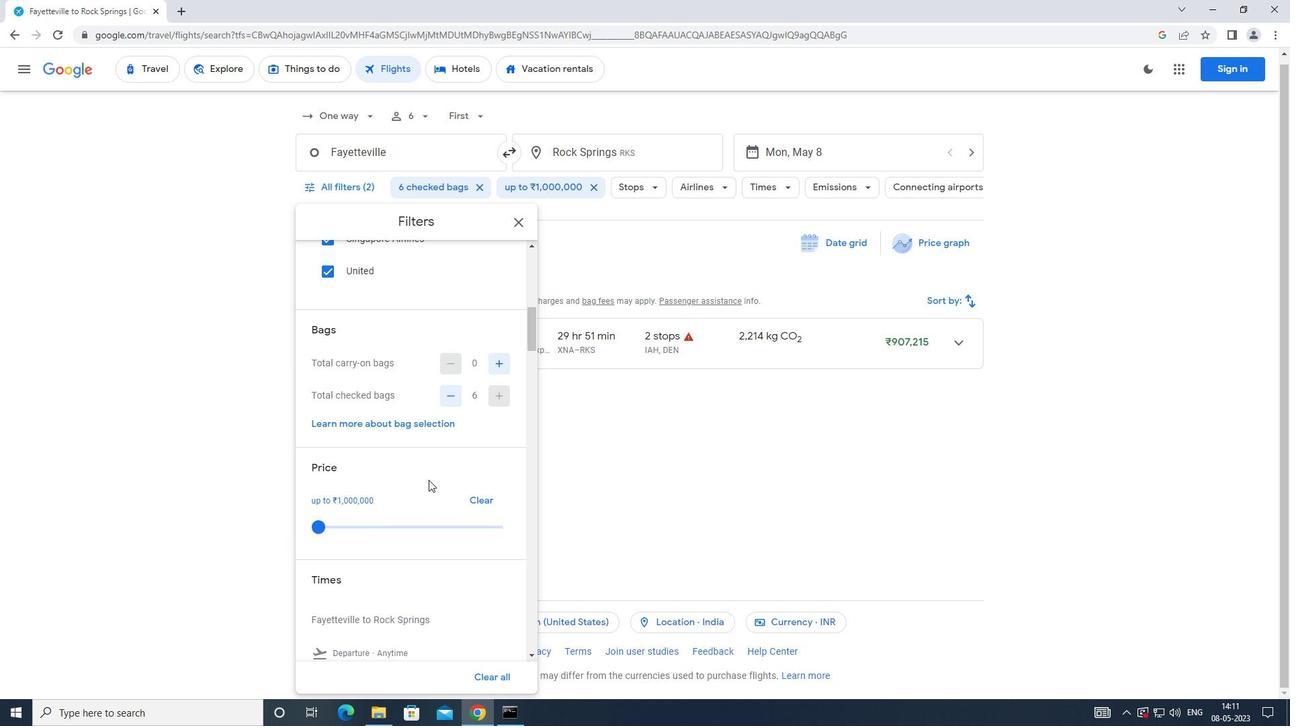 
Action: Mouse moved to (319, 541)
Screenshot: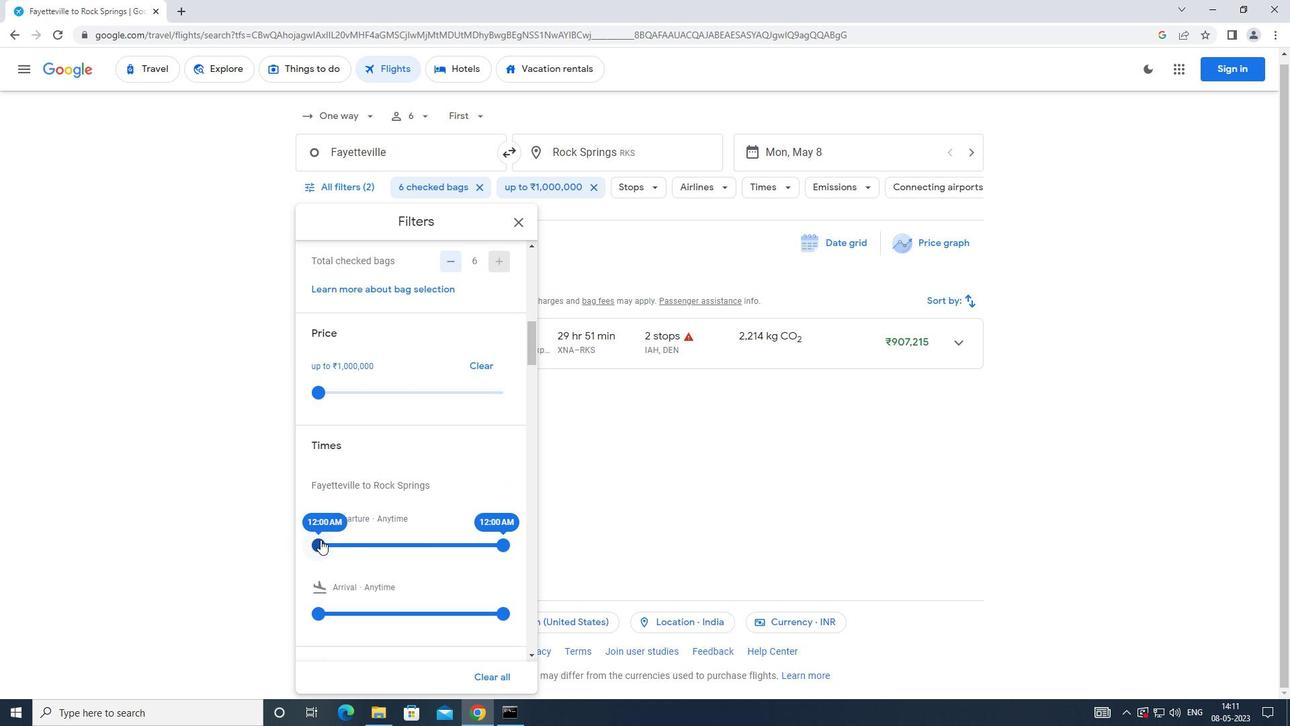 
Action: Mouse pressed left at (319, 541)
Screenshot: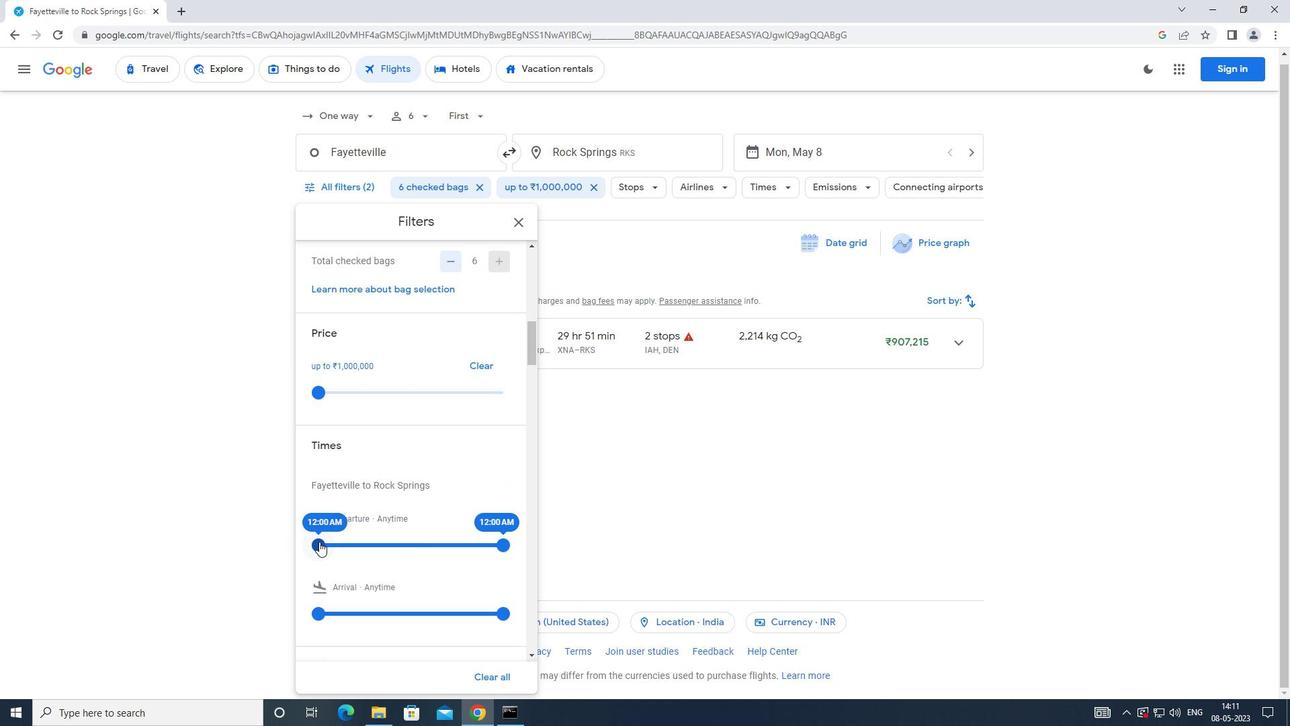 
Action: Mouse moved to (506, 545)
Screenshot: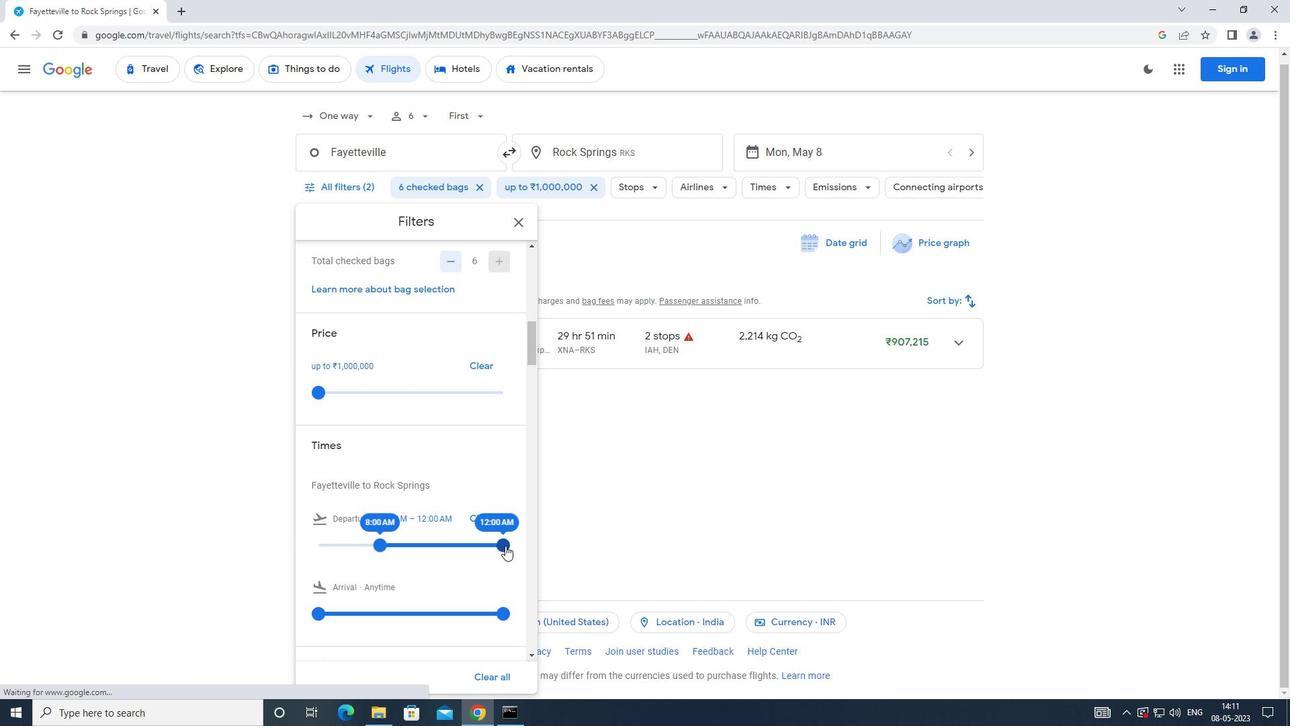 
Action: Mouse pressed left at (506, 545)
Screenshot: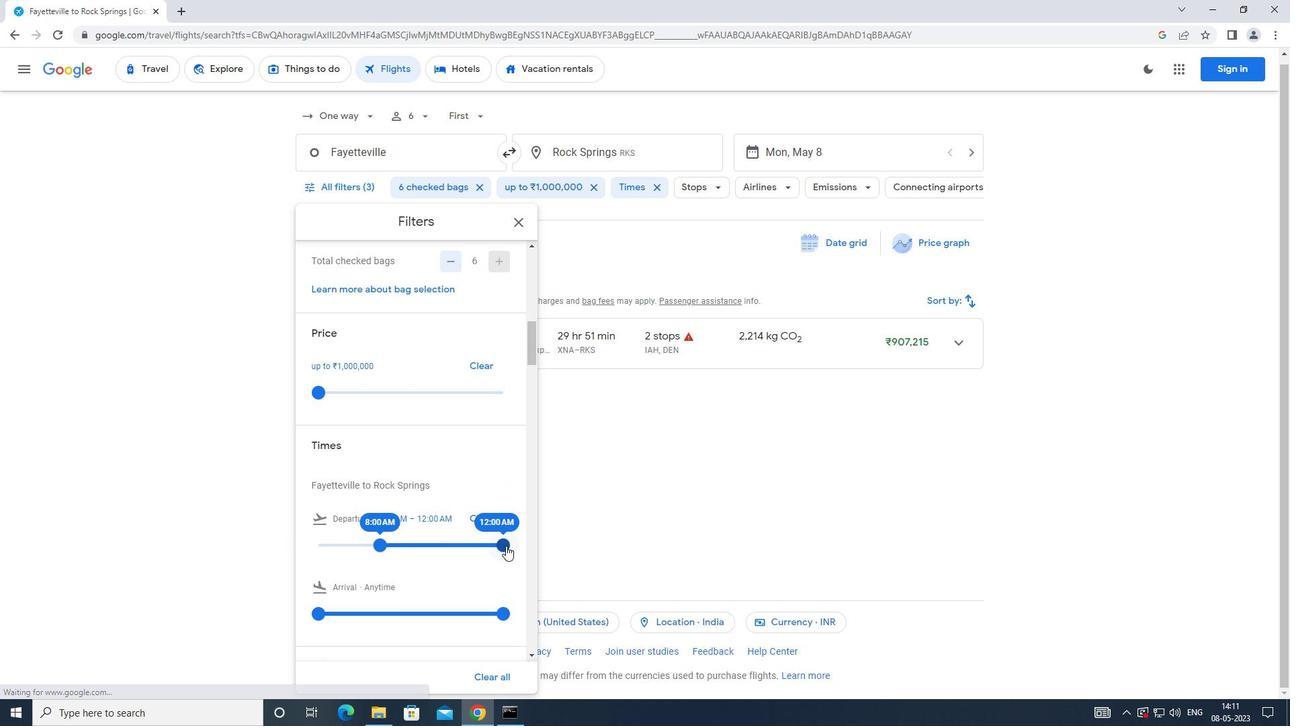 
Action: Mouse moved to (519, 218)
Screenshot: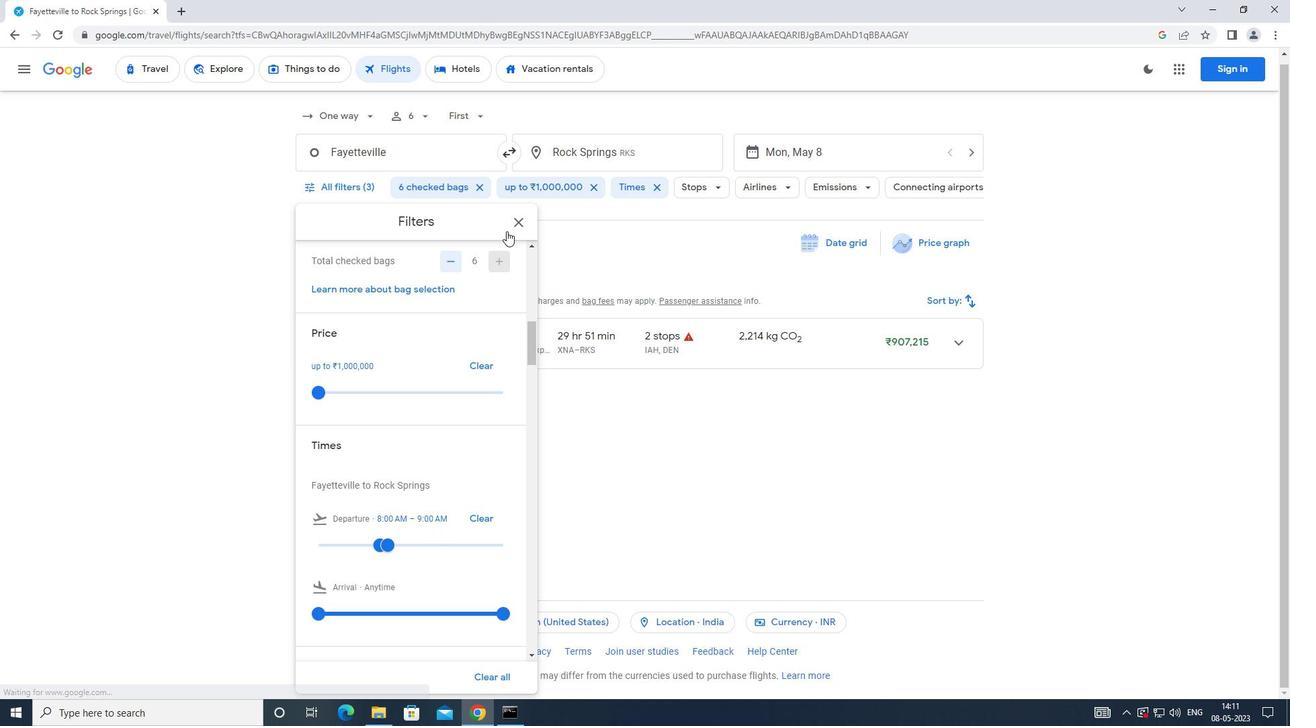 
Action: Mouse pressed left at (519, 218)
Screenshot: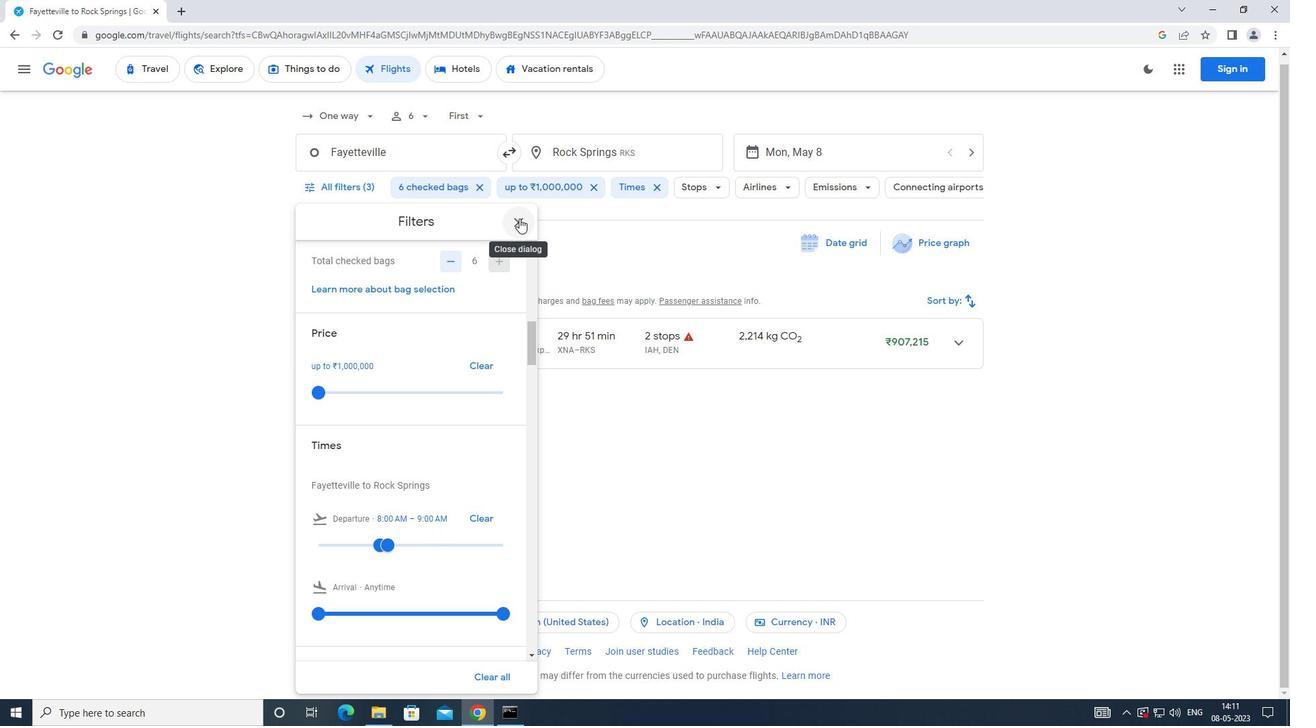 
Action: Mouse moved to (518, 225)
Screenshot: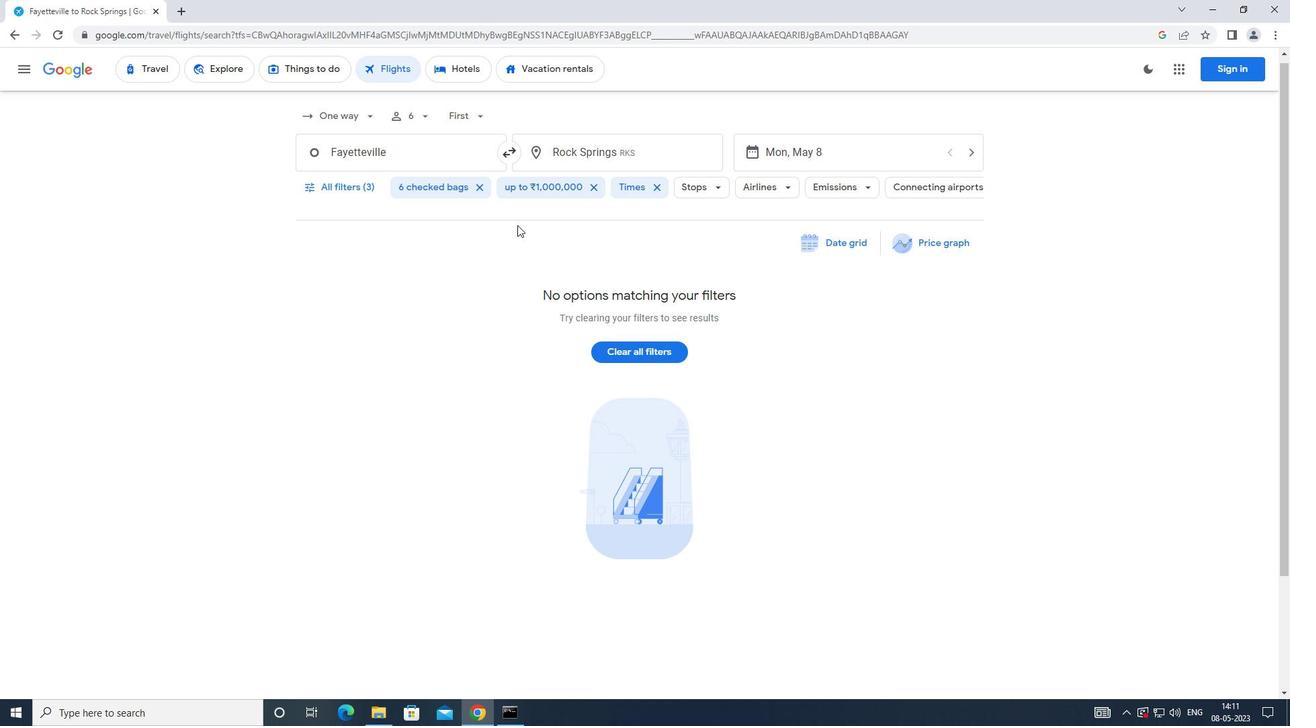 
